 Task: Open a blank sheet, save the file as rainbow.pdf Insert a picture of 'Rainbow' with name  ' Rainbow.png ' Apply border to the image, change style to straight line, color Red and width '4 pt'
Action: Mouse moved to (286, 198)
Screenshot: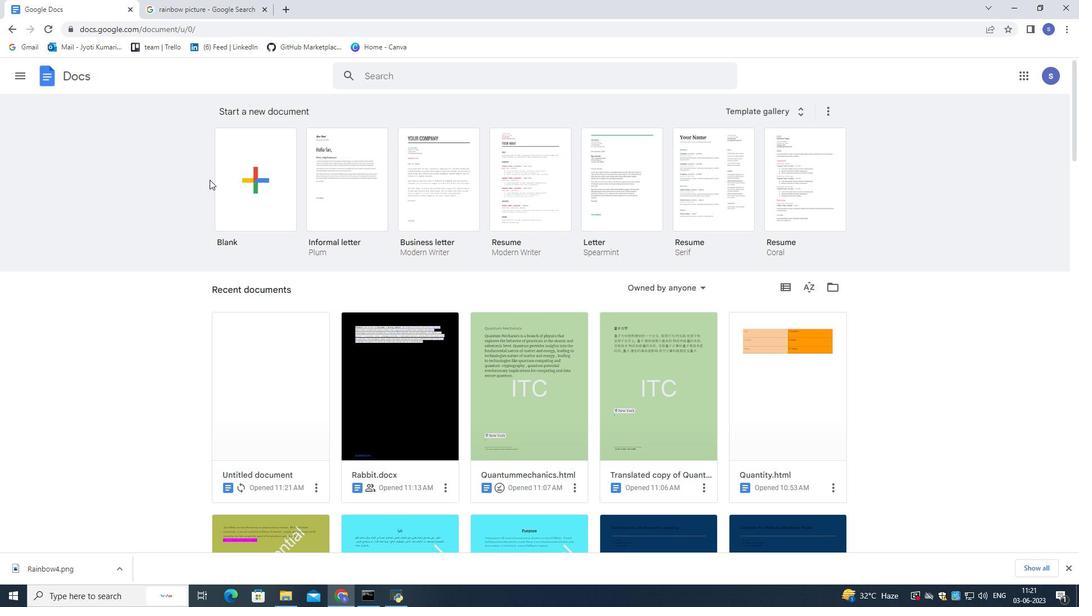 
Action: Mouse pressed left at (286, 198)
Screenshot: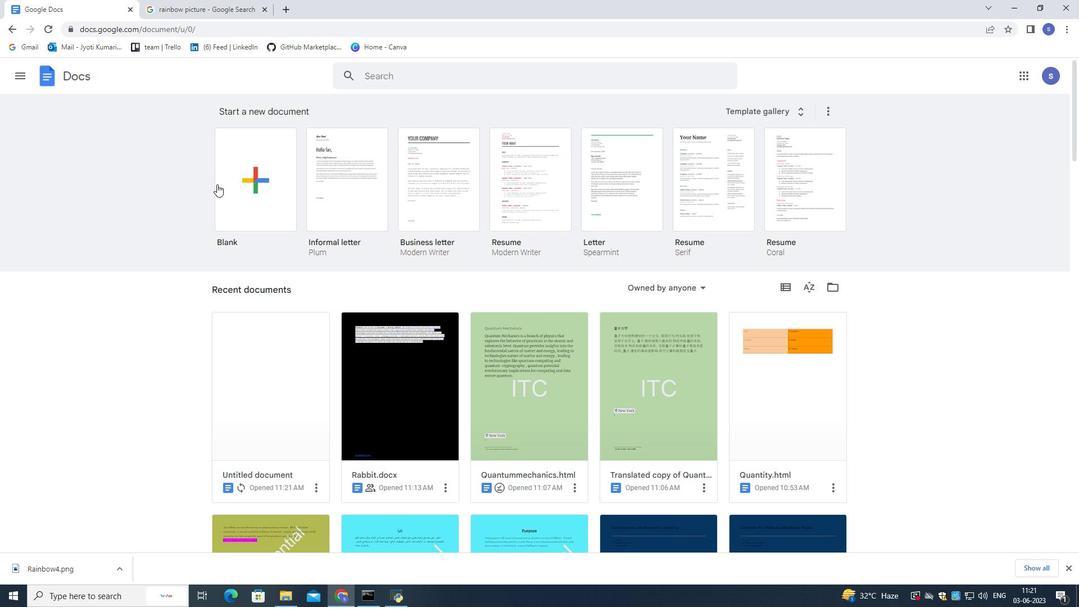 
Action: Mouse moved to (481, 111)
Screenshot: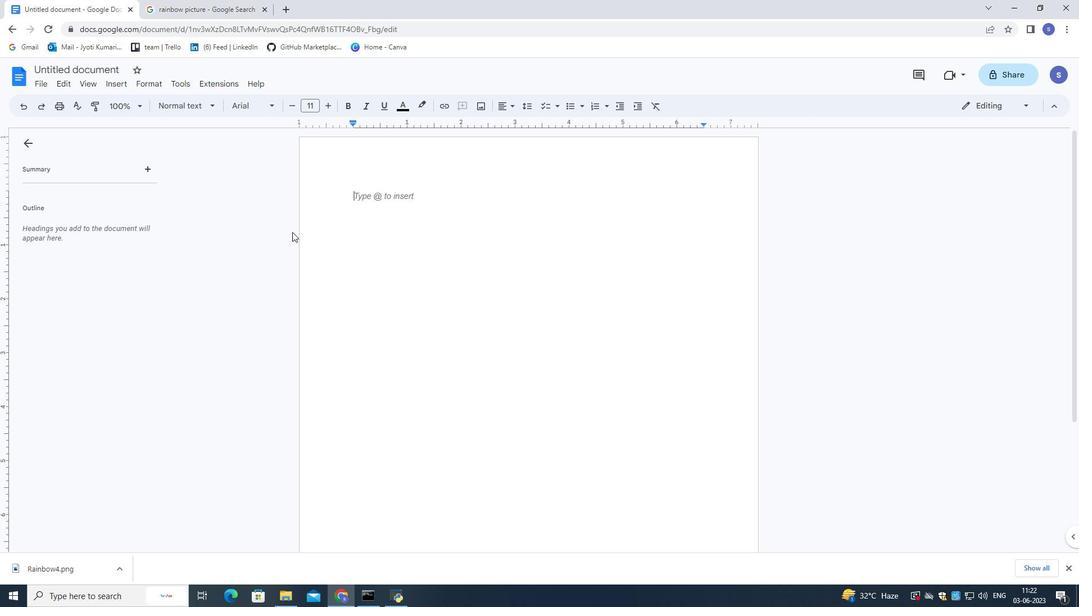 
Action: Mouse pressed left at (481, 111)
Screenshot: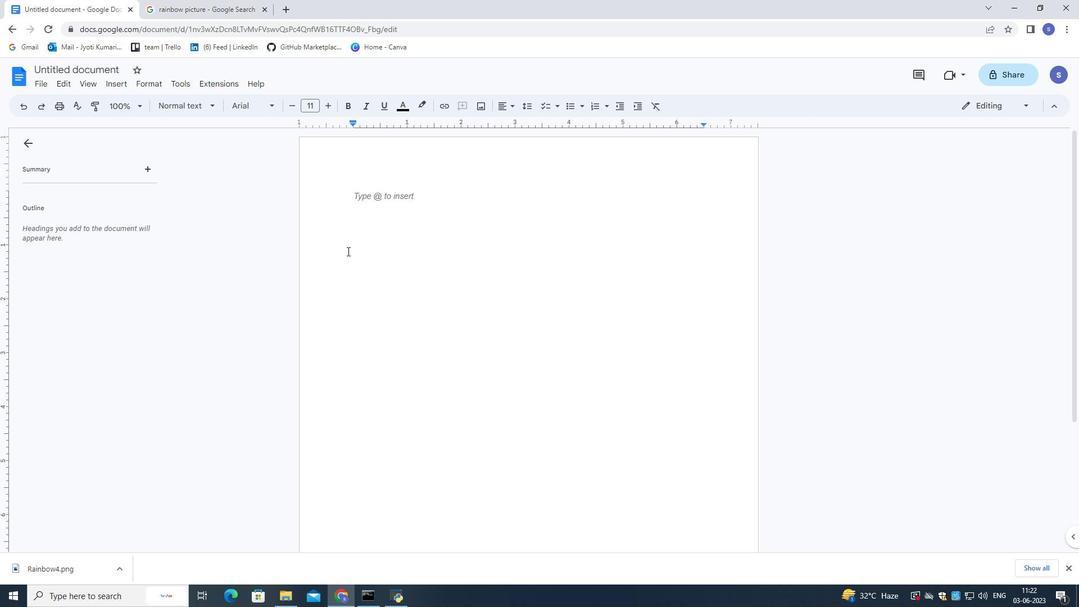 
Action: Mouse moved to (489, 128)
Screenshot: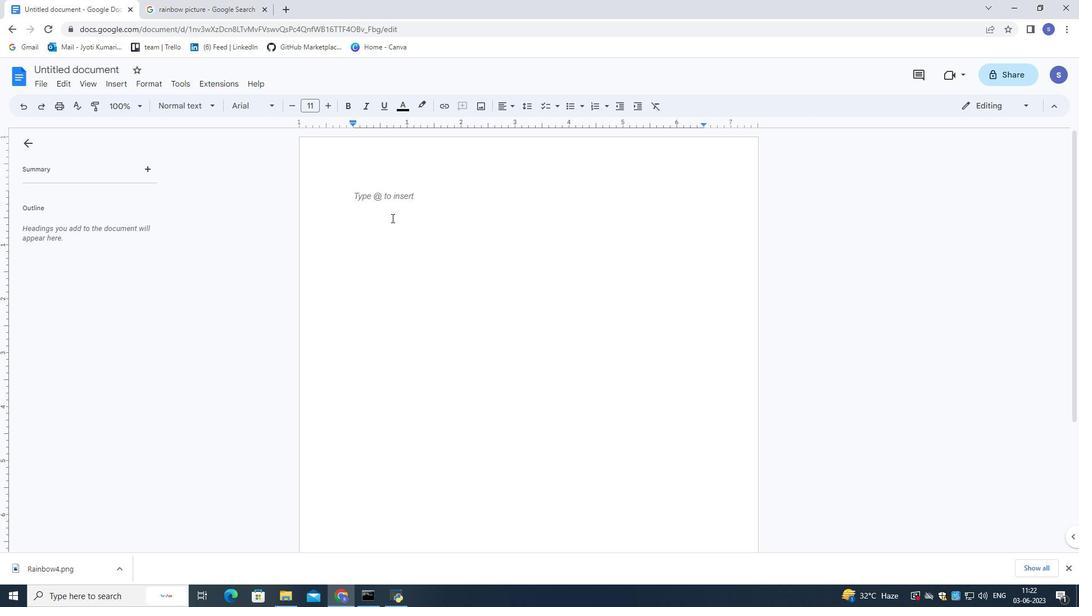 
Action: Mouse pressed left at (489, 128)
Screenshot: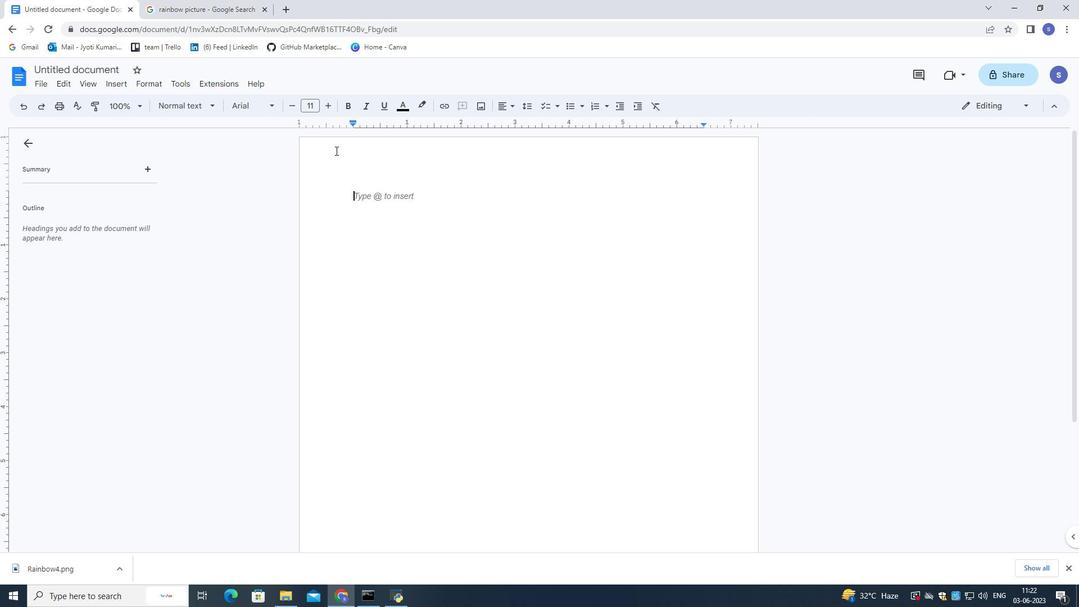 
Action: Mouse moved to (278, 96)
Screenshot: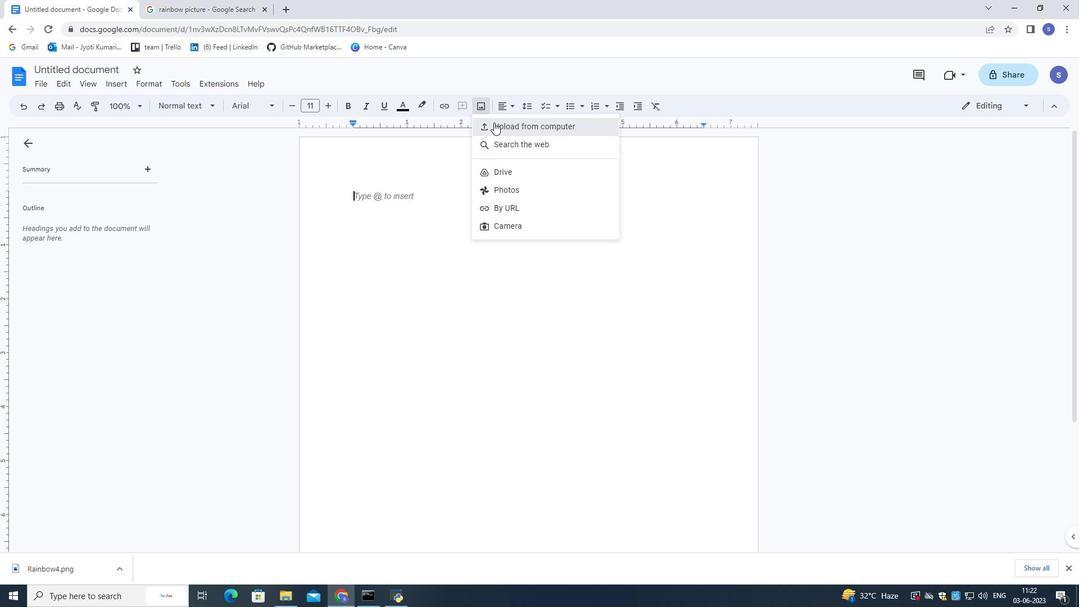 
Action: Mouse pressed left at (278, 96)
Screenshot: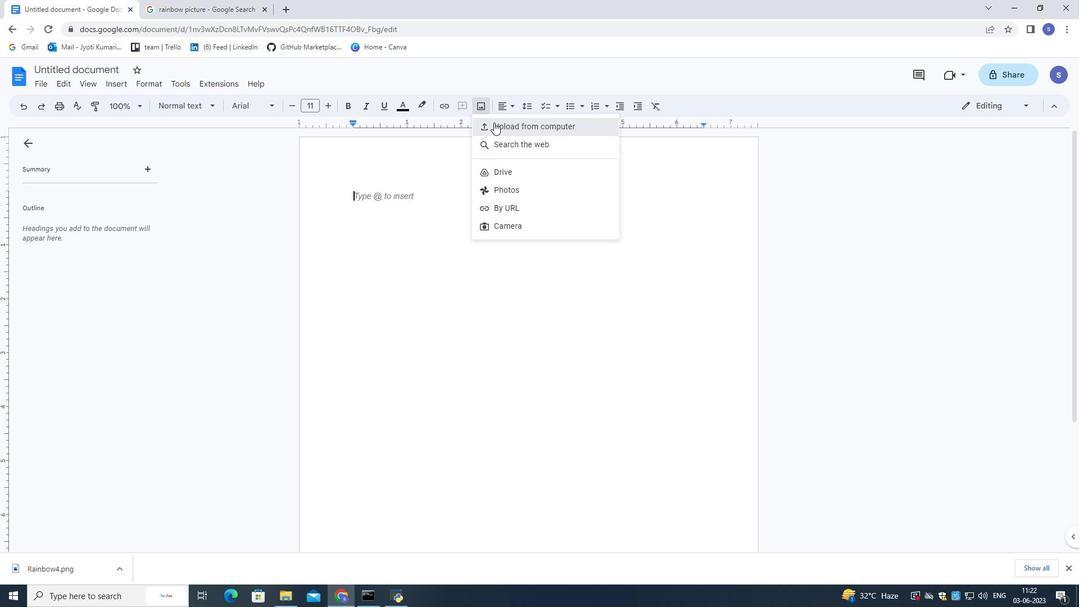 
Action: Mouse moved to (446, 284)
Screenshot: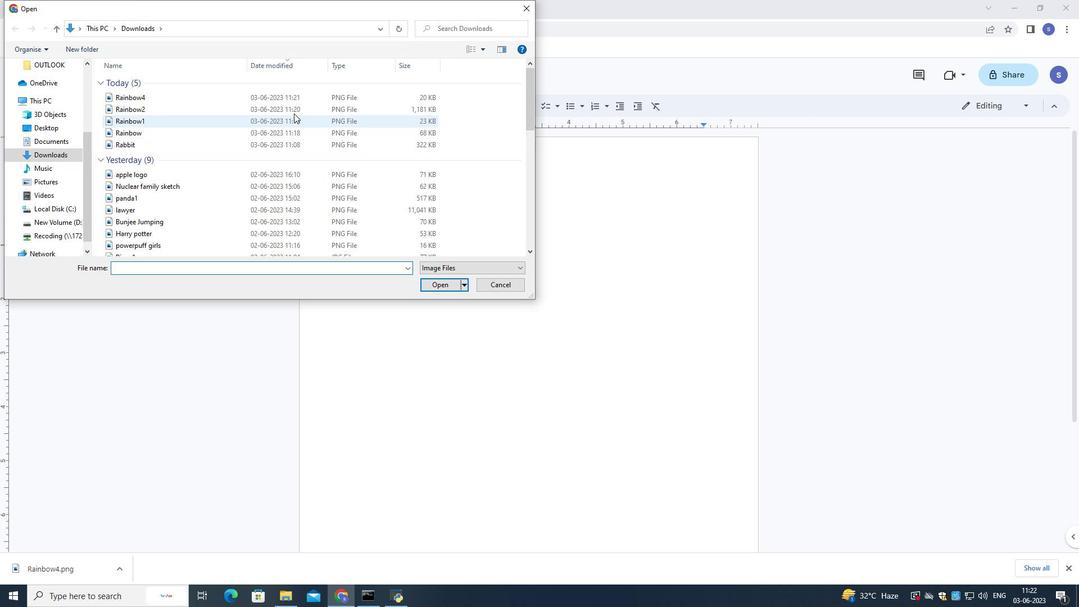
Action: Mouse pressed left at (446, 284)
Screenshot: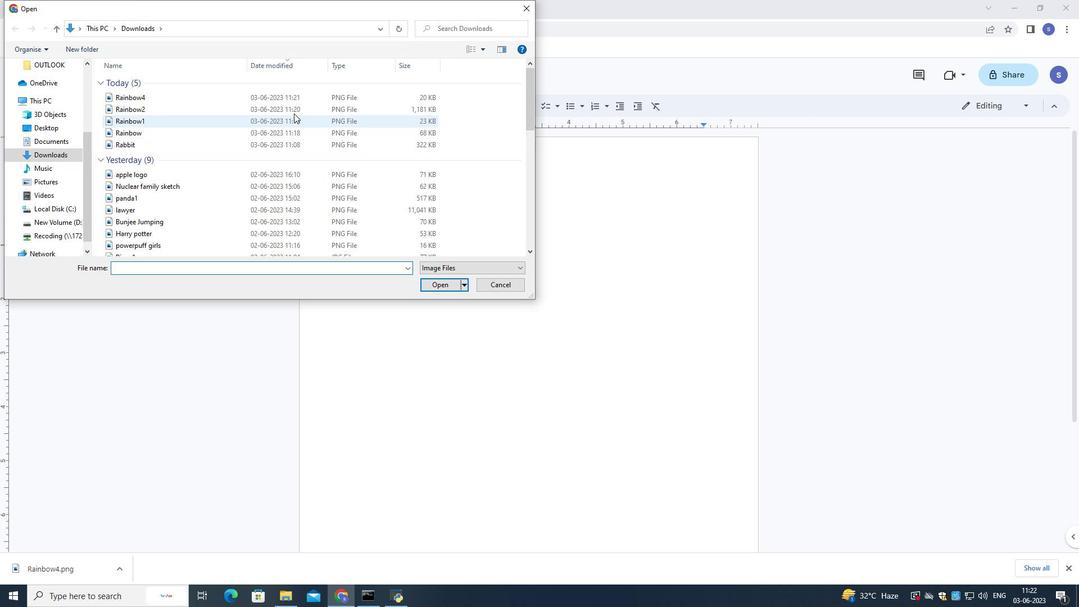 
Action: Mouse moved to (612, 88)
Screenshot: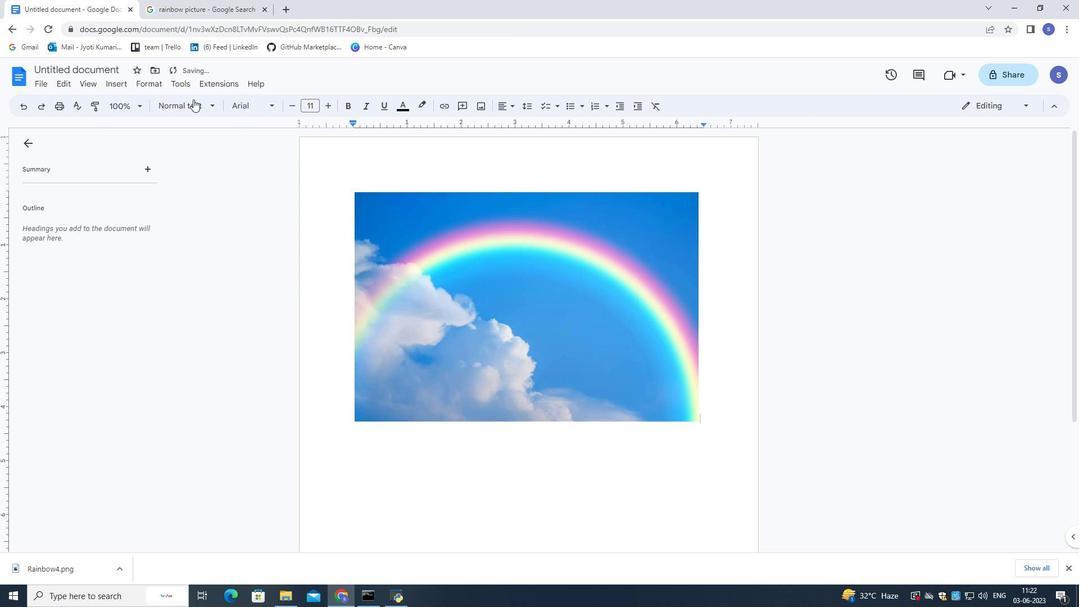 
Action: Mouse pressed left at (612, 88)
Screenshot: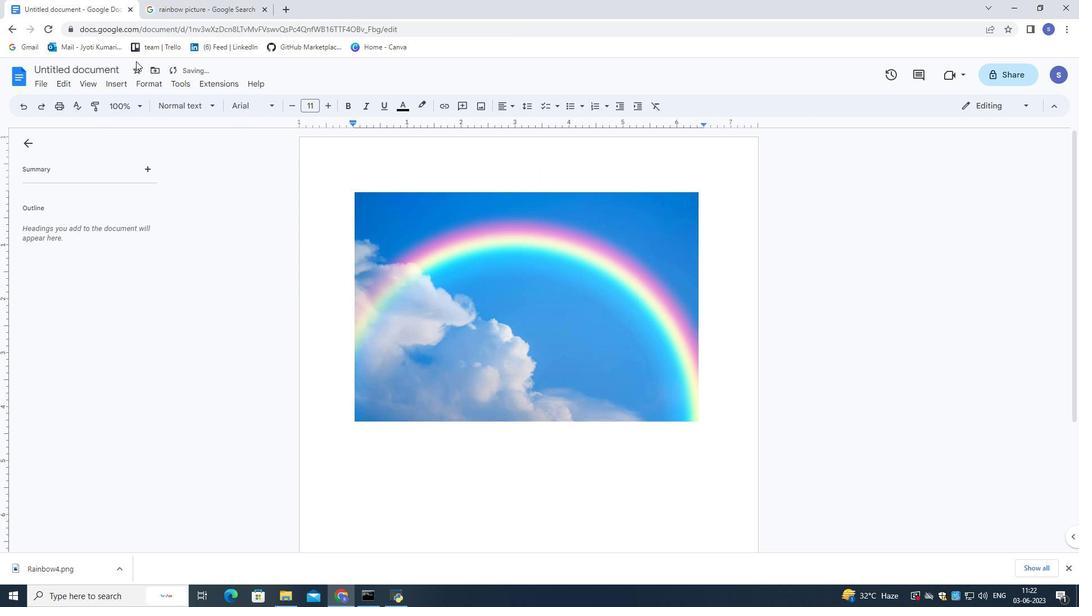 
Action: Mouse moved to (481, 108)
Screenshot: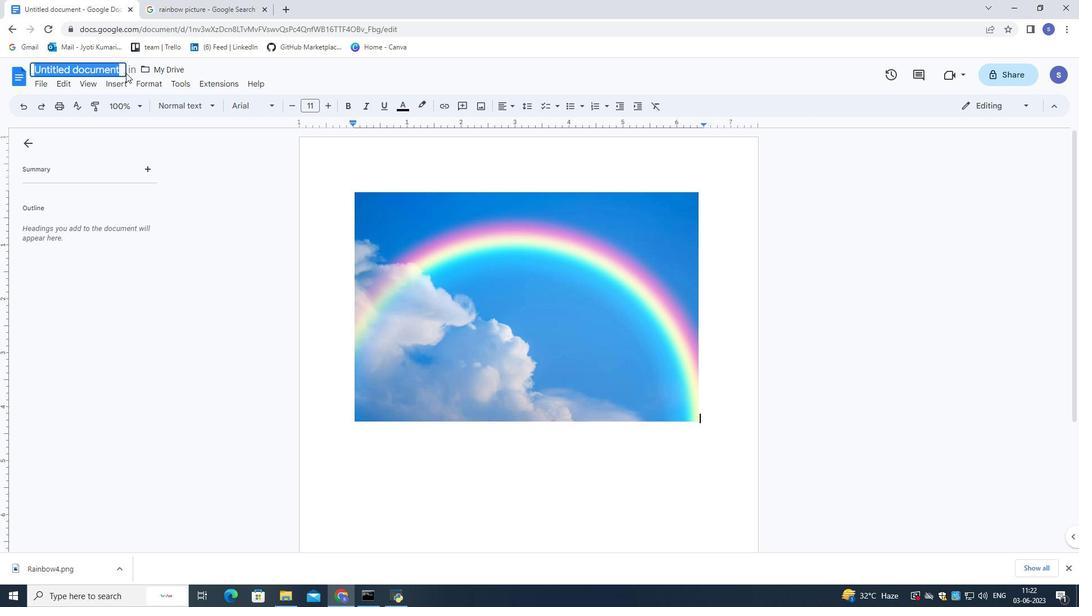 
Action: Mouse pressed left at (481, 108)
Screenshot: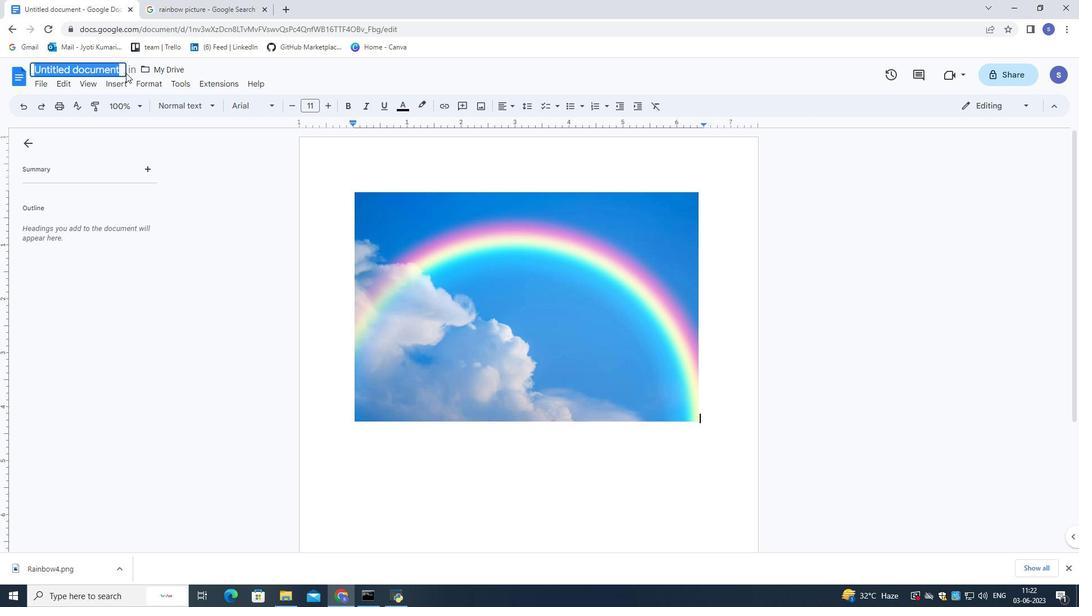 
Action: Mouse moved to (480, 125)
Screenshot: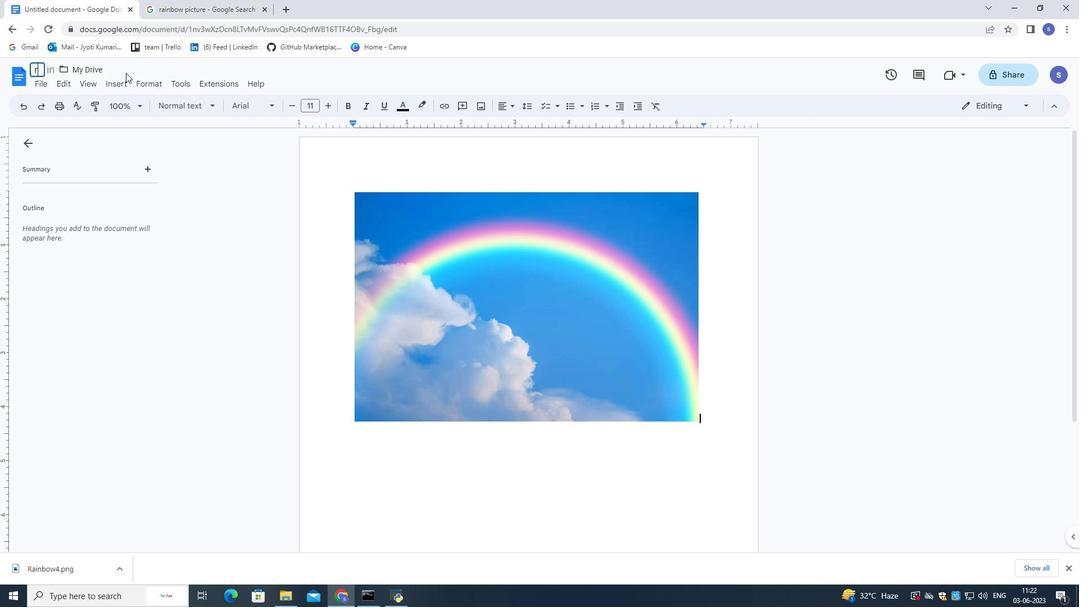 
Action: Mouse pressed left at (480, 125)
Screenshot: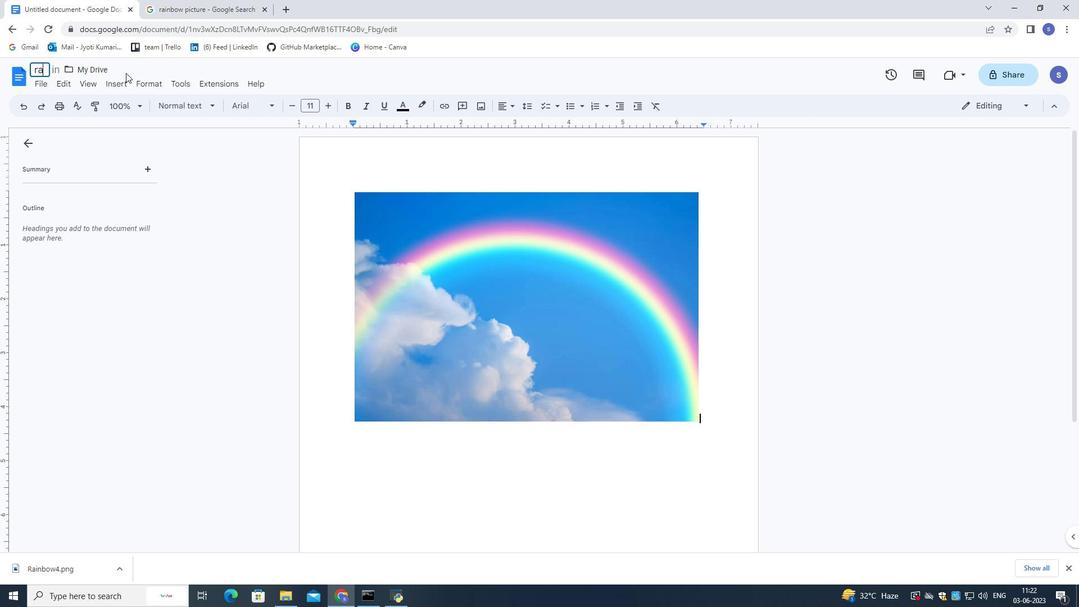 
Action: Mouse moved to (214, 97)
Screenshot: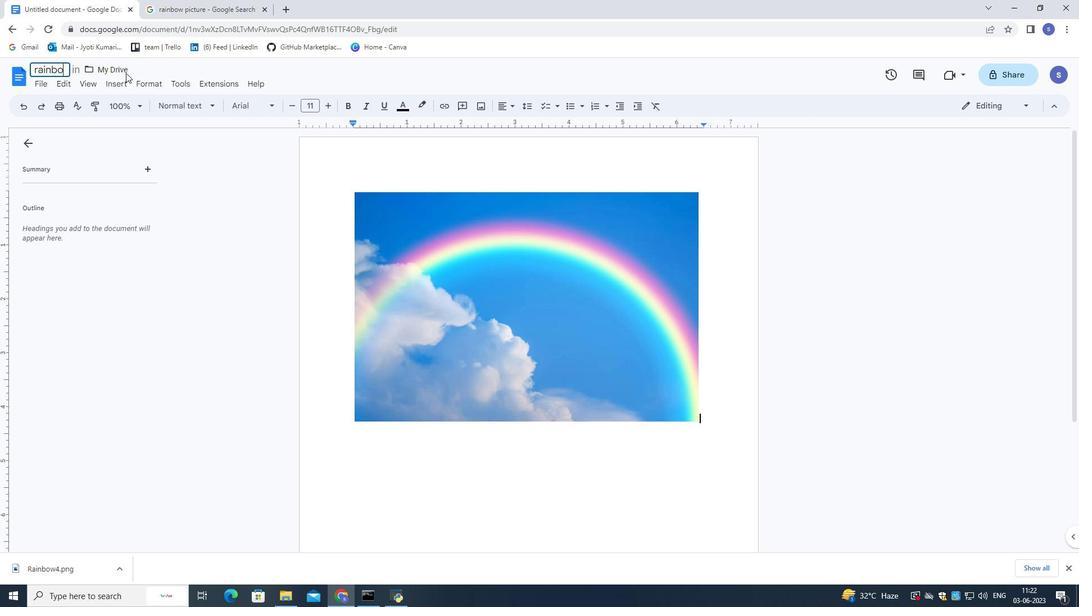 
Action: Mouse pressed left at (214, 97)
Screenshot: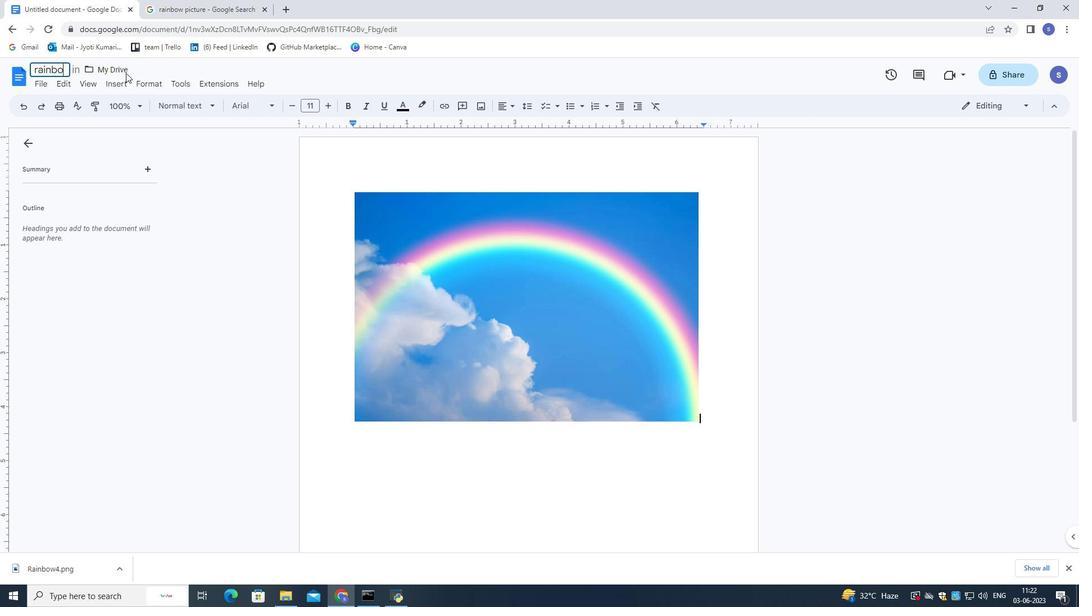 
Action: Mouse moved to (449, 279)
Screenshot: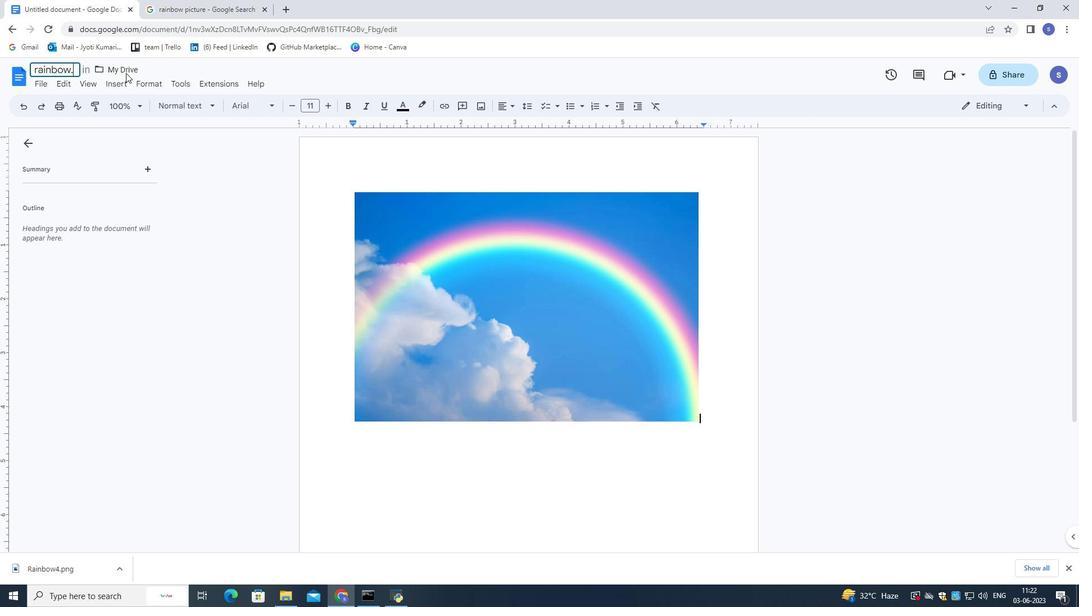 
Action: Mouse pressed left at (449, 279)
Screenshot: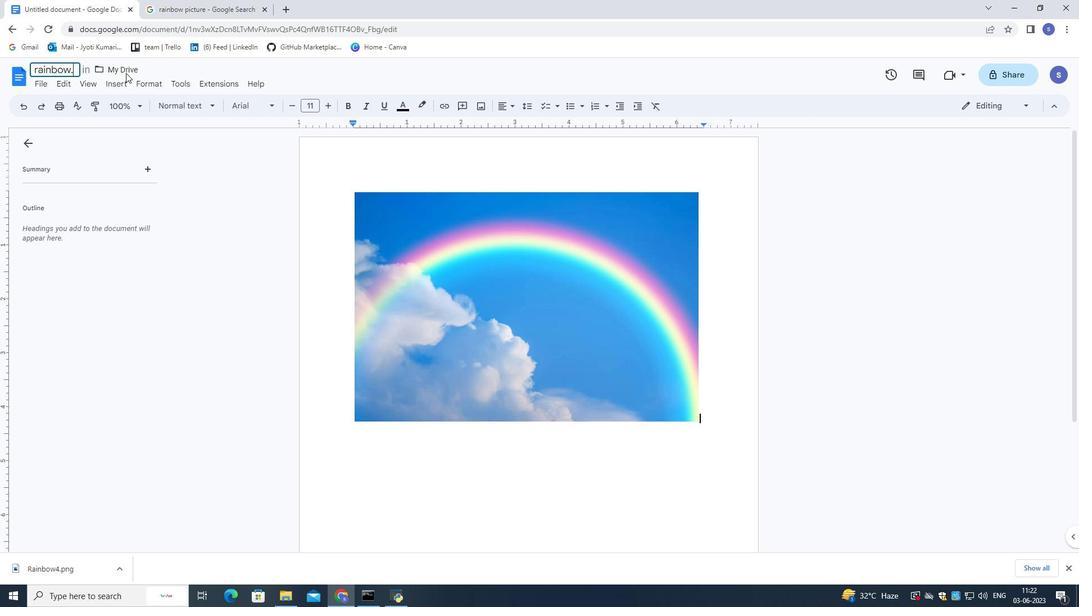 
Action: Mouse moved to (597, 93)
Screenshot: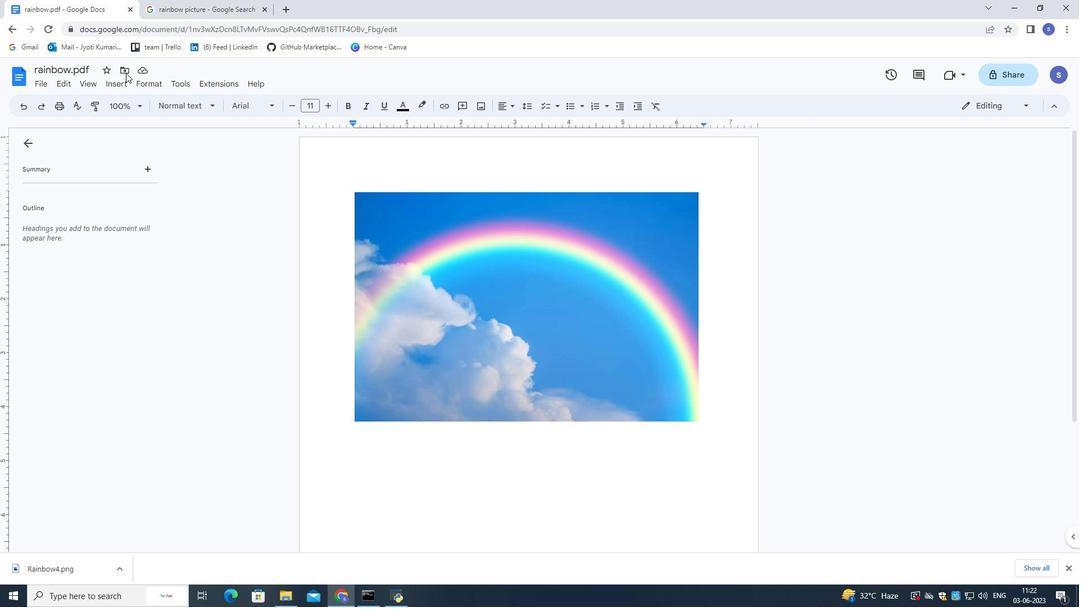 
Action: Mouse pressed left at (597, 93)
Screenshot: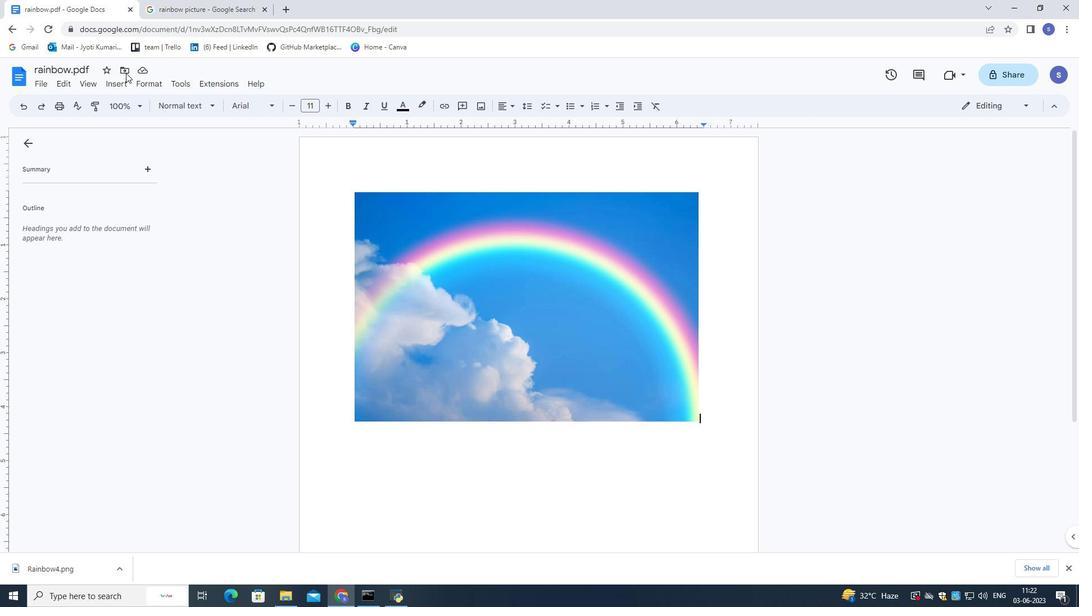 
Action: Mouse moved to (151, 10)
Screenshot: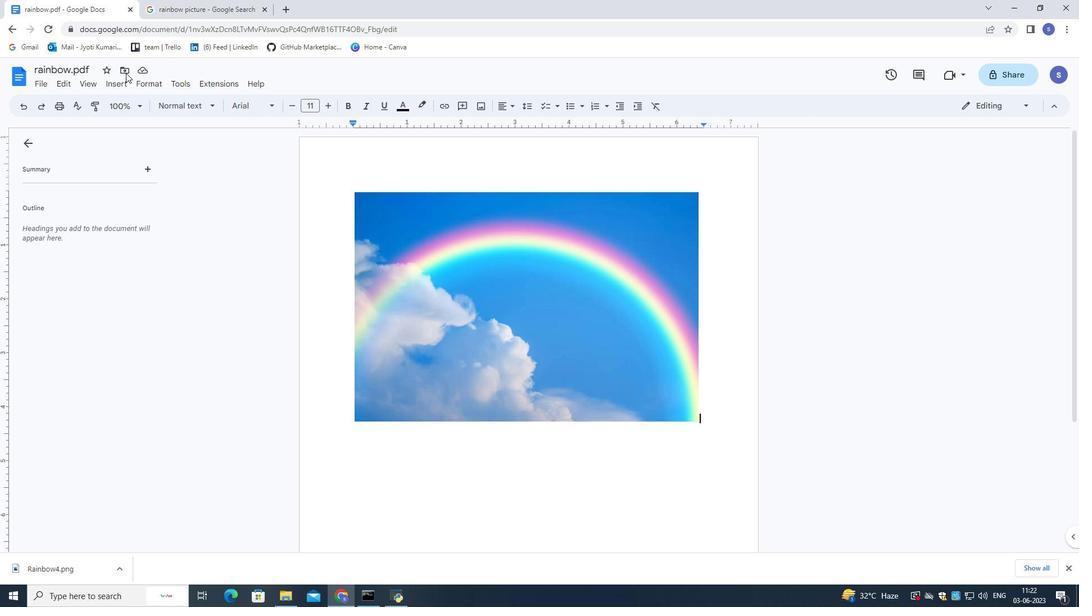 
Action: Mouse pressed left at (151, 10)
Screenshot: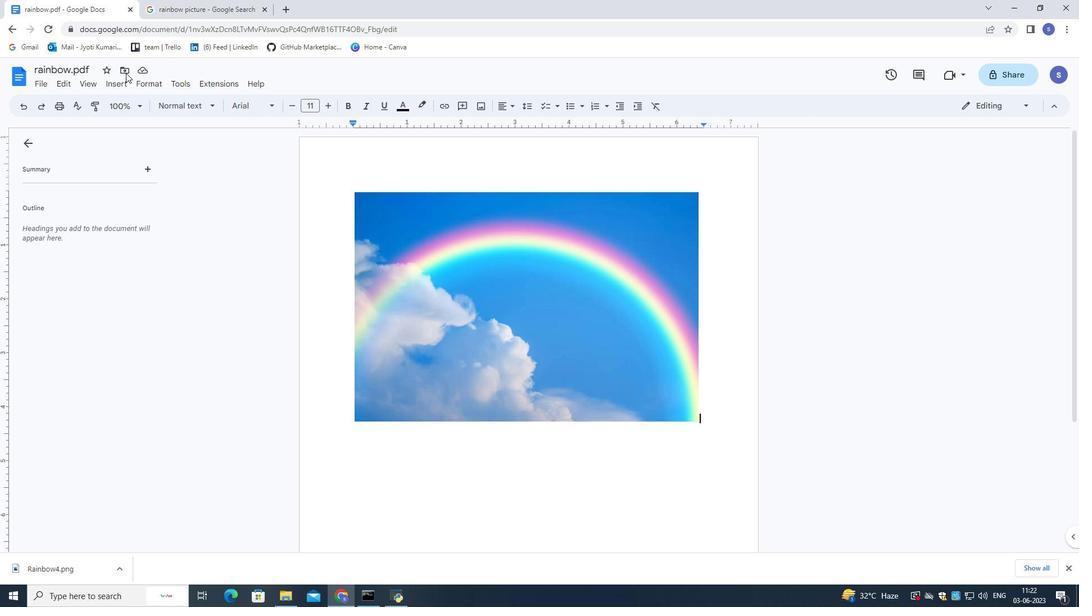 
Action: Mouse moved to (180, 42)
Screenshot: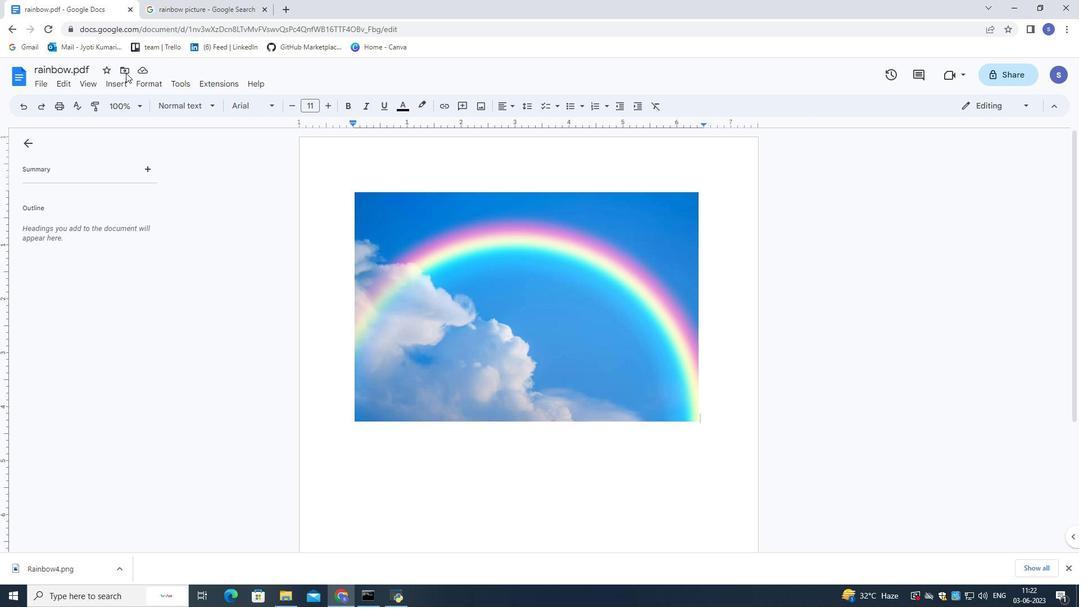 
Action: Key pressed rain<Key.down><Key.enter>
Screenshot: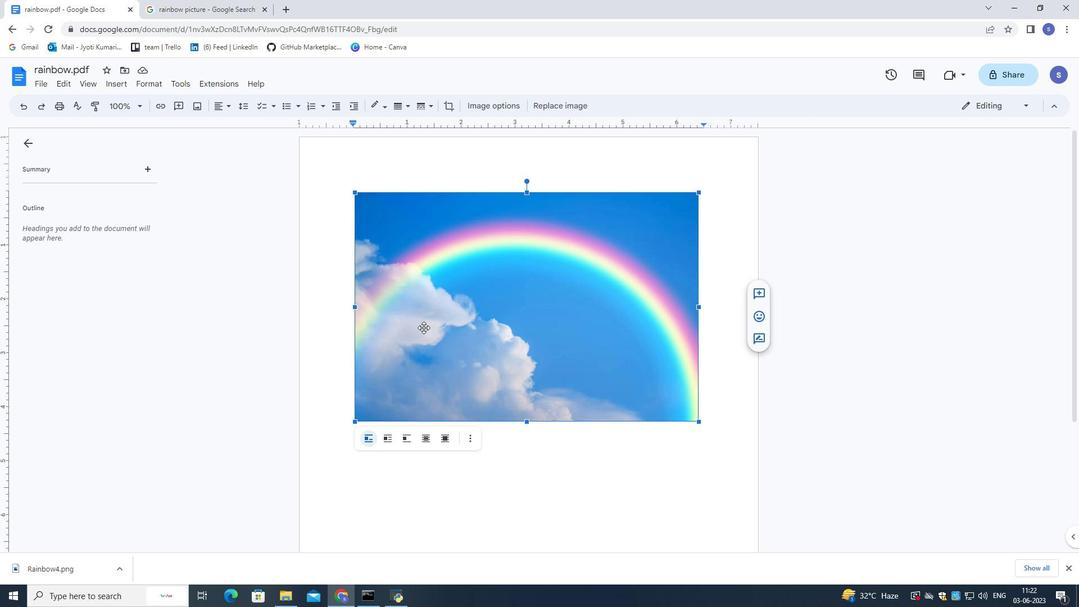 
Action: Mouse moved to (283, 434)
Screenshot: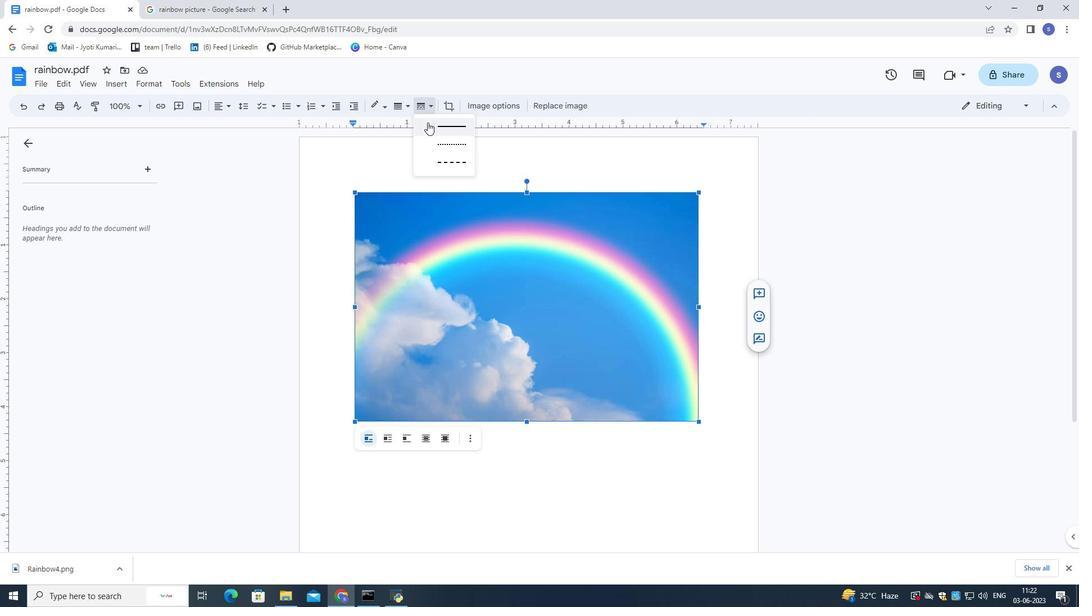 
Action: Mouse pressed left at (283, 434)
Screenshot: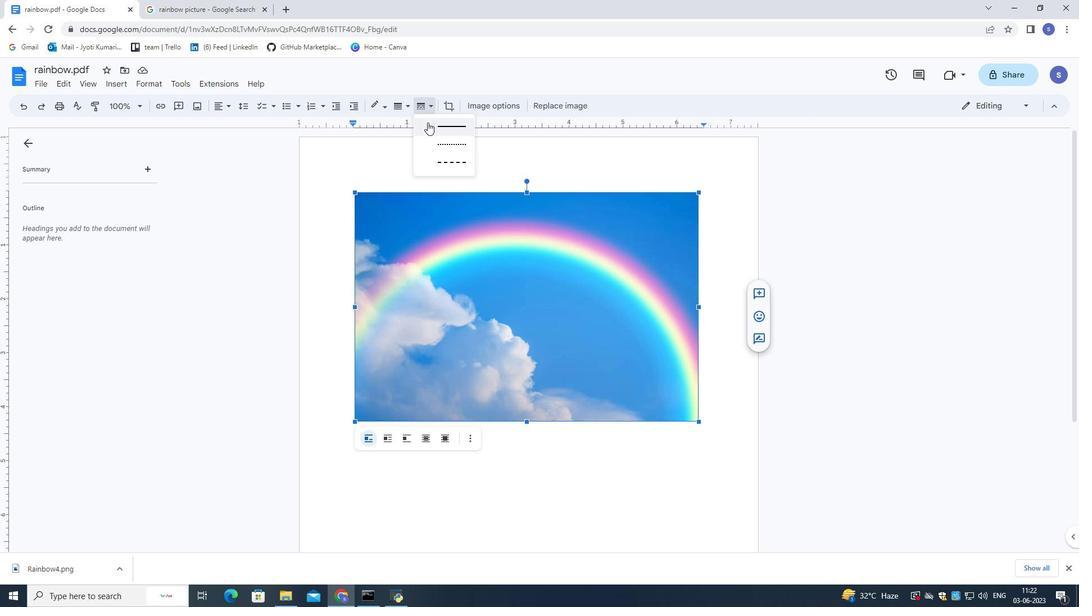 
Action: Mouse moved to (283, 435)
Screenshot: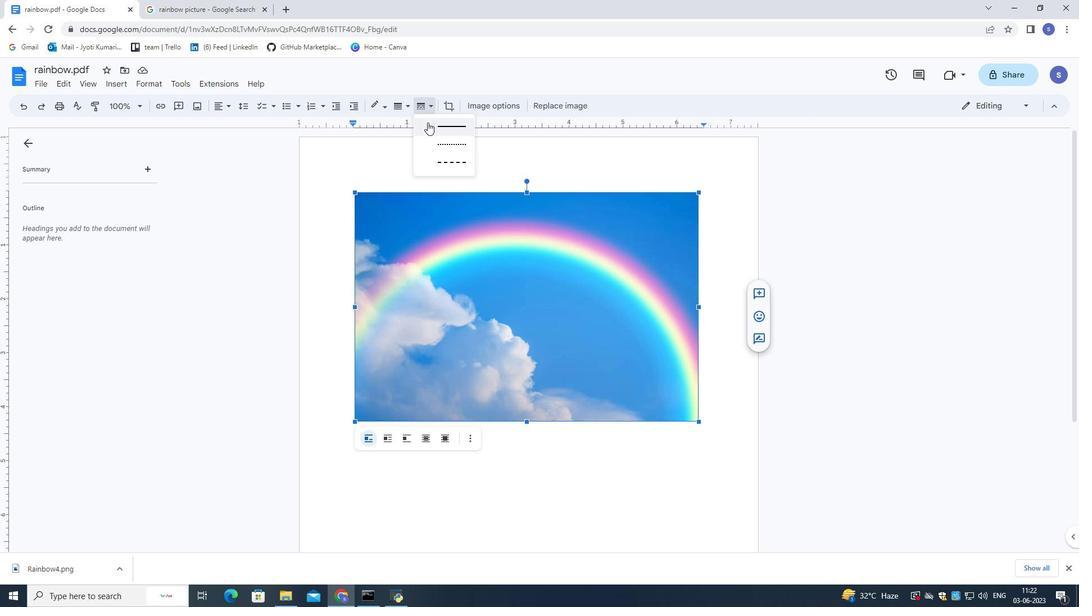 
Action: Mouse pressed left at (283, 435)
Screenshot: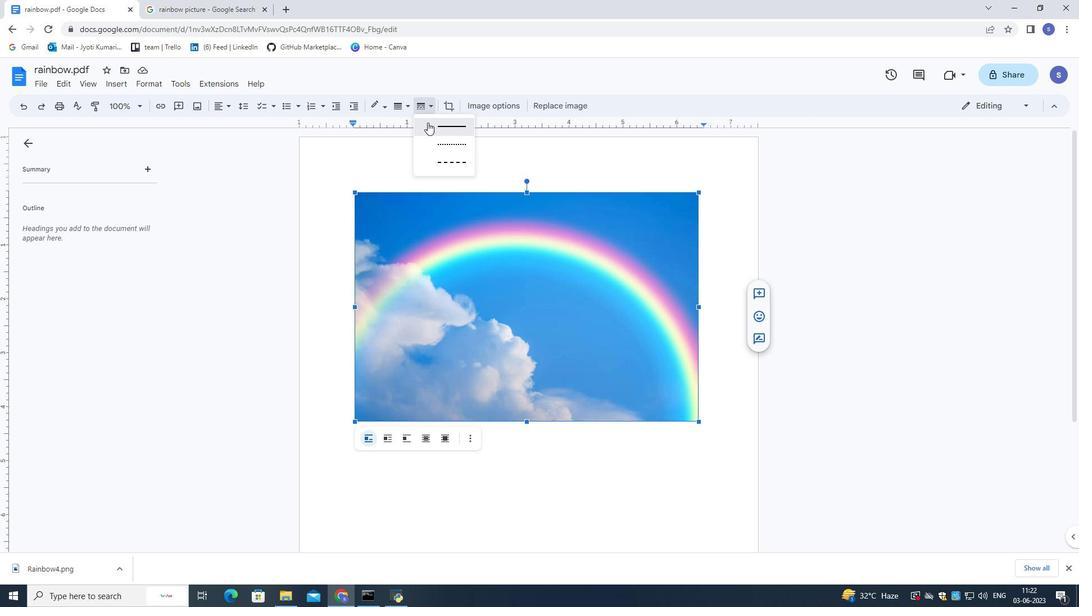 
Action: Mouse moved to (822, 228)
Screenshot: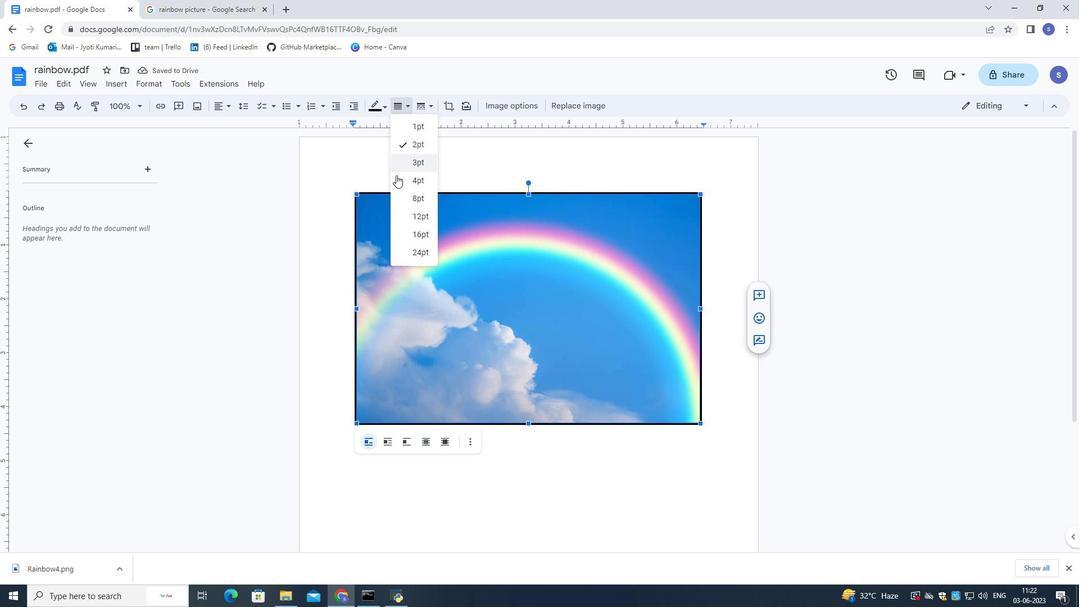 
Action: Mouse pressed left at (822, 228)
Screenshot: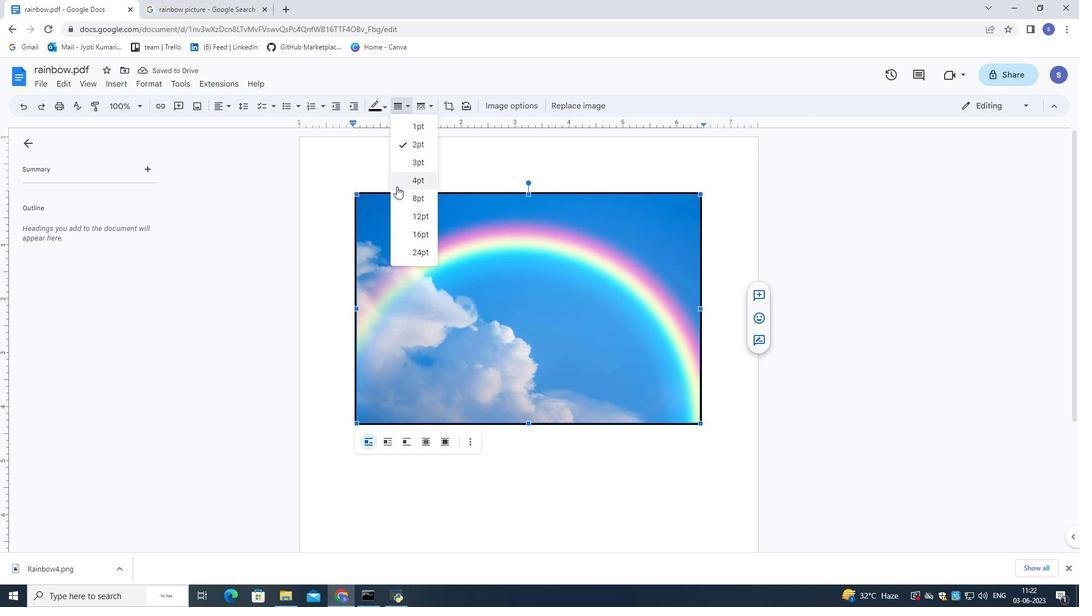 
Action: Mouse moved to (811, 213)
Screenshot: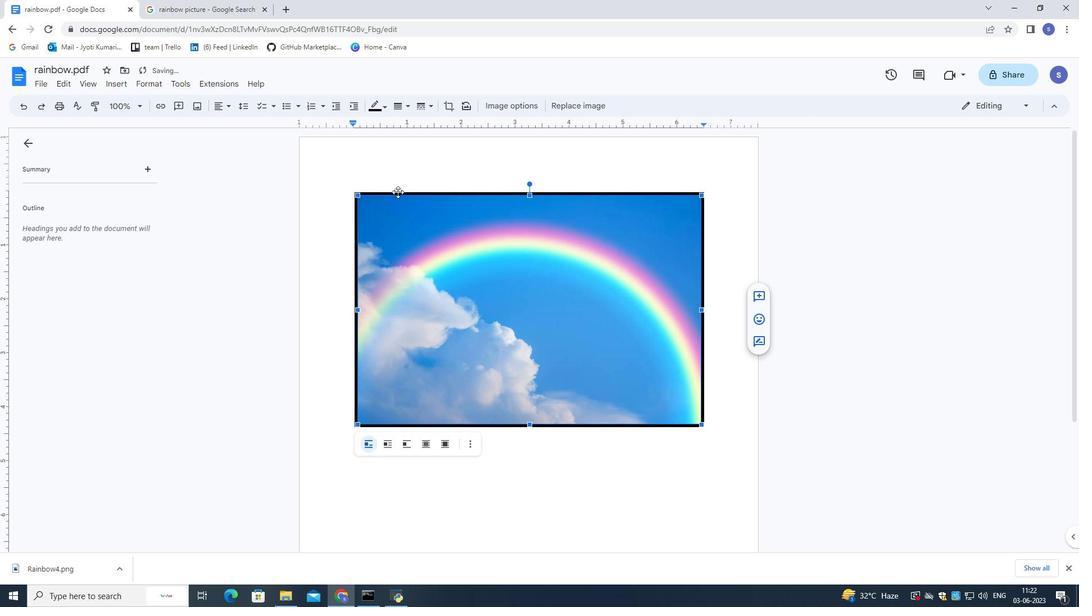 
Action: Mouse pressed right at (811, 213)
Screenshot: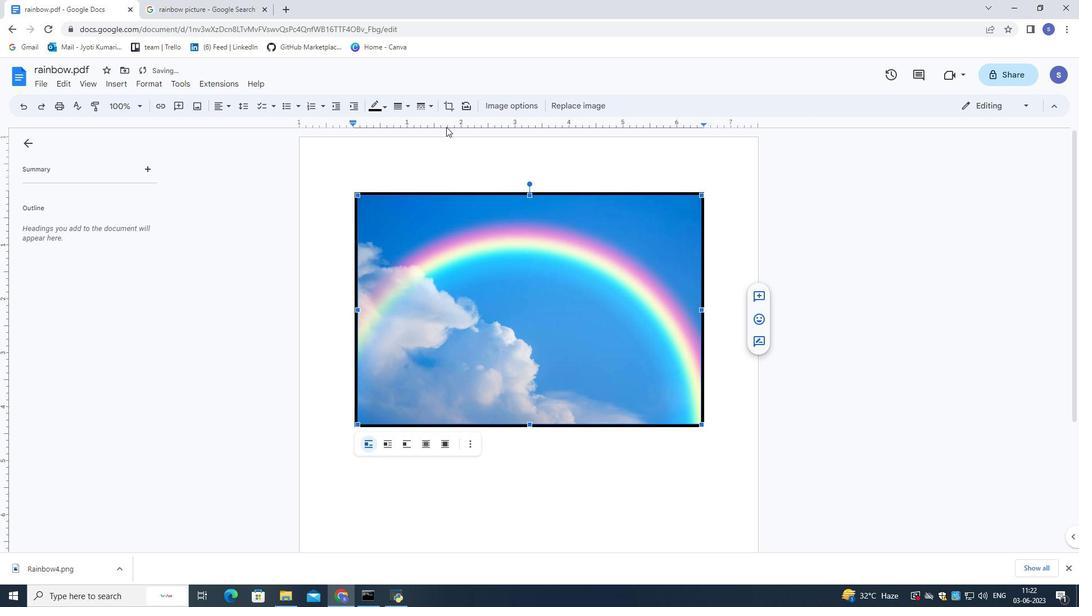 
Action: Mouse moved to (849, 333)
Screenshot: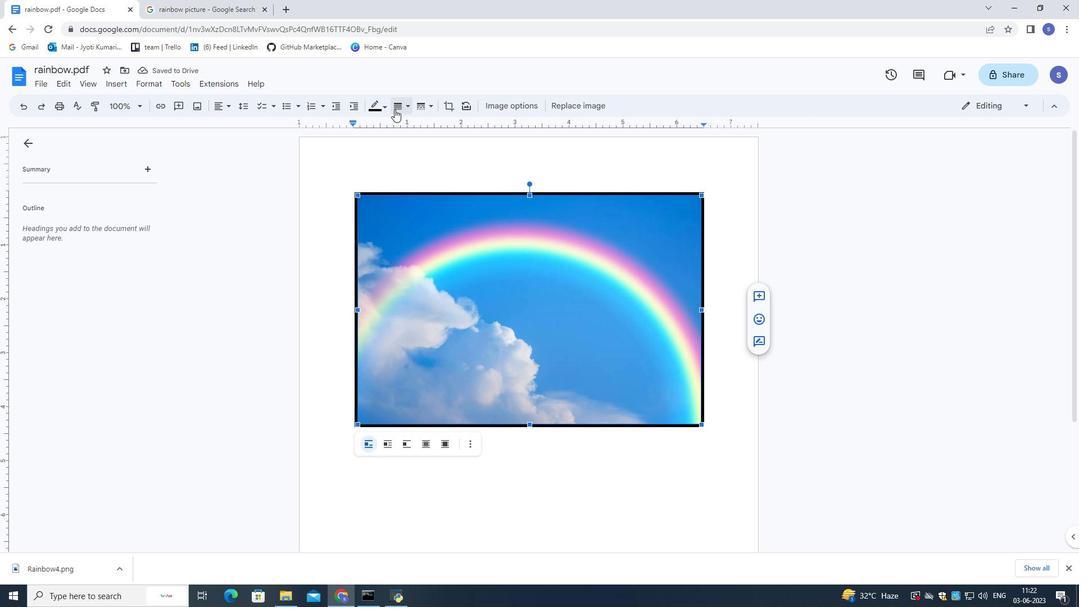
Action: Mouse pressed left at (849, 333)
Screenshot: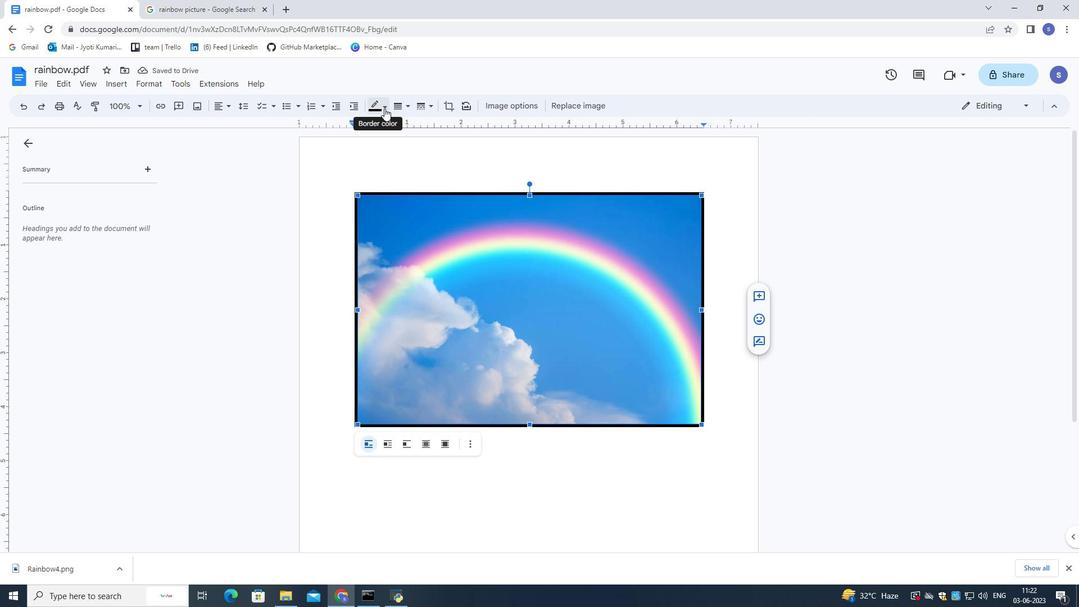 
Action: Mouse moved to (570, 279)
Screenshot: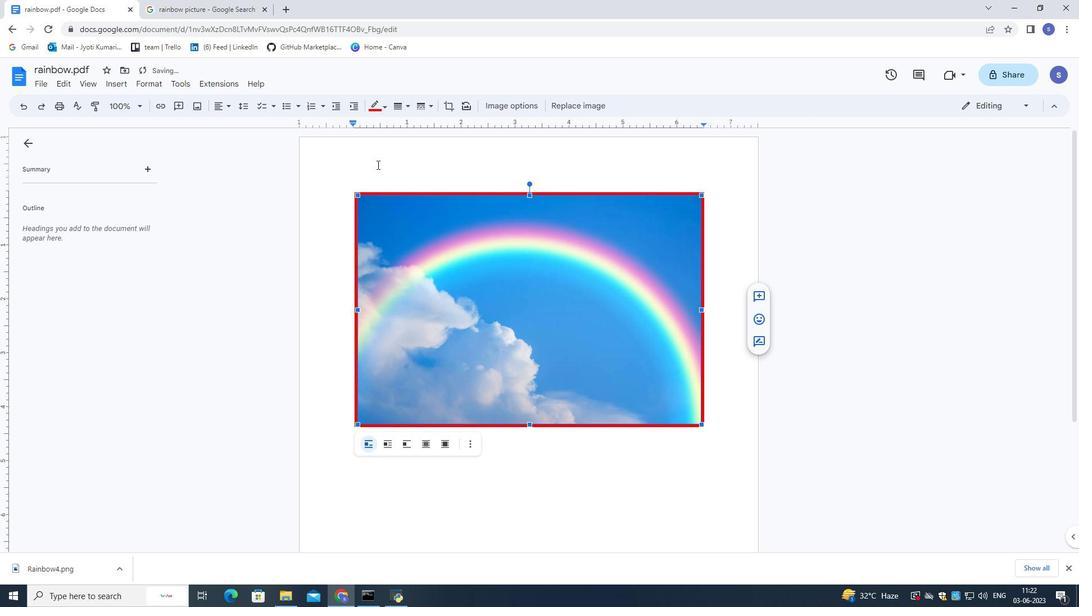 
Action: Key pressed <Key.shift>Rainbow.<Key.backspace>1.png<Key.enter>
Screenshot: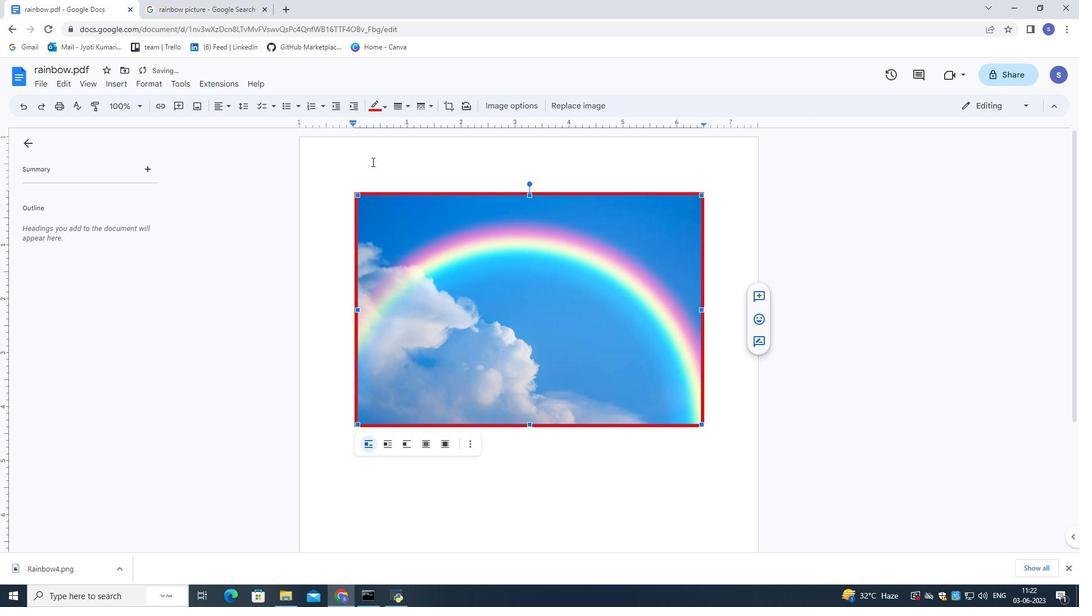 
Action: Mouse moved to (265, 9)
Screenshot: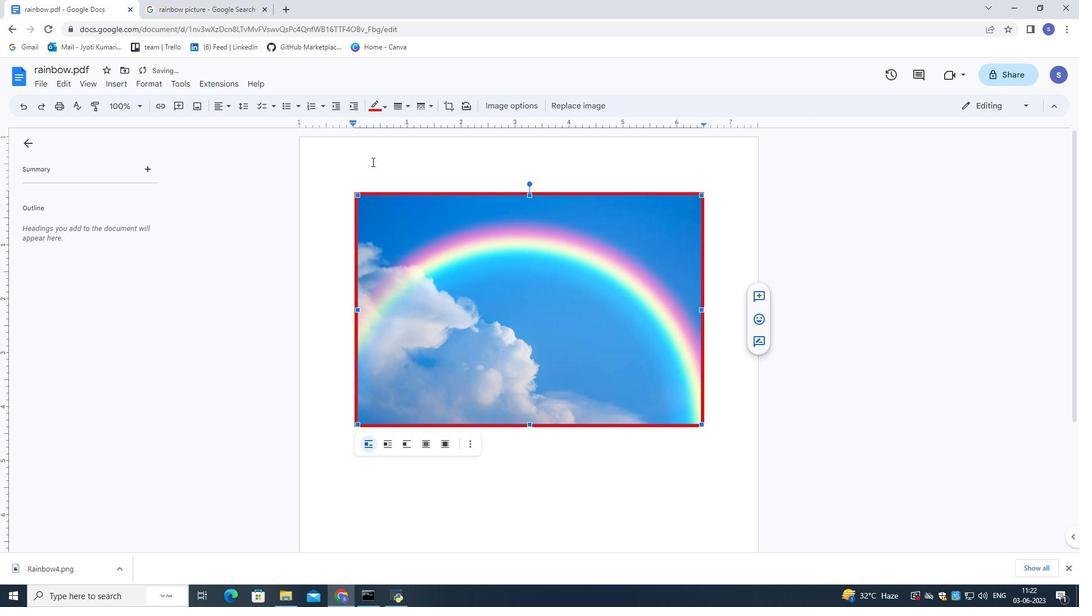 
Action: Mouse pressed left at (265, 9)
Screenshot: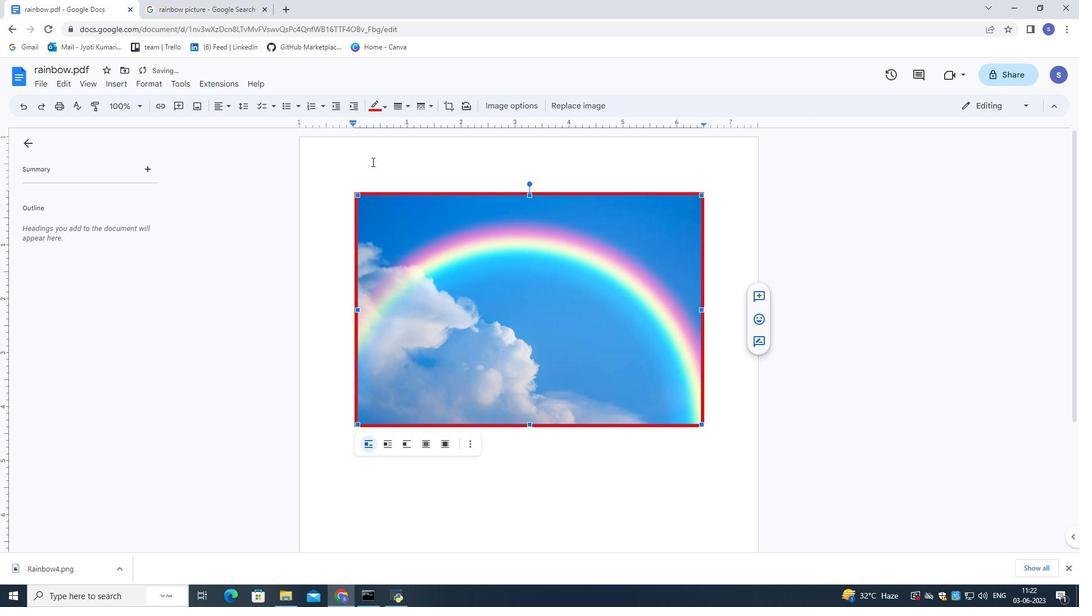 
Action: Mouse moved to (481, 107)
Screenshot: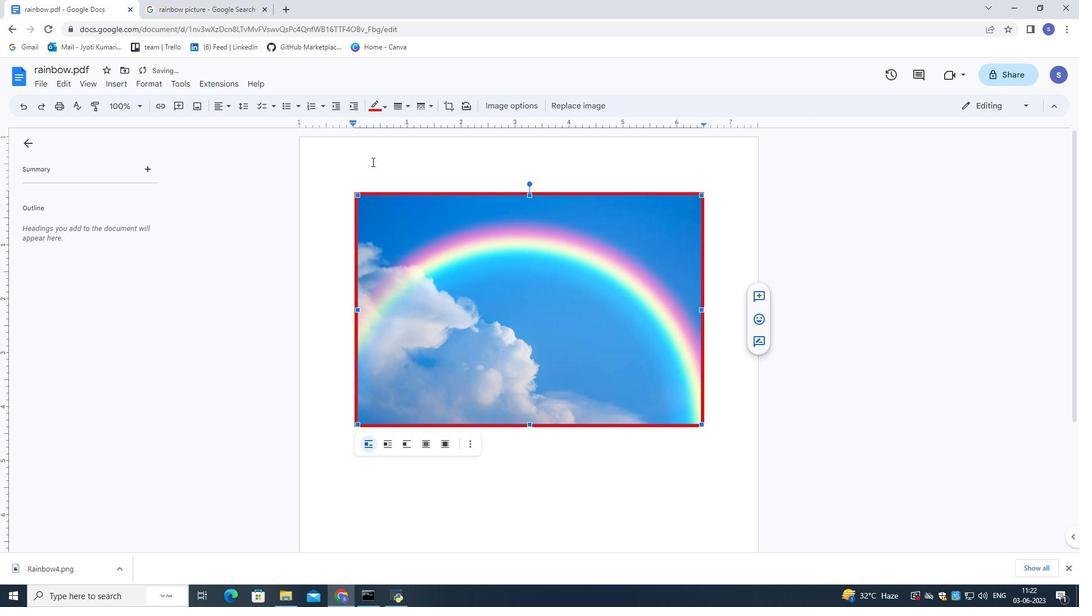 
Action: Mouse pressed left at (481, 107)
Screenshot: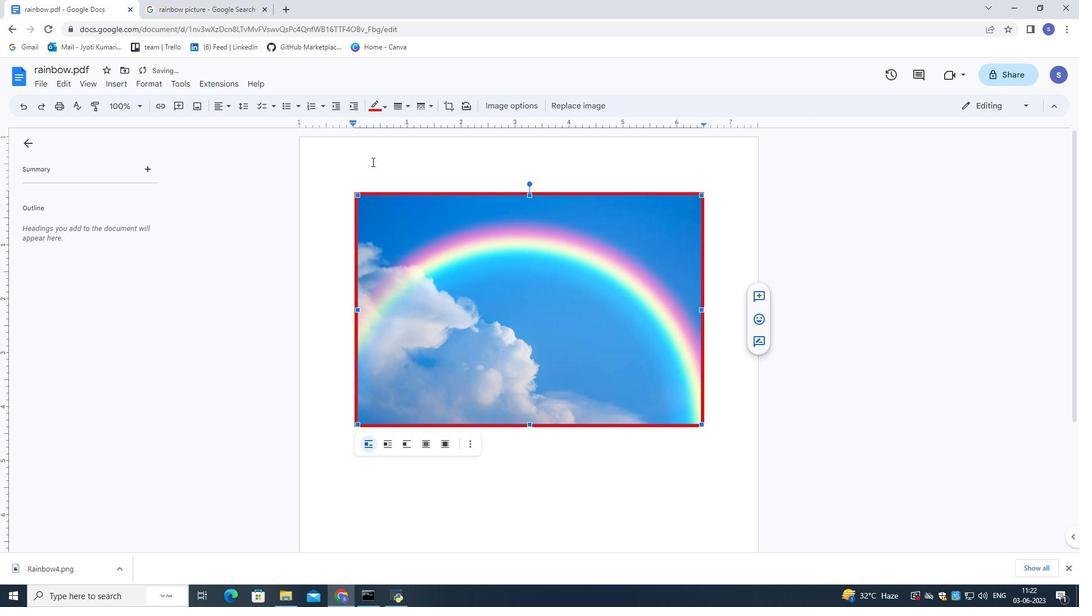 
Action: Mouse moved to (482, 123)
Screenshot: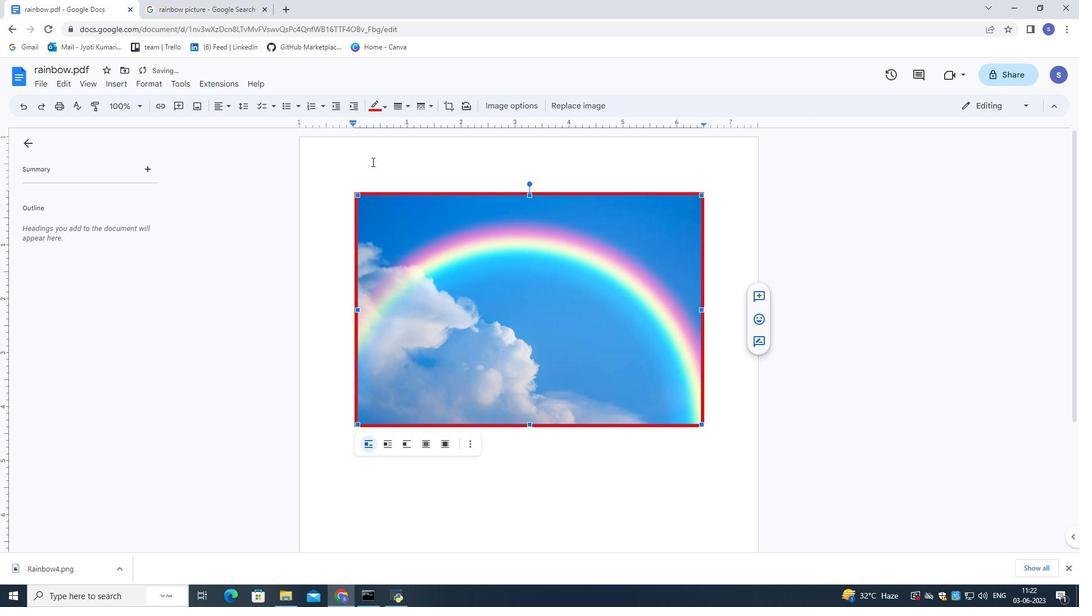 
Action: Mouse pressed left at (482, 123)
Screenshot: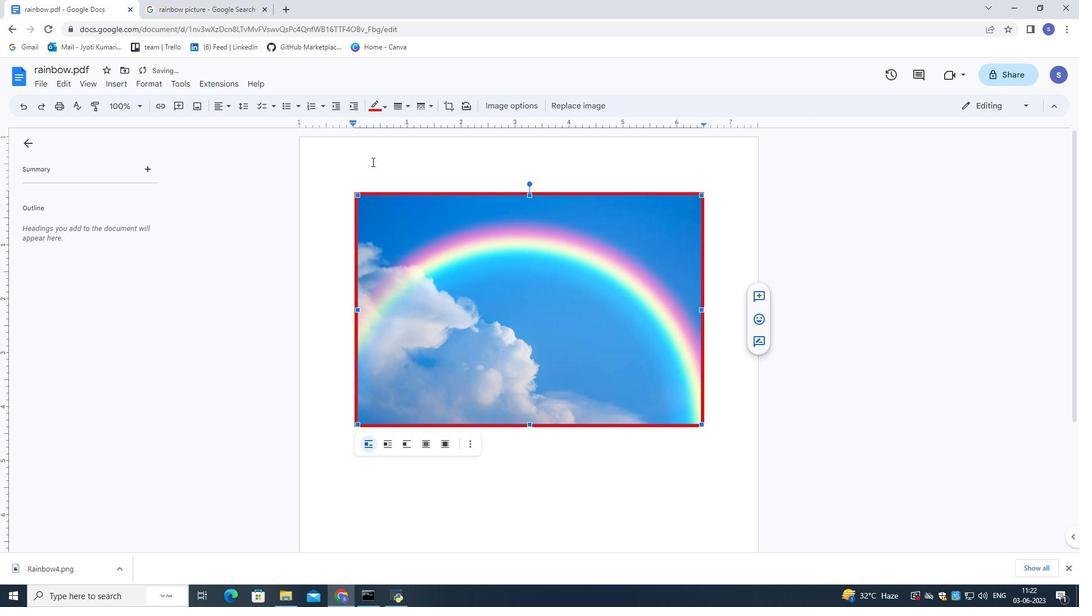 
Action: Mouse moved to (238, 100)
Screenshot: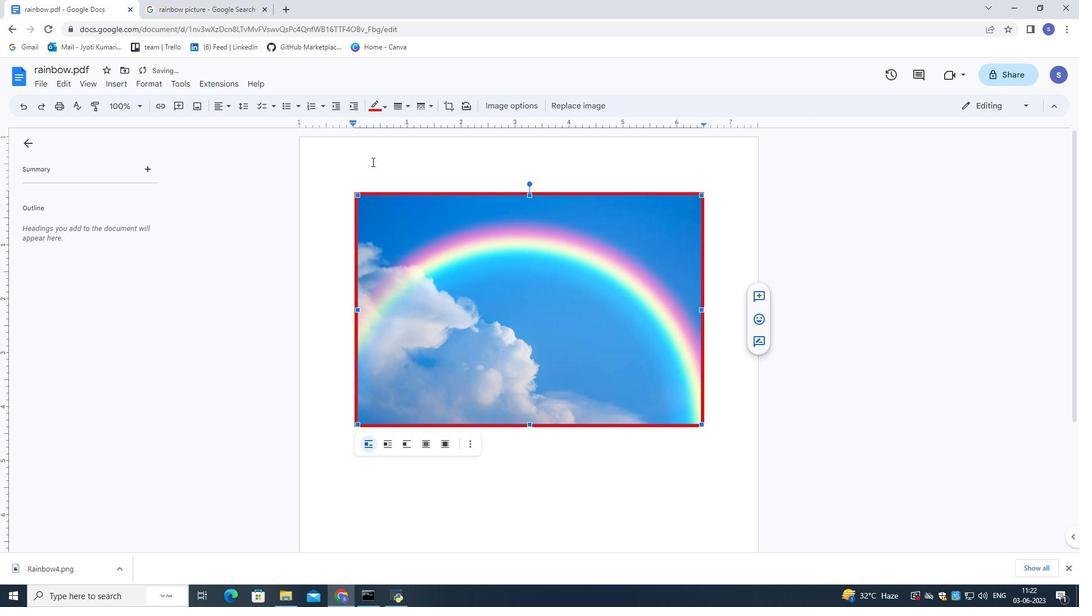 
Action: Mouse pressed left at (238, 100)
Screenshot: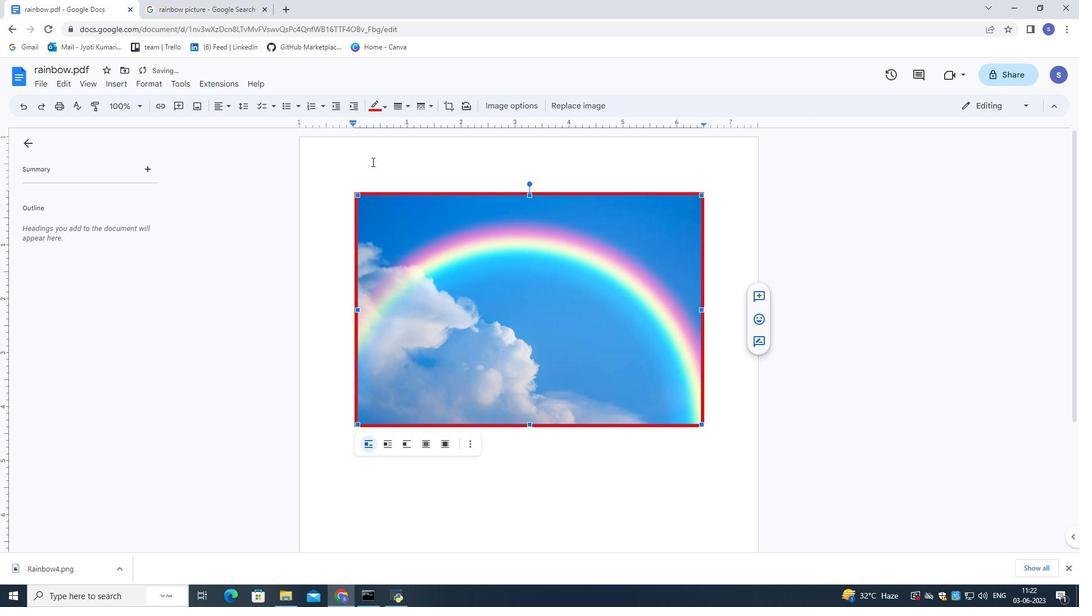 
Action: Mouse moved to (433, 283)
Screenshot: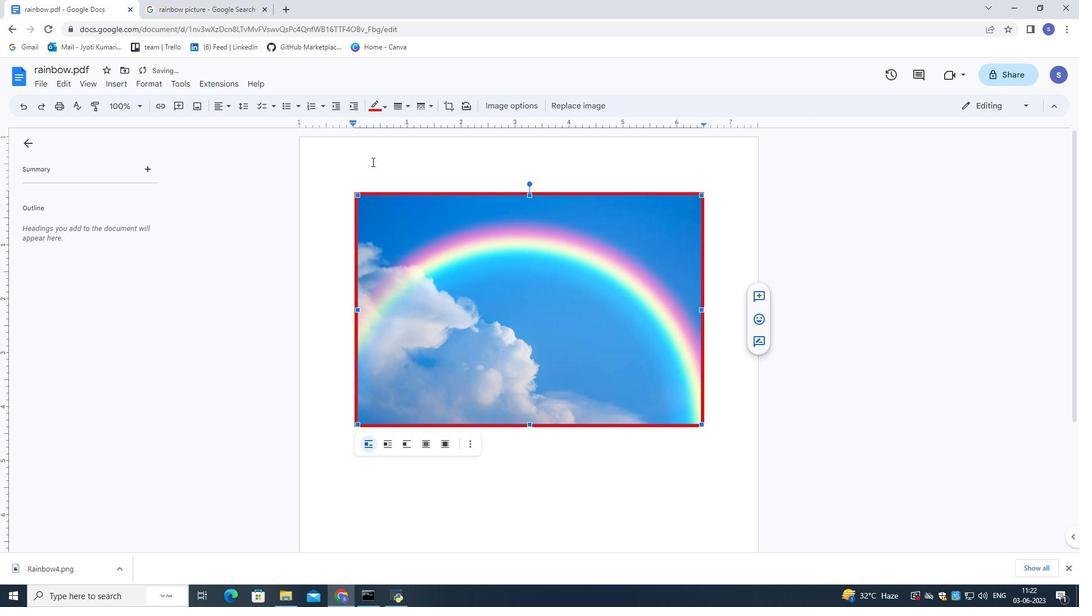 
Action: Mouse pressed left at (433, 283)
Screenshot: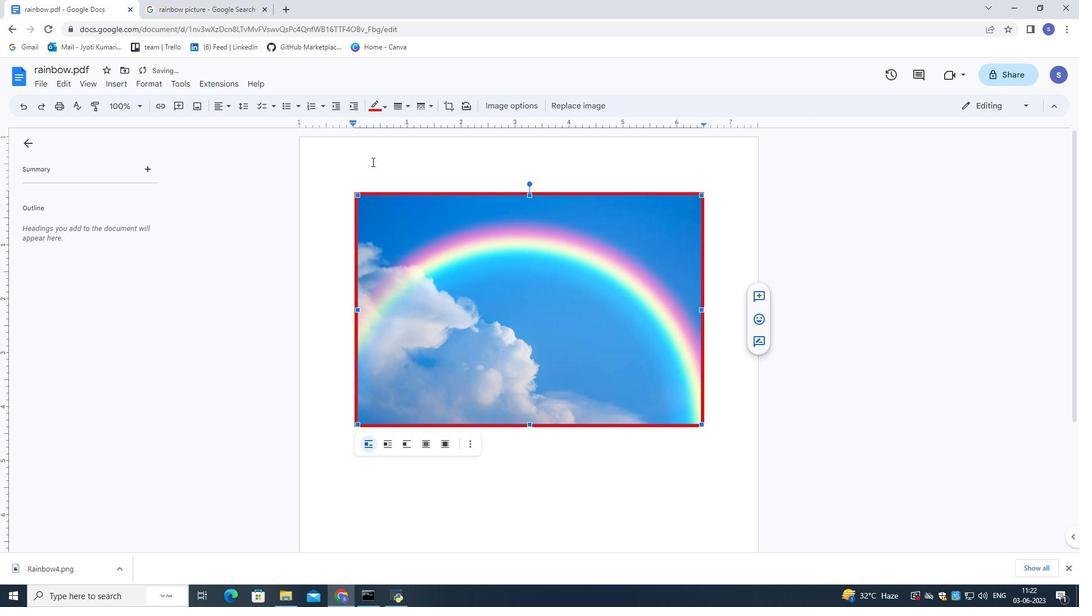 
Action: Mouse moved to (147, 10)
Screenshot: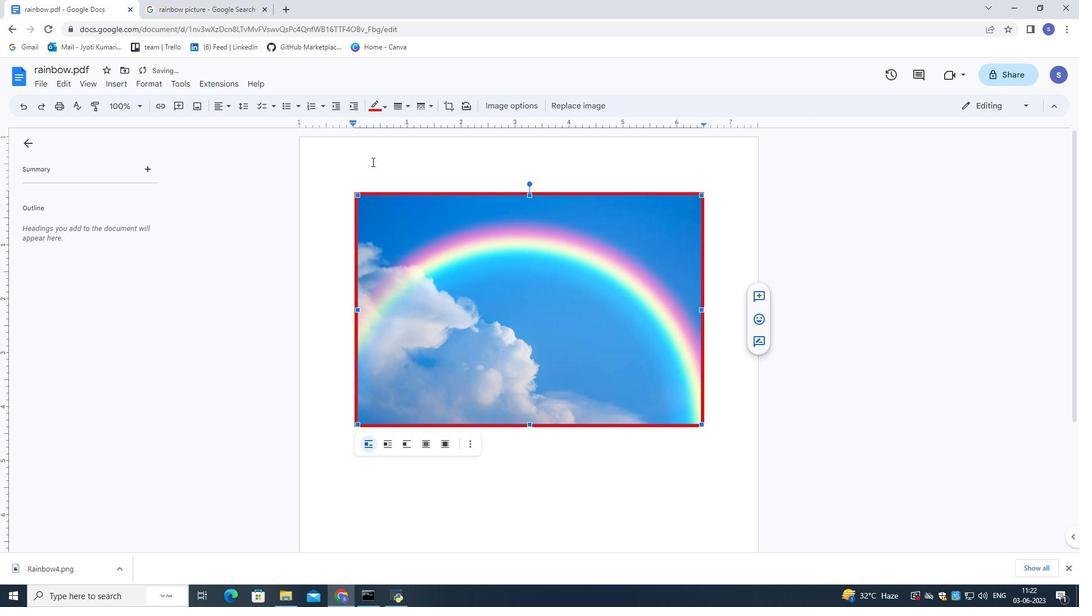 
Action: Mouse pressed left at (147, 10)
Screenshot: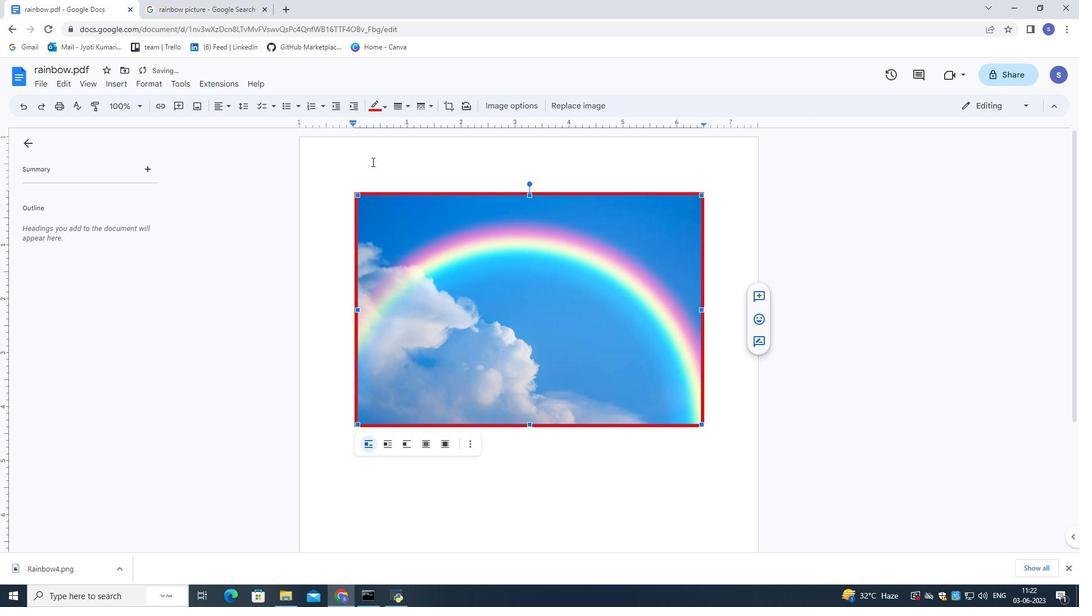 
Action: Mouse moved to (156, 17)
Screenshot: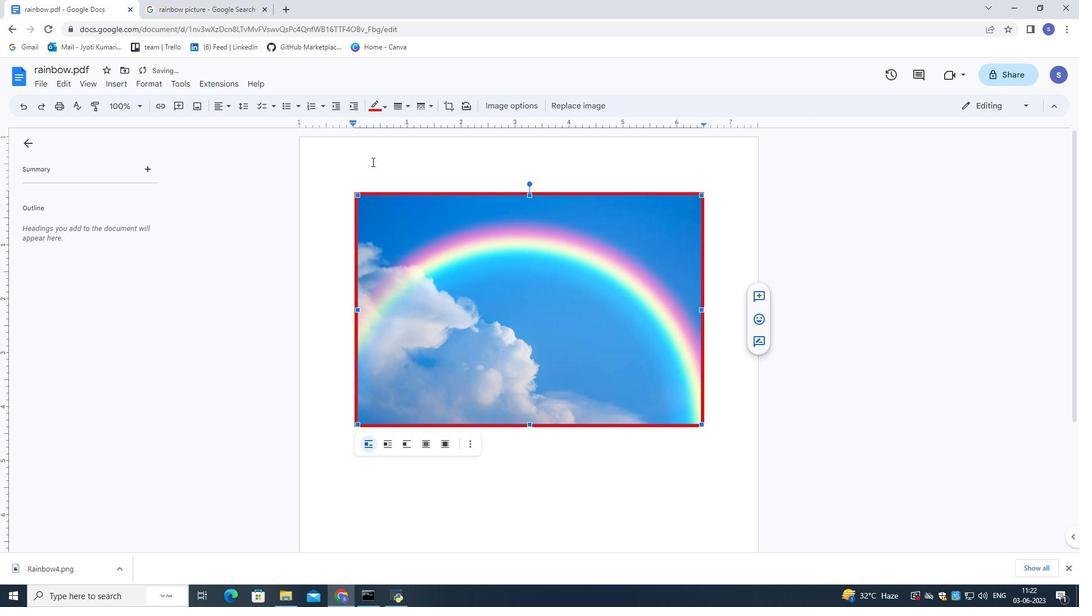 
Action: Key pressed tr<Key.backspace><Key.backspace><Key.backspace>rainbow<Key.enter>
Screenshot: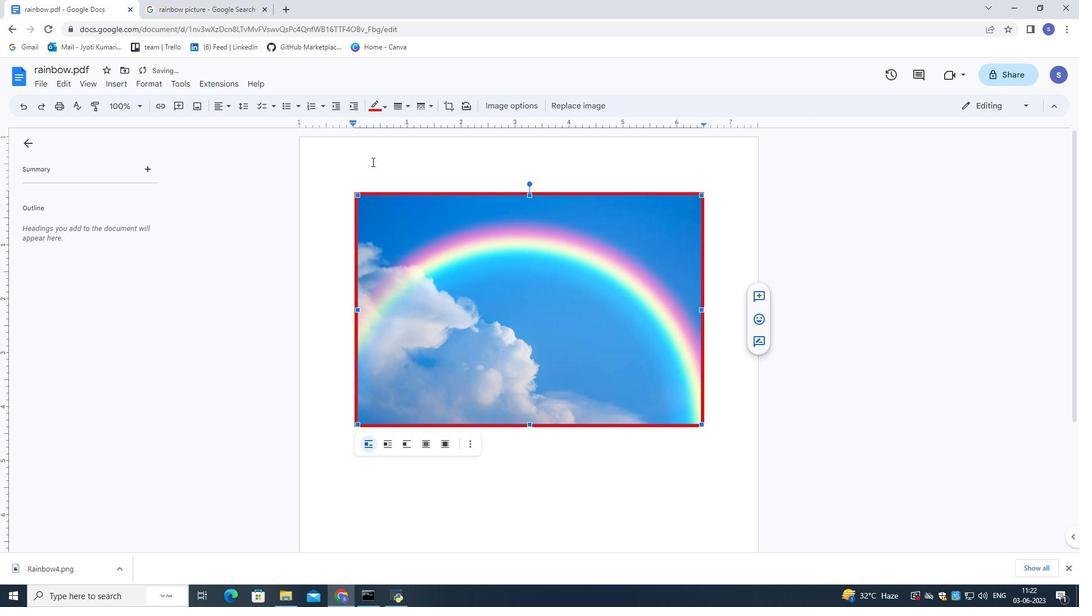 
Action: Mouse moved to (287, 438)
Screenshot: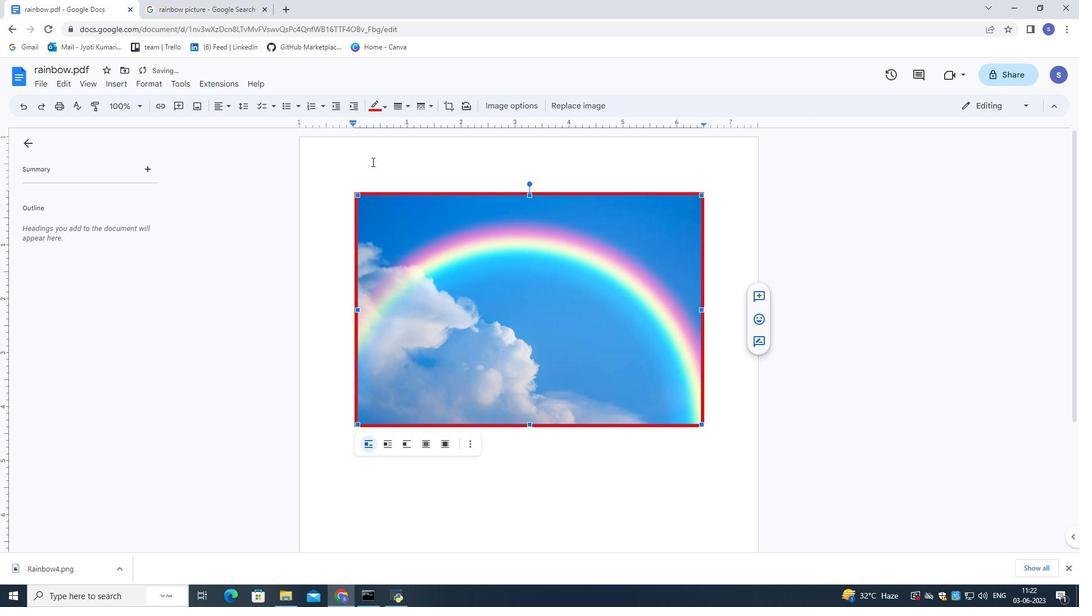 
Action: Mouse pressed left at (287, 438)
Screenshot: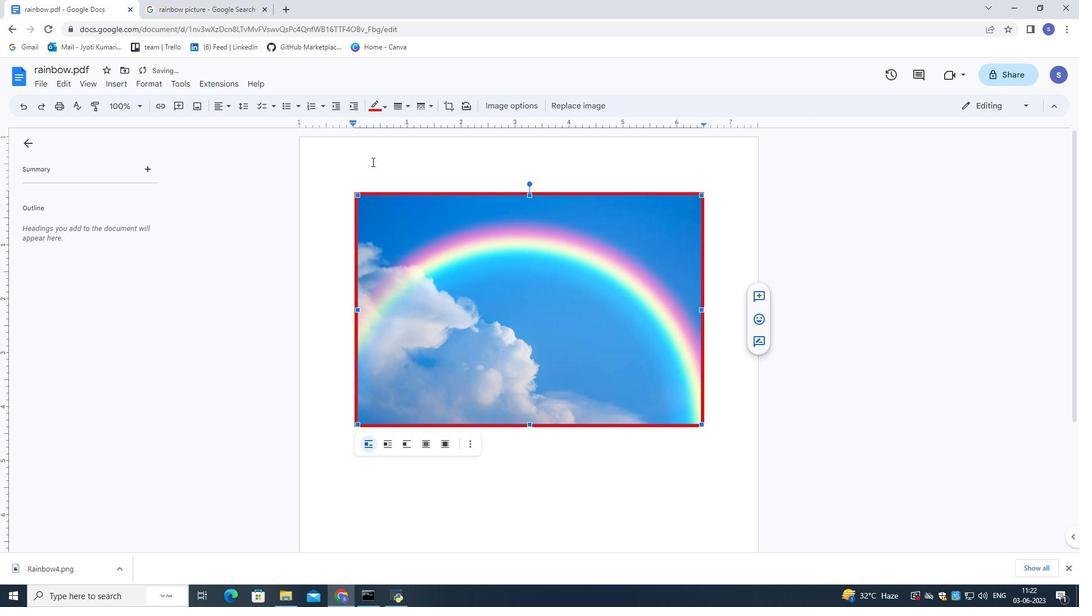 
Action: Mouse moved to (428, 362)
Screenshot: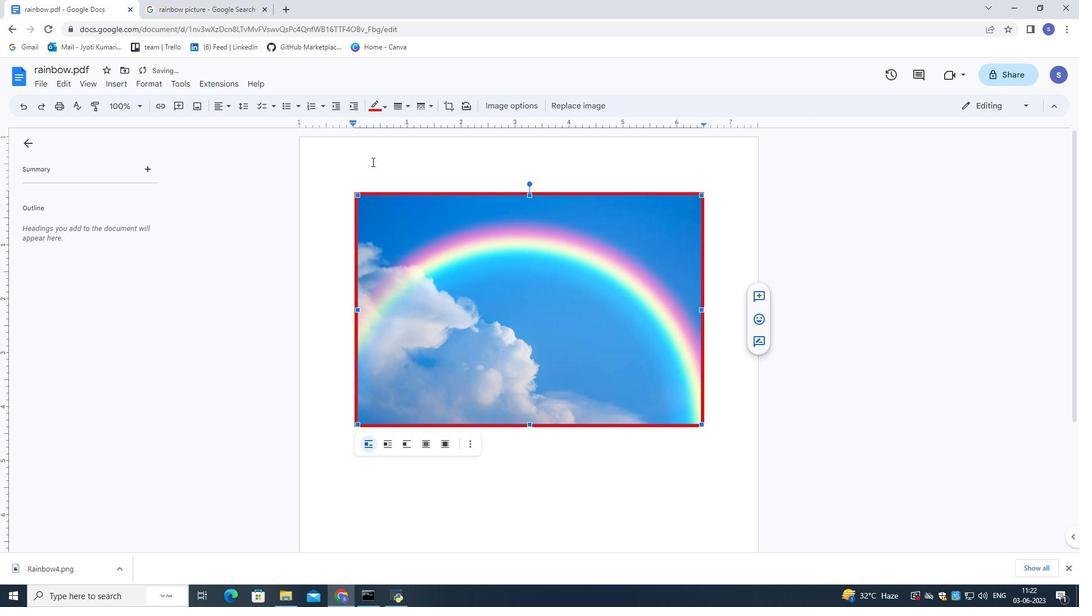 
Action: Mouse scrolled (428, 361) with delta (0, 0)
Screenshot: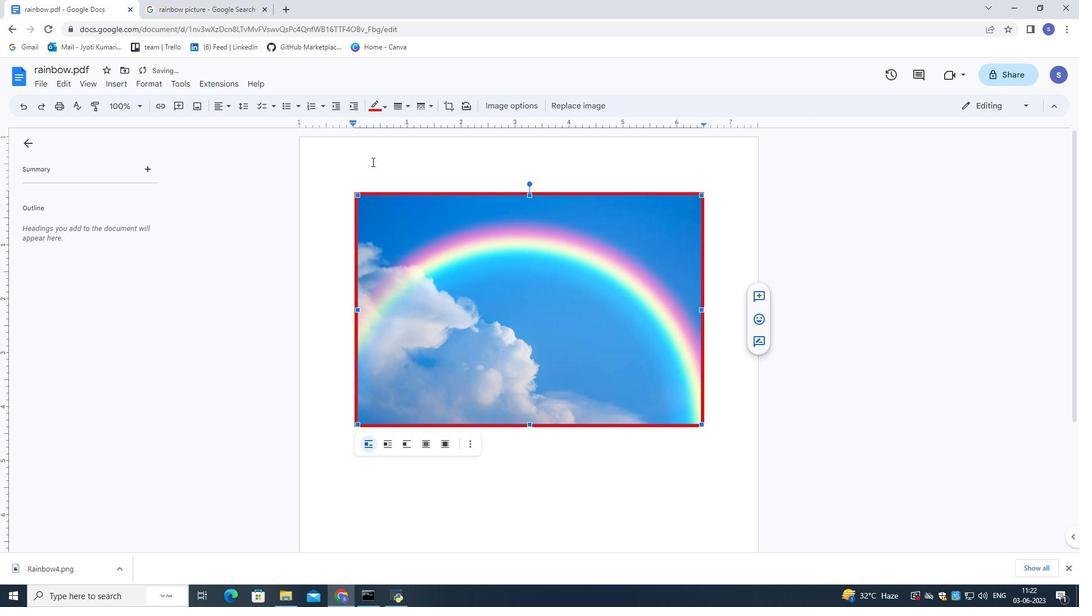 
Action: Mouse scrolled (428, 361) with delta (0, 0)
Screenshot: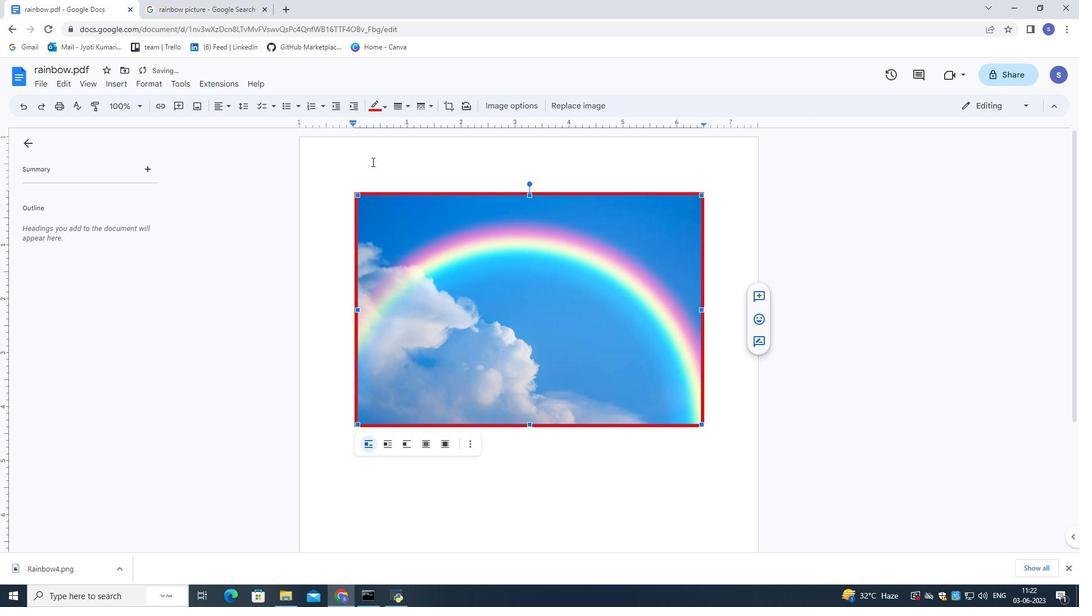 
Action: Mouse scrolled (428, 361) with delta (0, 0)
Screenshot: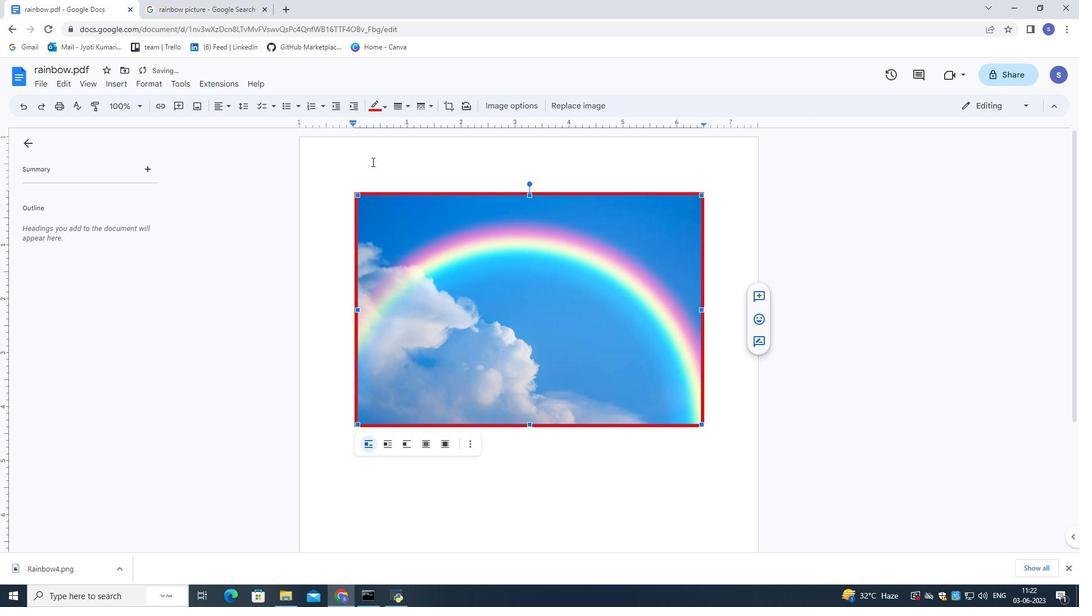 
Action: Mouse scrolled (428, 361) with delta (0, 0)
Screenshot: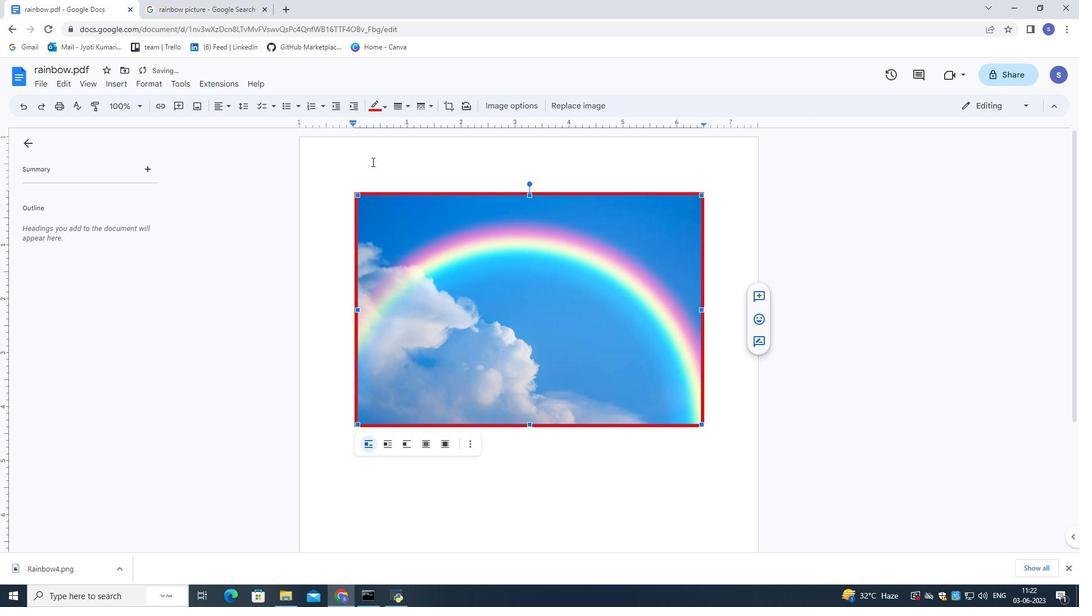 
Action: Mouse scrolled (428, 361) with delta (0, 0)
Screenshot: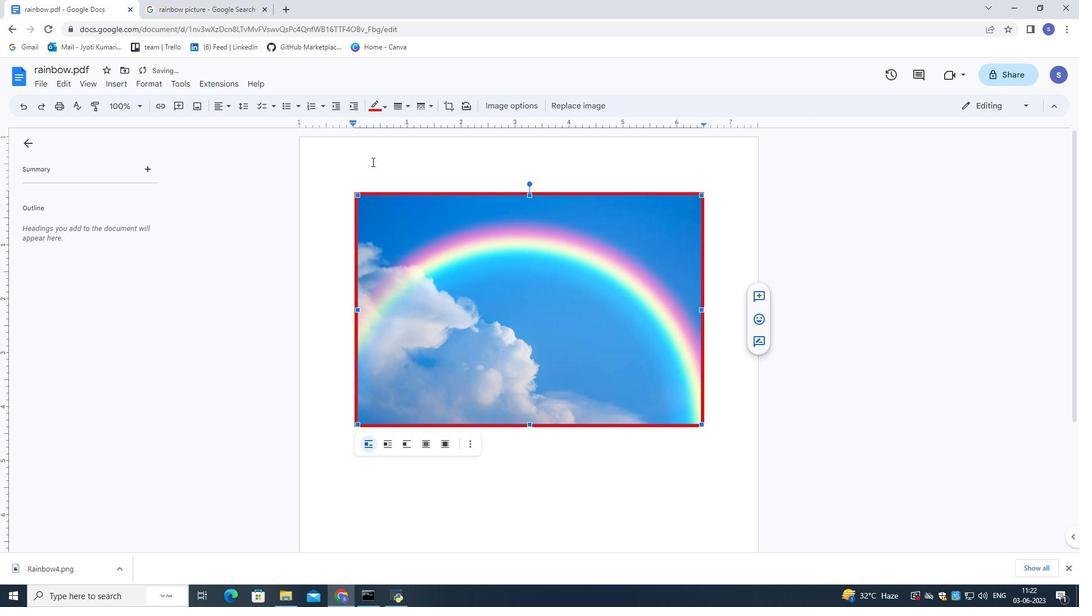 
Action: Mouse moved to (263, 350)
Screenshot: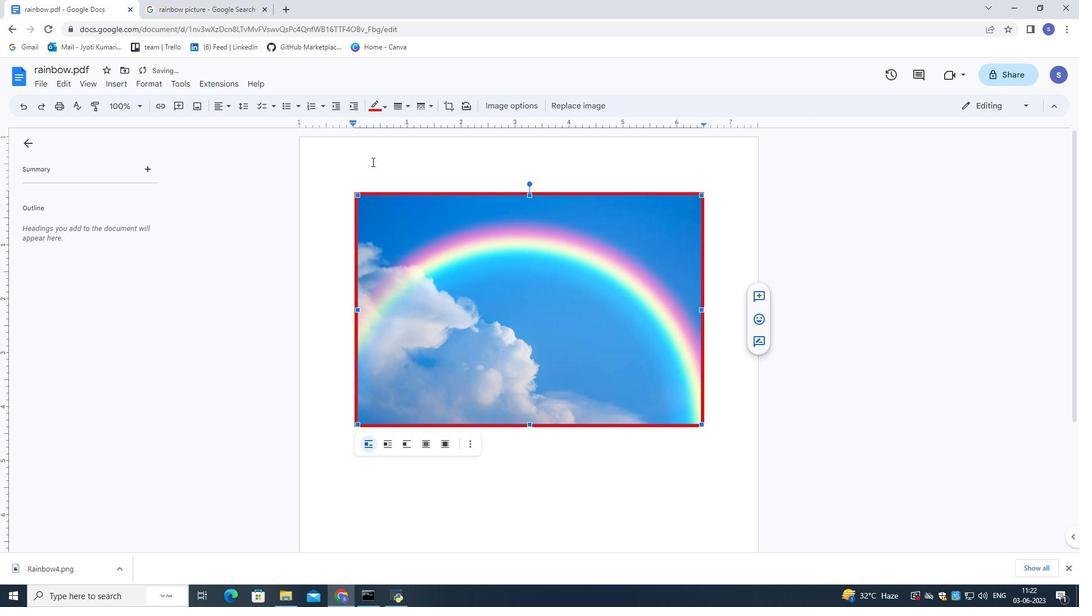 
Action: Mouse pressed left at (263, 350)
Screenshot: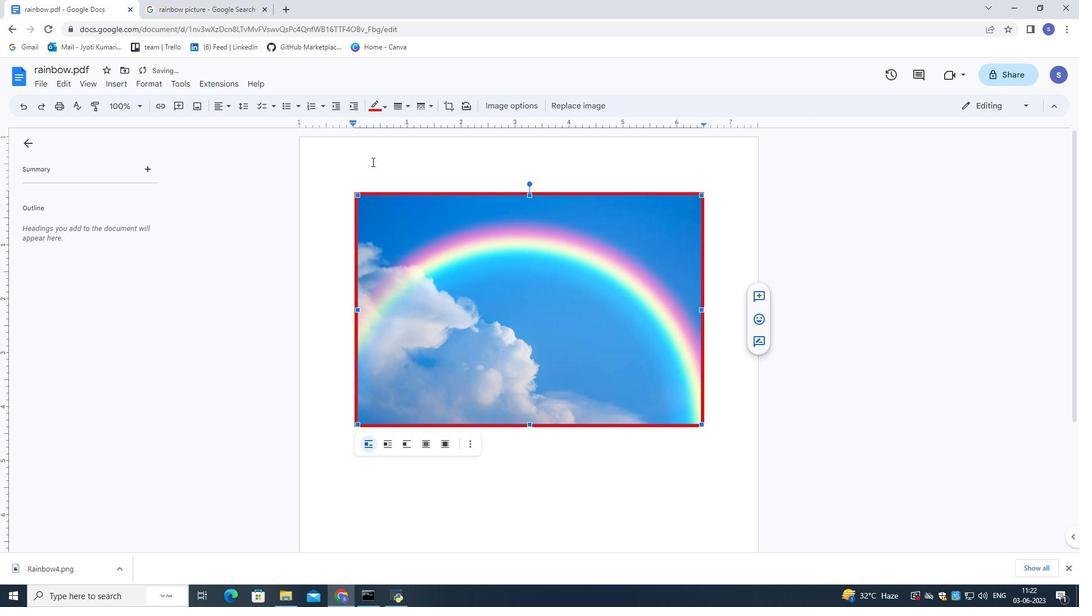 
Action: Mouse moved to (791, 248)
Screenshot: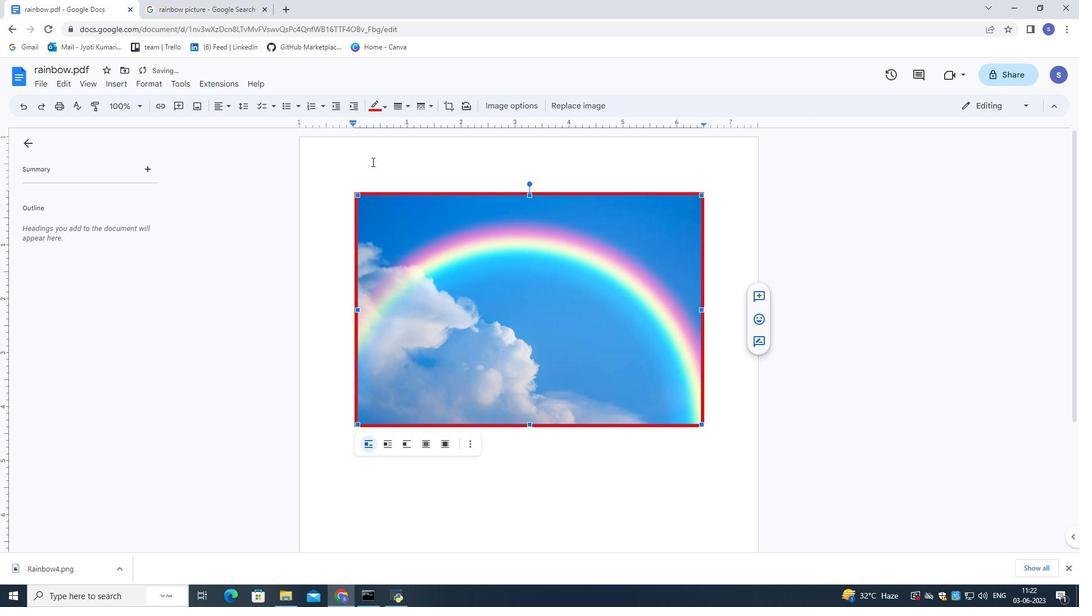 
Action: Mouse pressed right at (791, 248)
Screenshot: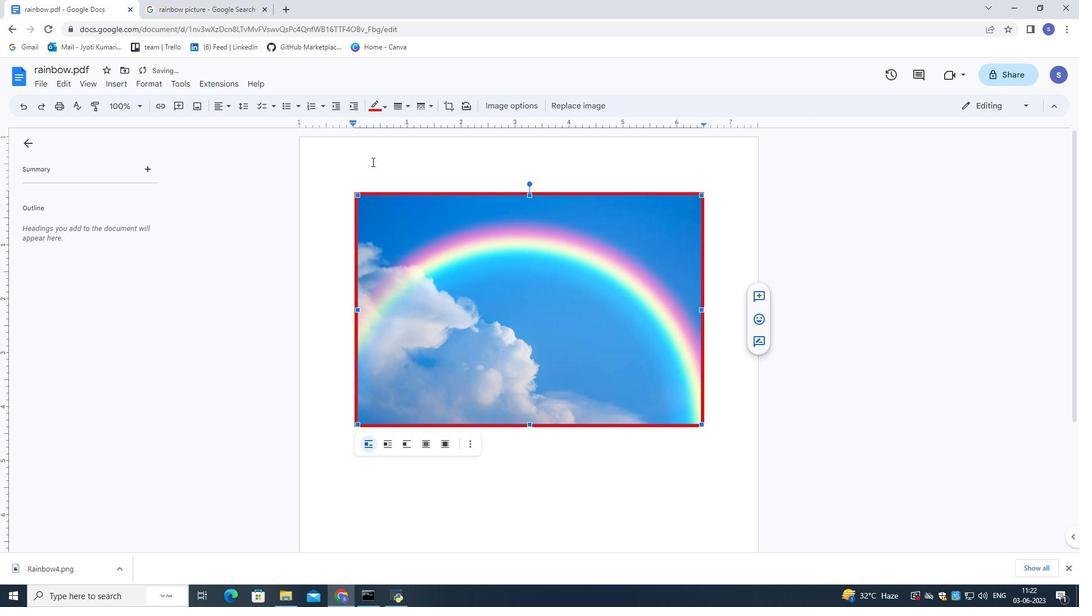 
Action: Mouse moved to (828, 366)
Screenshot: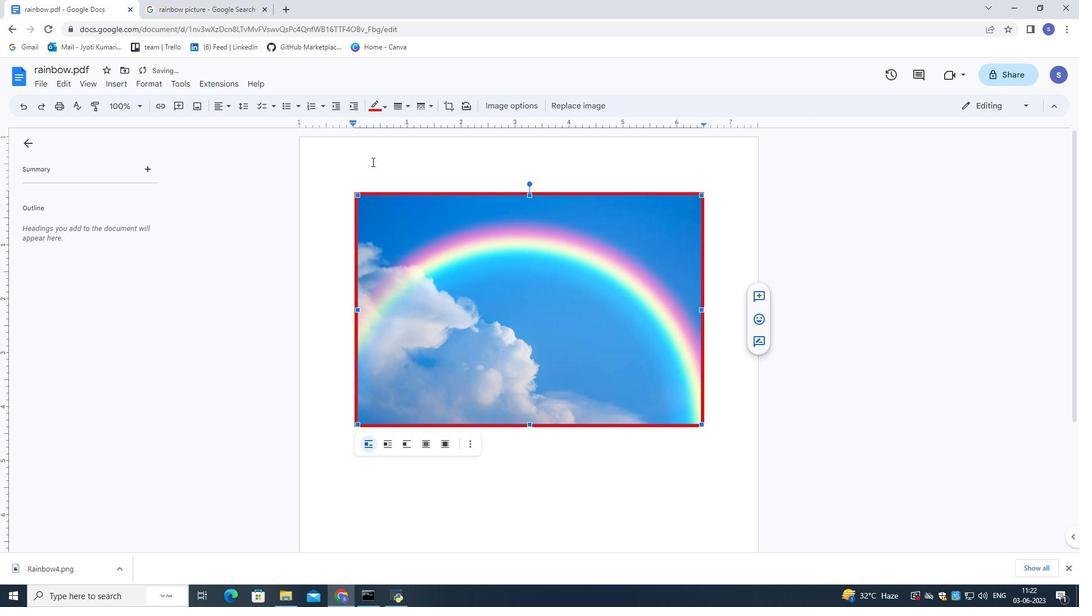 
Action: Mouse pressed left at (828, 366)
Screenshot: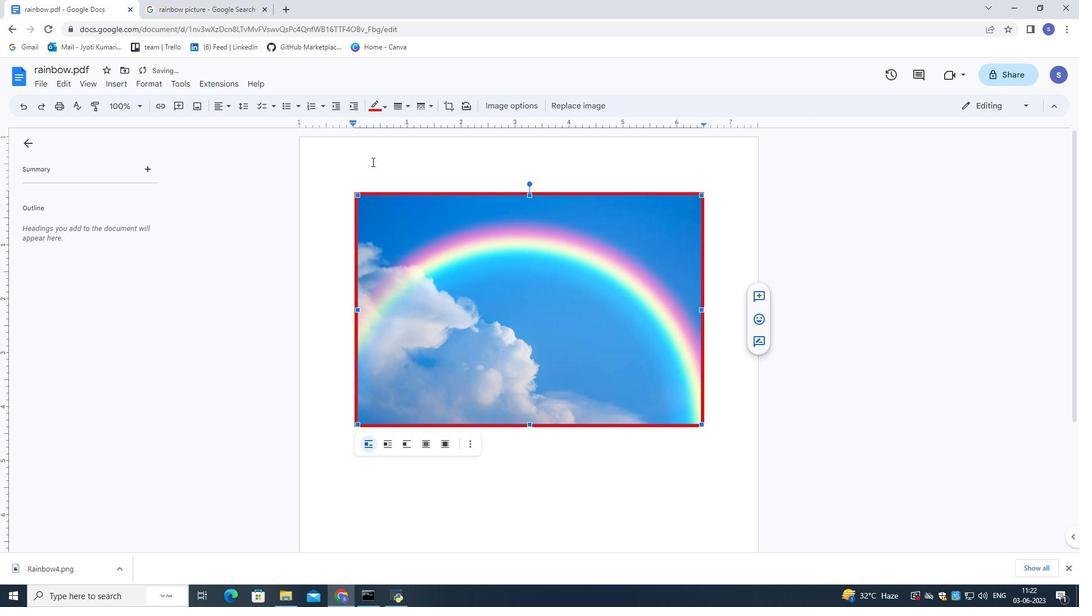 
Action: Mouse moved to (287, 229)
Screenshot: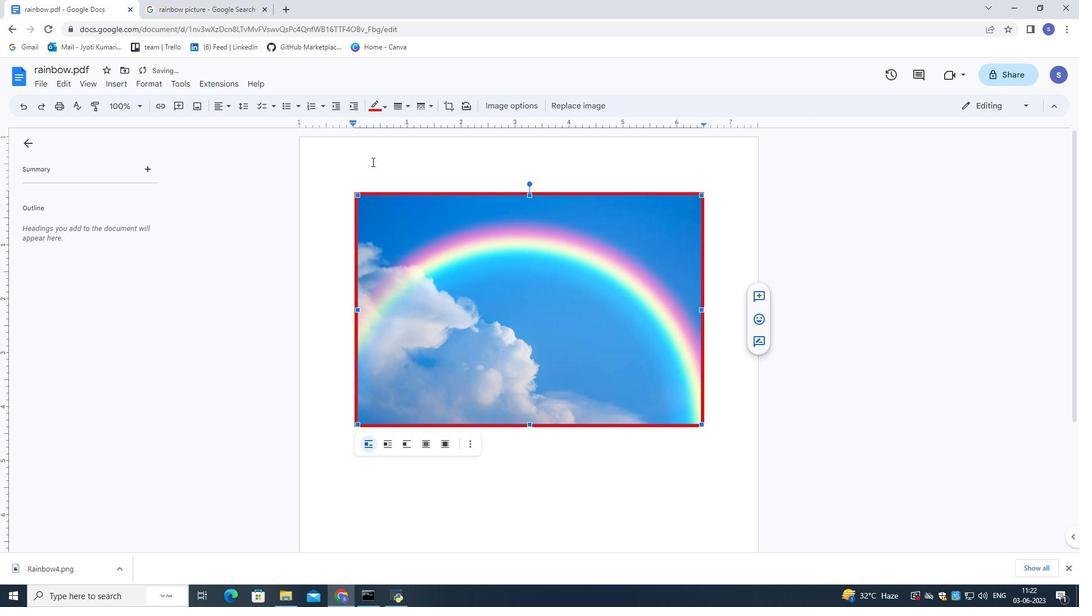 
Action: Key pressed <Key.shift>Rainbow2.png<Key.enter>
Screenshot: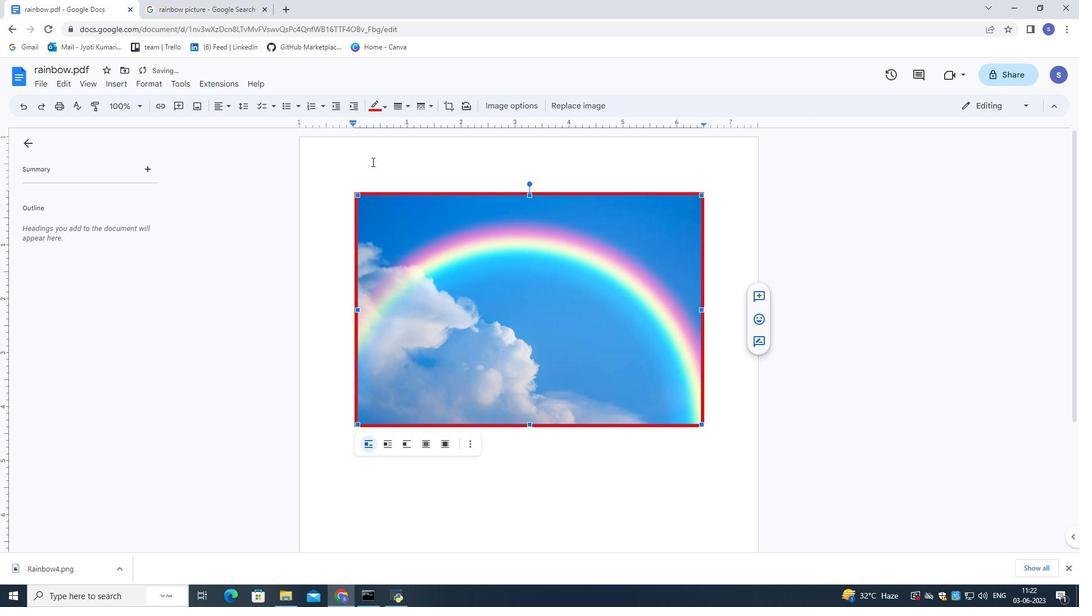 
Action: Mouse moved to (1070, 567)
Screenshot: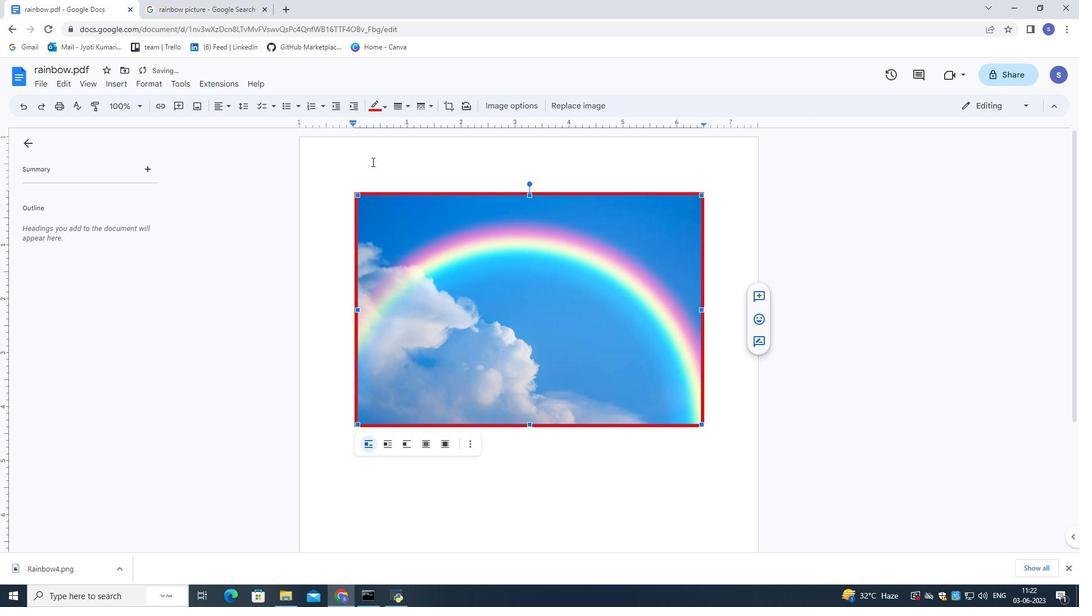 
Action: Mouse pressed left at (1070, 567)
Screenshot: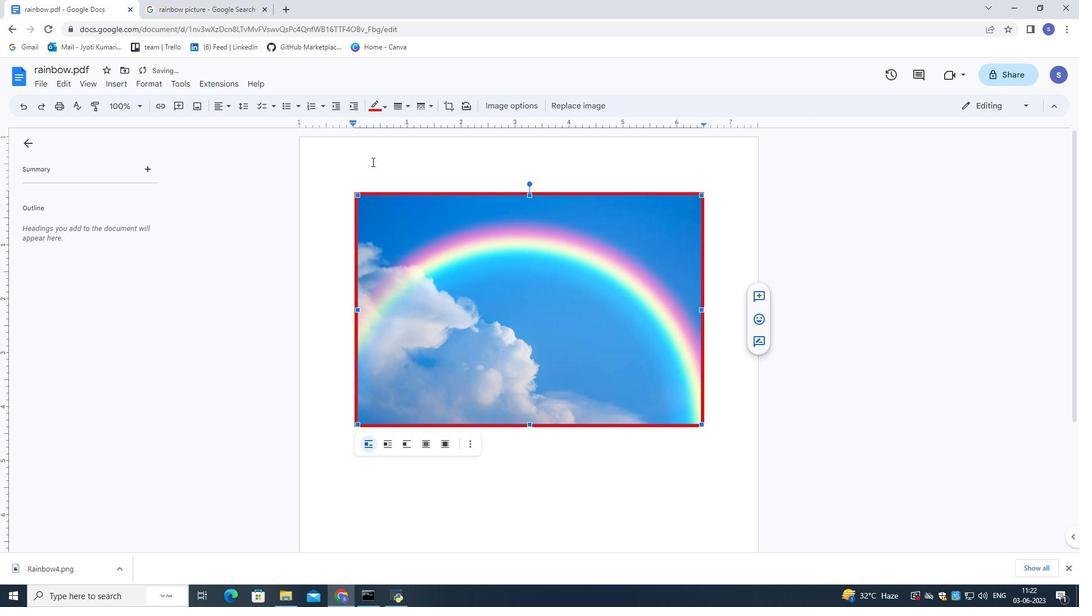 
Action: Mouse moved to (55, 6)
Screenshot: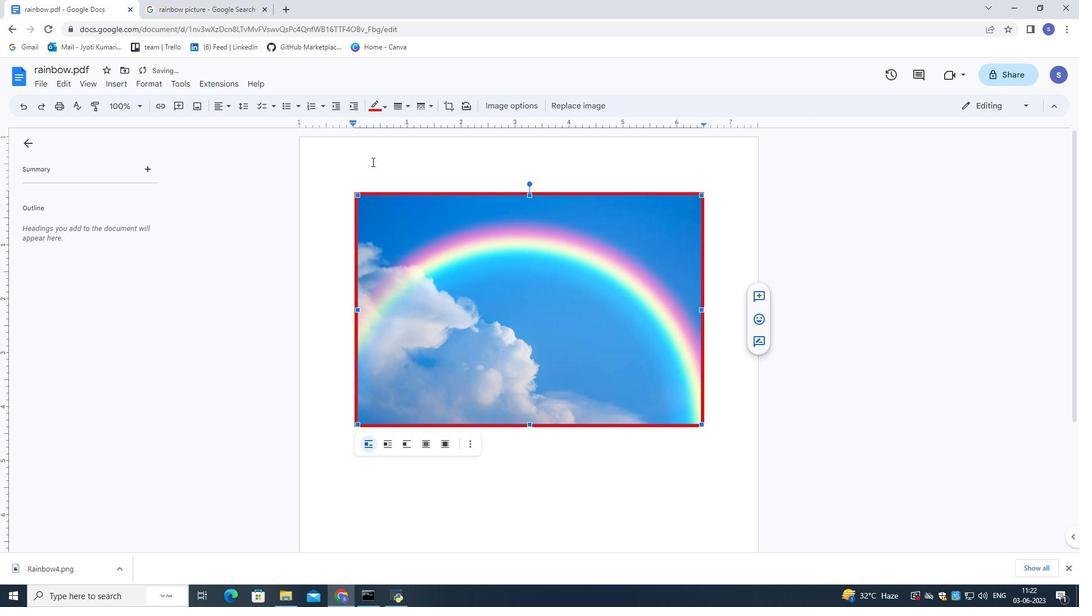 
Action: Mouse pressed left at (55, 6)
Screenshot: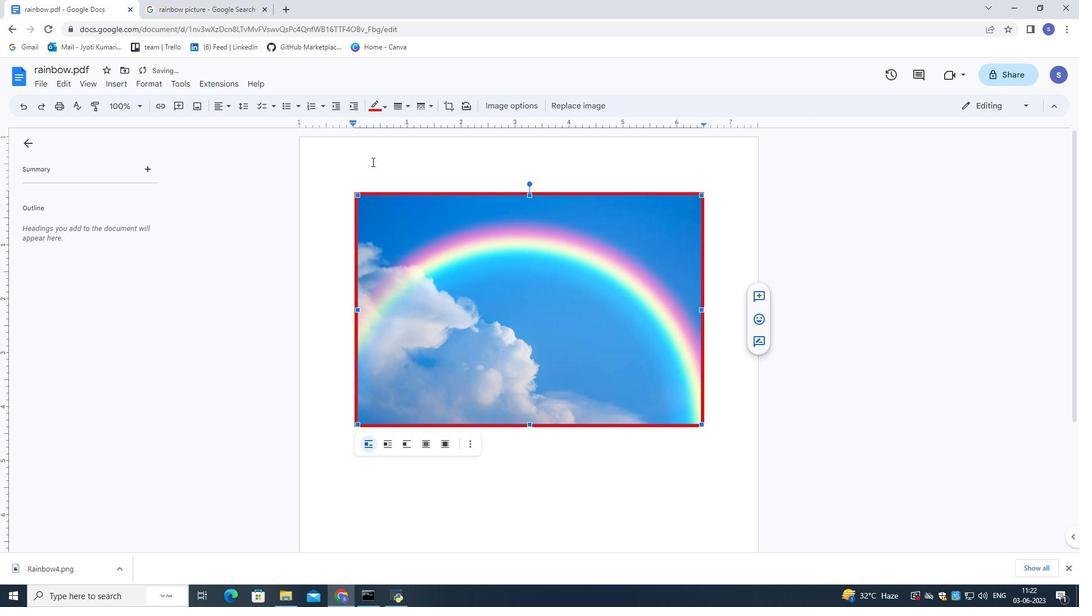 
Action: Mouse moved to (620, 90)
Screenshot: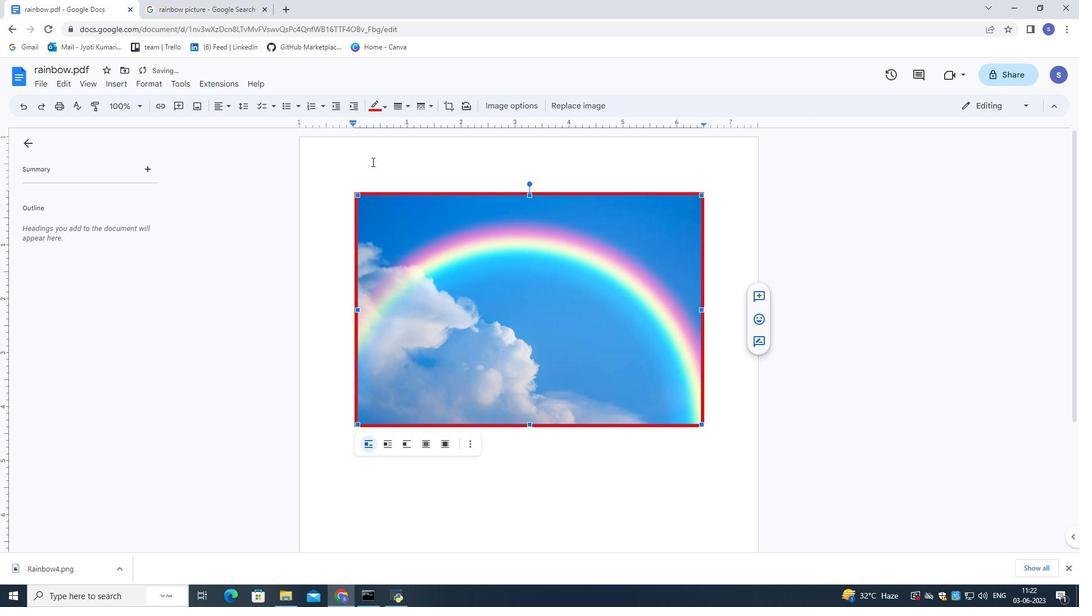 
Action: Mouse pressed left at (620, 90)
Screenshot: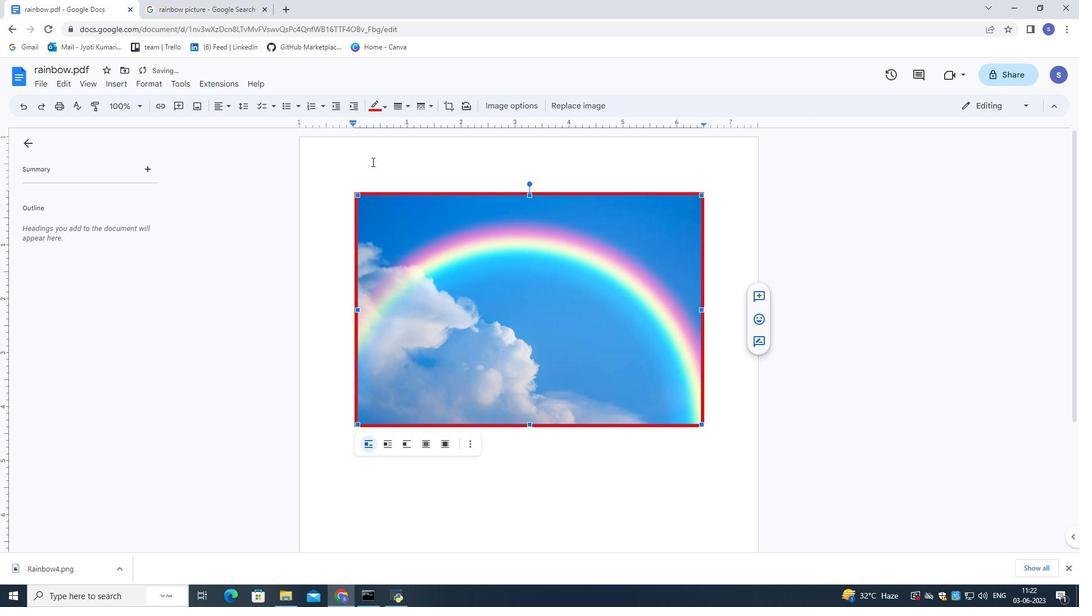 
Action: Mouse moved to (483, 110)
Screenshot: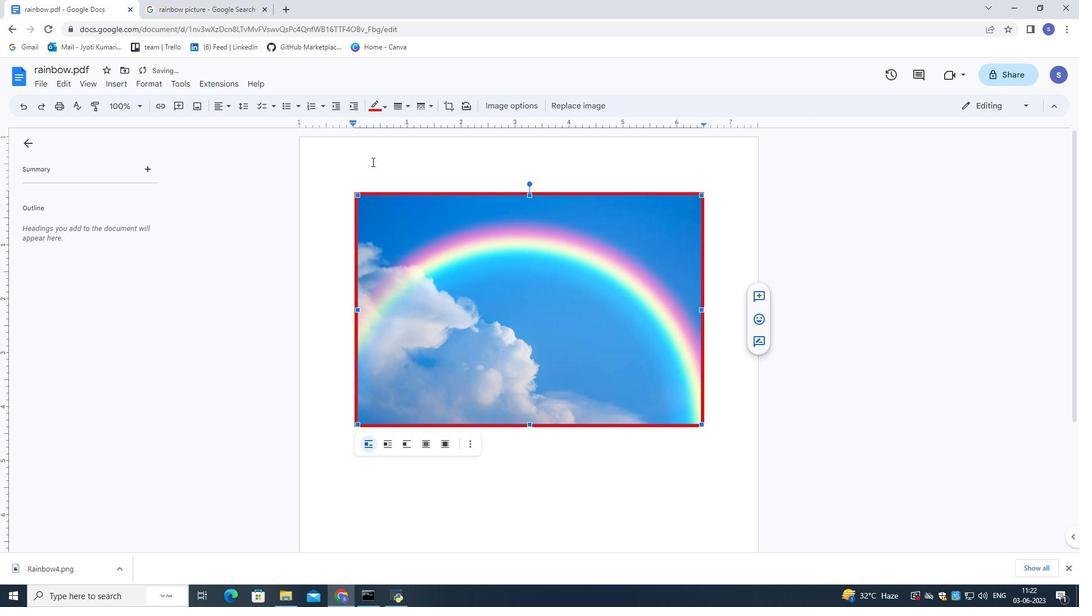 
Action: Mouse pressed left at (483, 110)
Screenshot: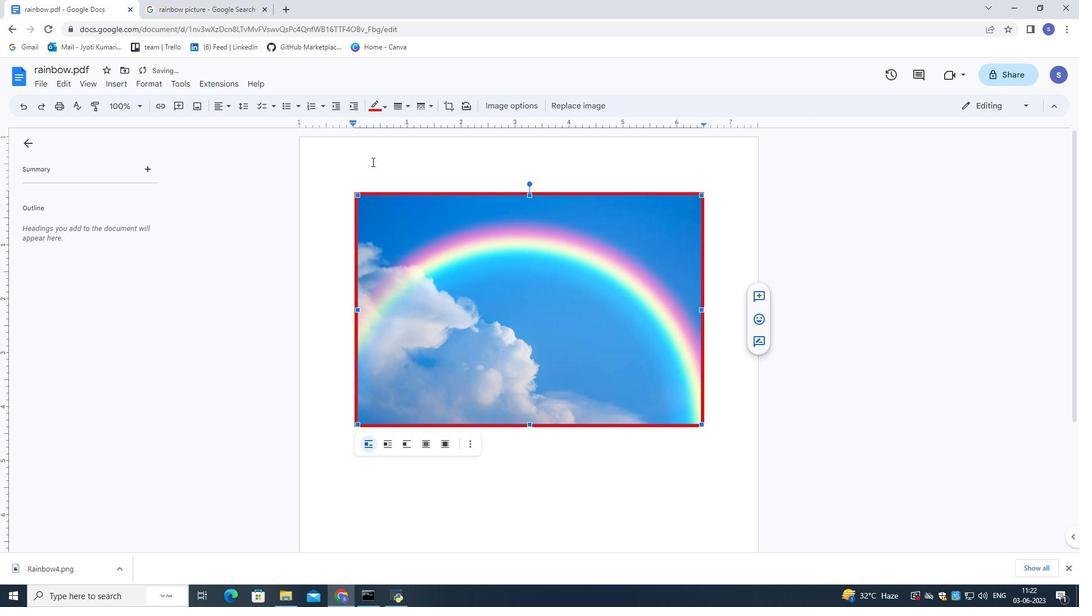 
Action: Mouse moved to (490, 127)
Screenshot: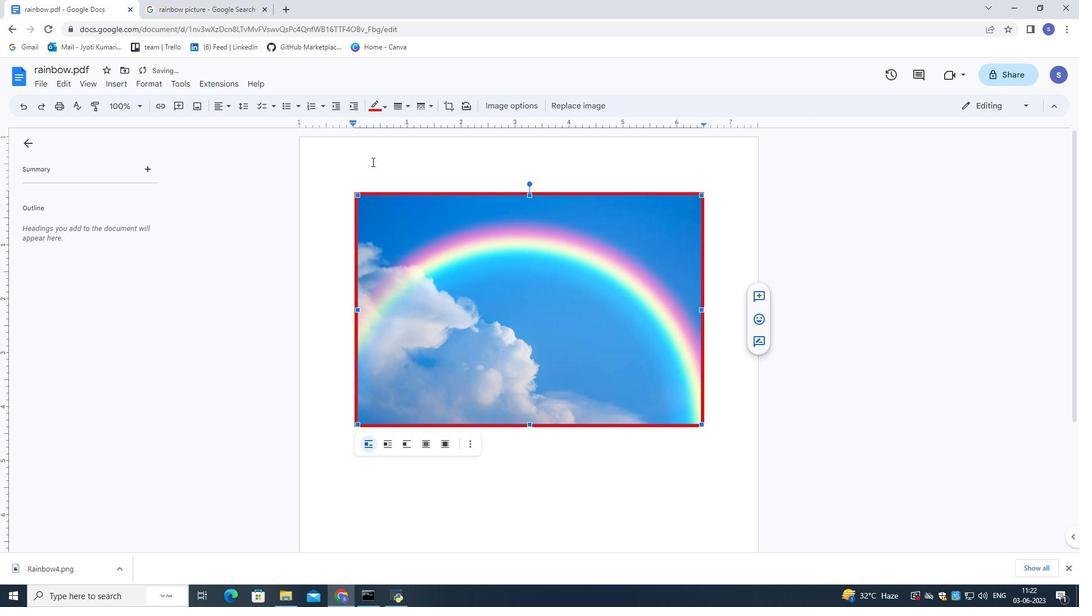 
Action: Mouse pressed left at (490, 127)
Screenshot: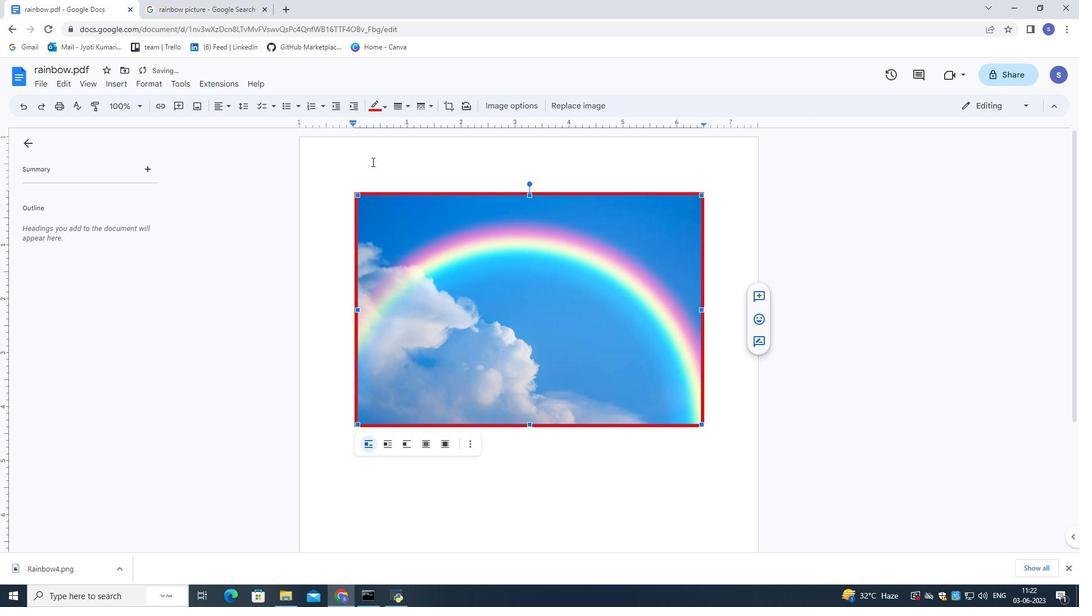 
Action: Mouse moved to (220, 93)
Screenshot: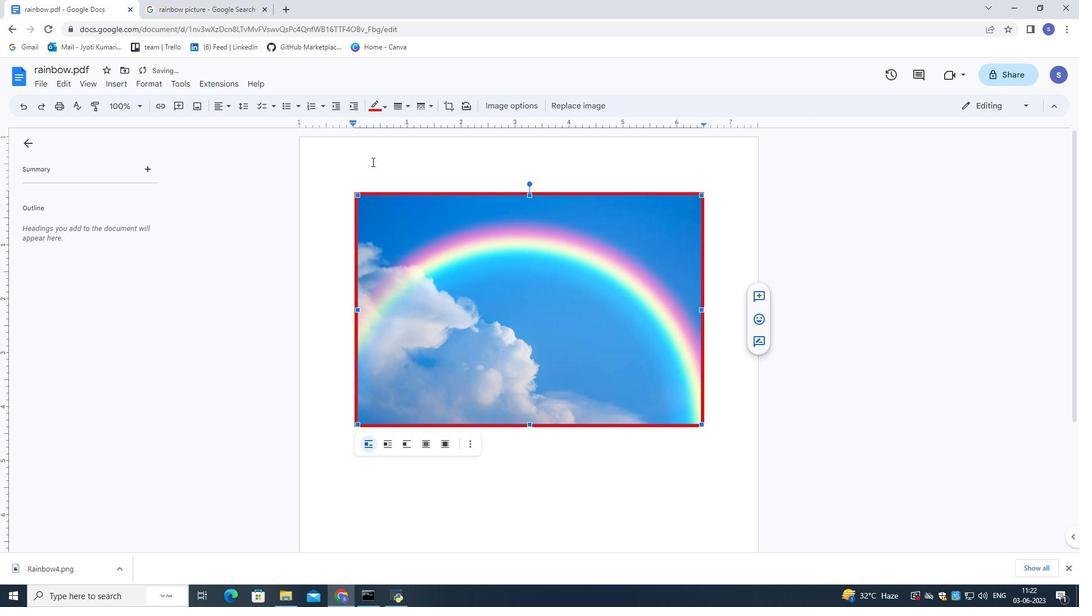 
Action: Mouse pressed left at (220, 93)
Screenshot: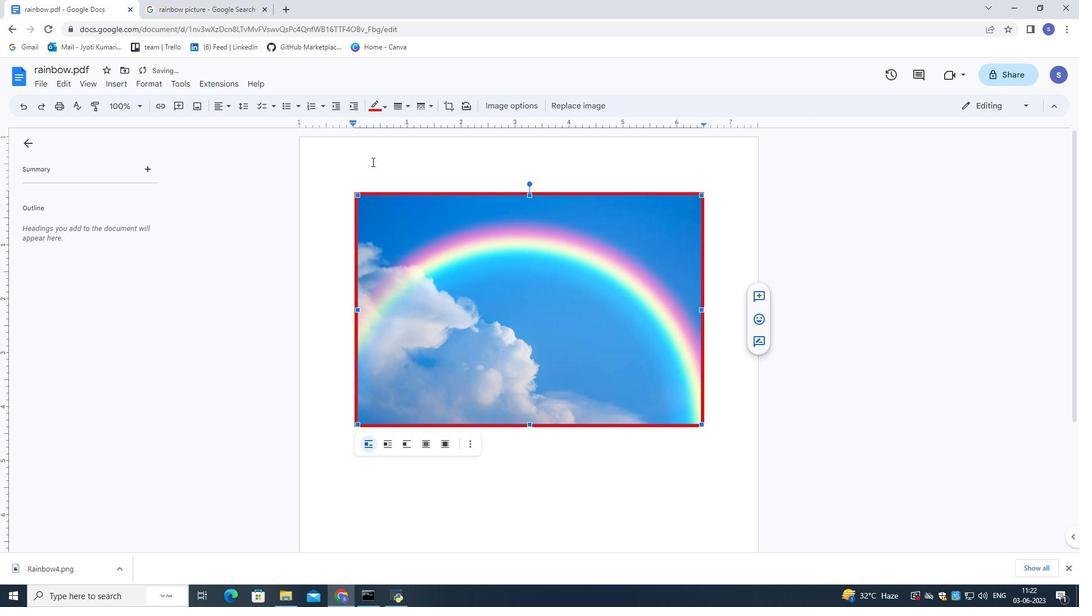 
Action: Mouse moved to (432, 281)
Screenshot: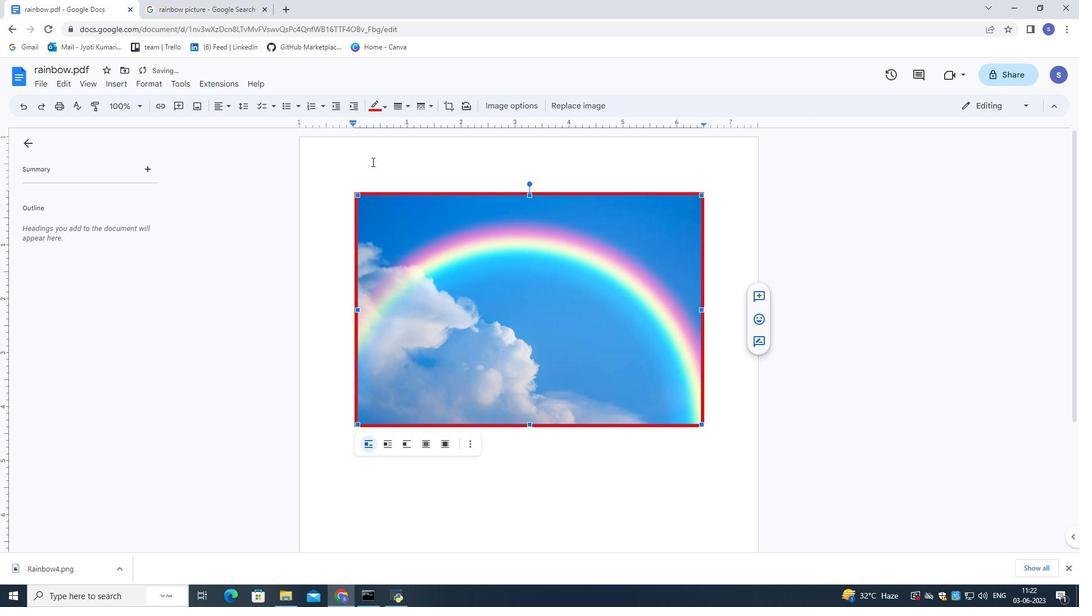 
Action: Mouse pressed left at (432, 281)
Screenshot: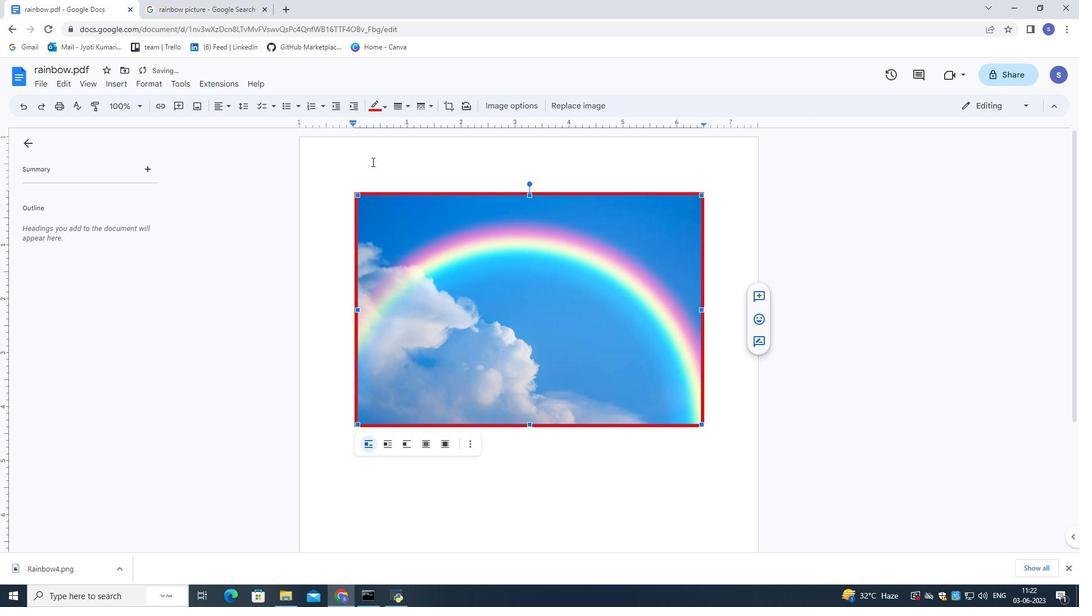 
Action: Mouse moved to (225, 188)
Screenshot: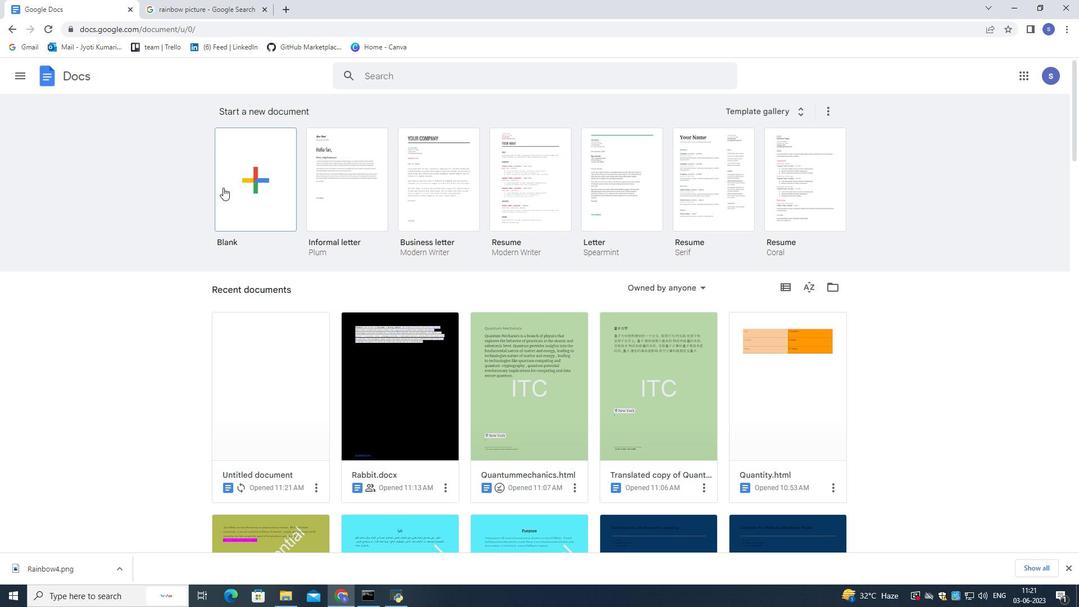 
Action: Mouse pressed left at (225, 188)
Screenshot: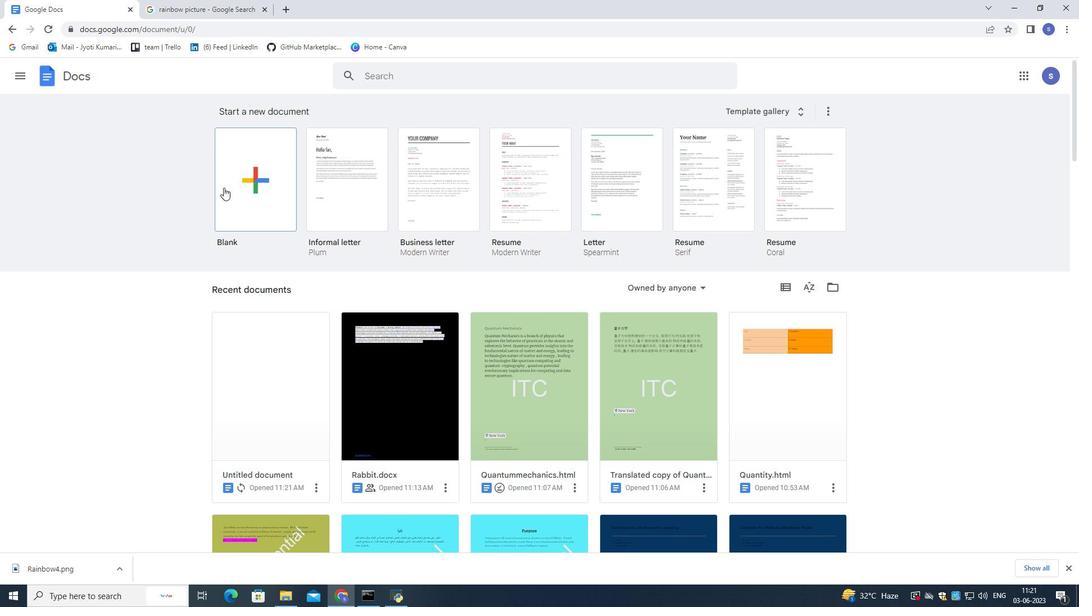 
Action: Mouse moved to (486, 103)
Screenshot: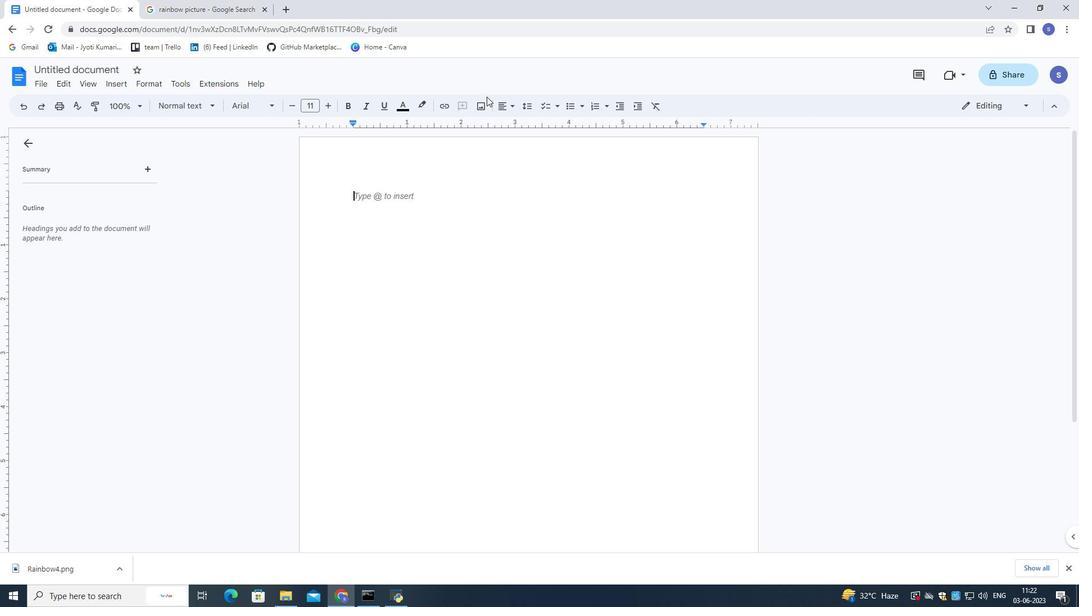 
Action: Mouse pressed left at (486, 103)
Screenshot: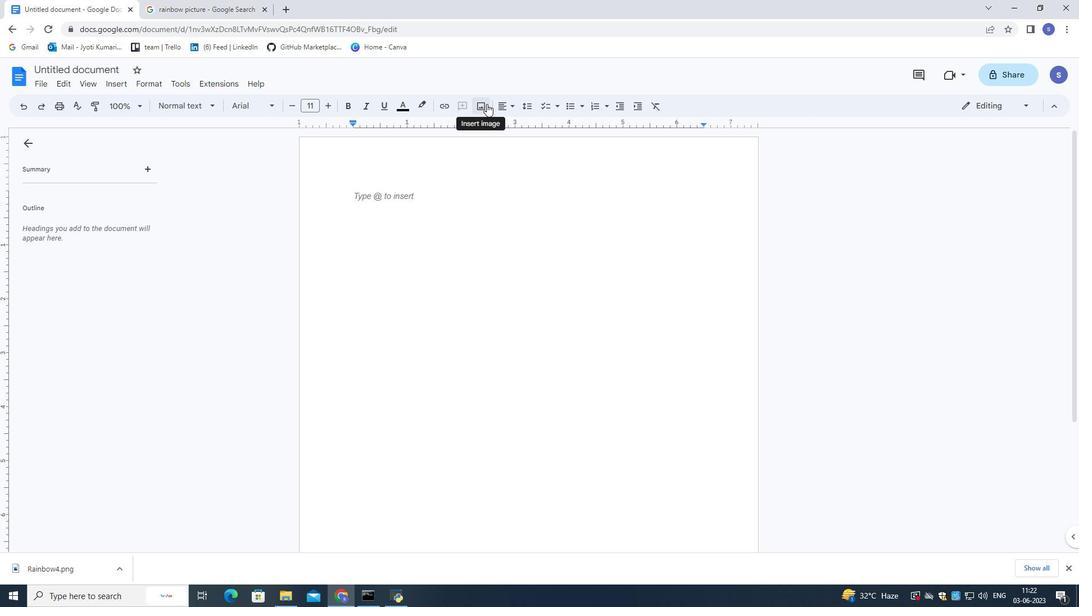 
Action: Mouse moved to (494, 122)
Screenshot: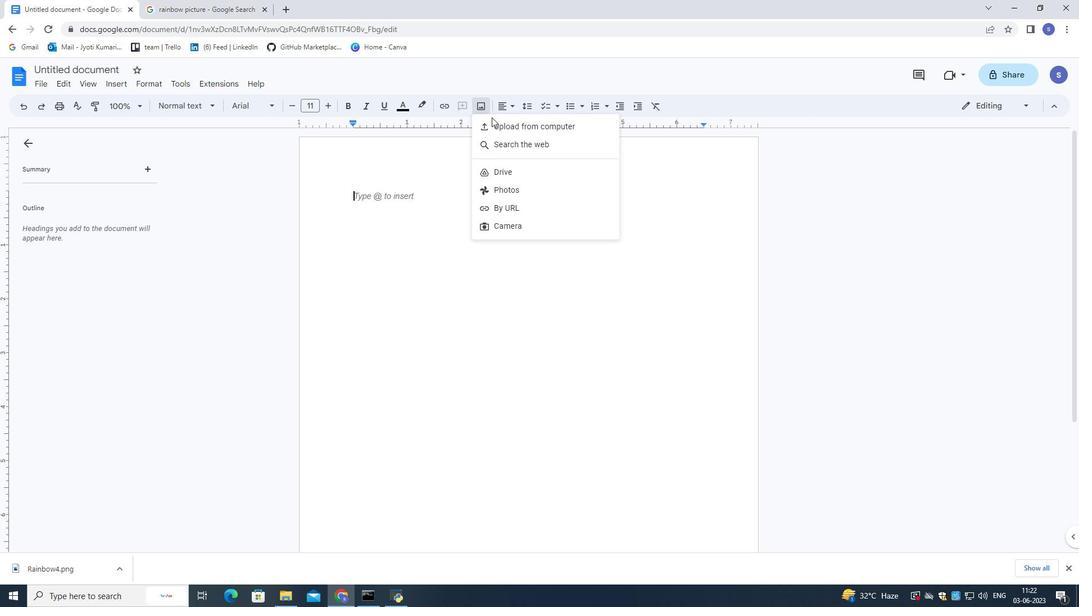 
Action: Mouse pressed left at (494, 122)
Screenshot: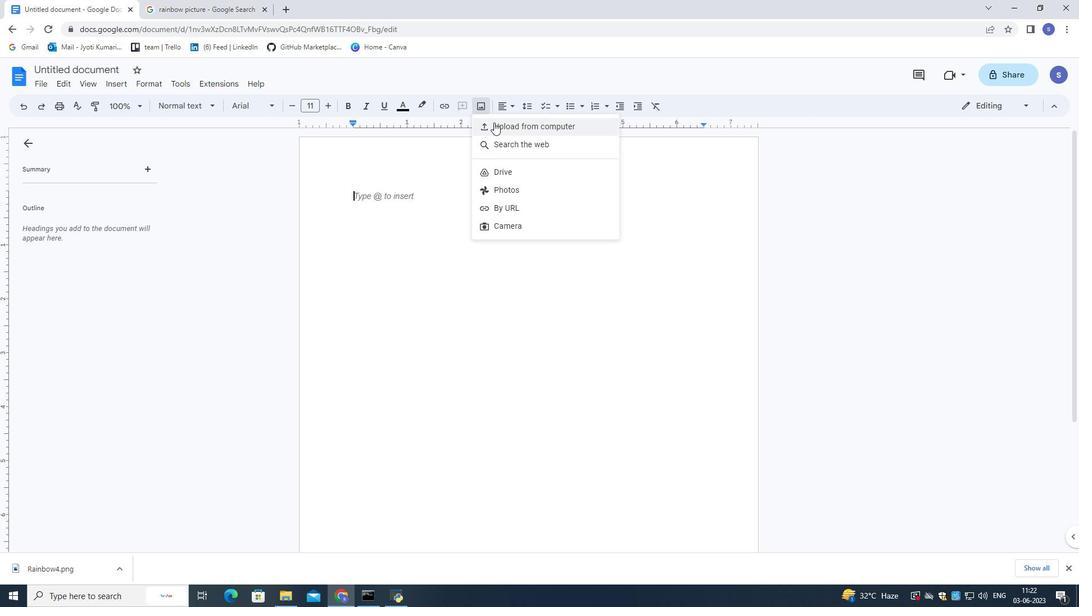 
Action: Mouse moved to (291, 97)
Screenshot: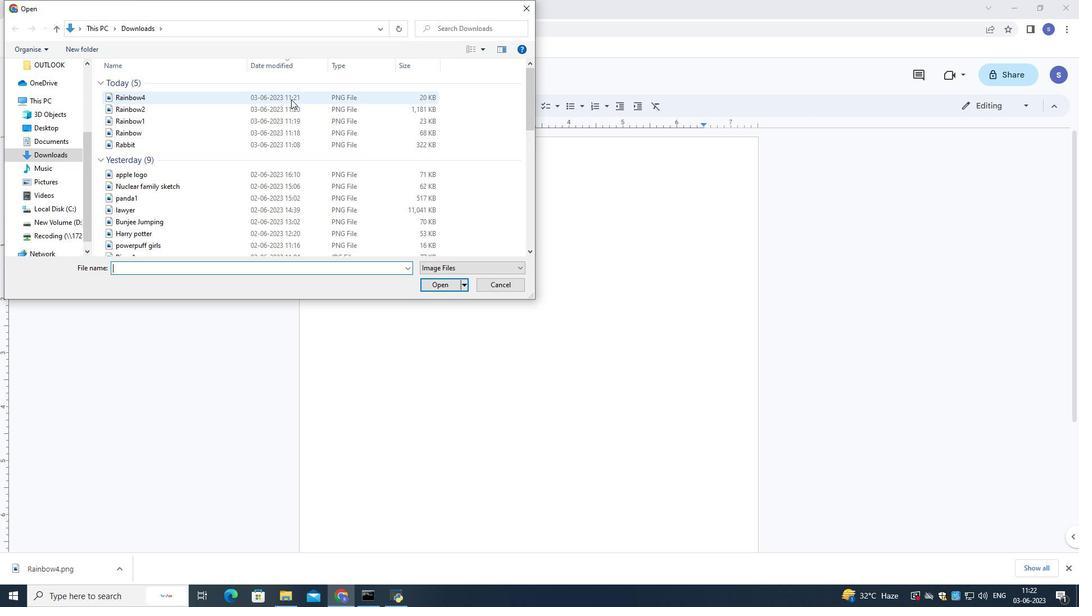 
Action: Mouse pressed left at (291, 97)
Screenshot: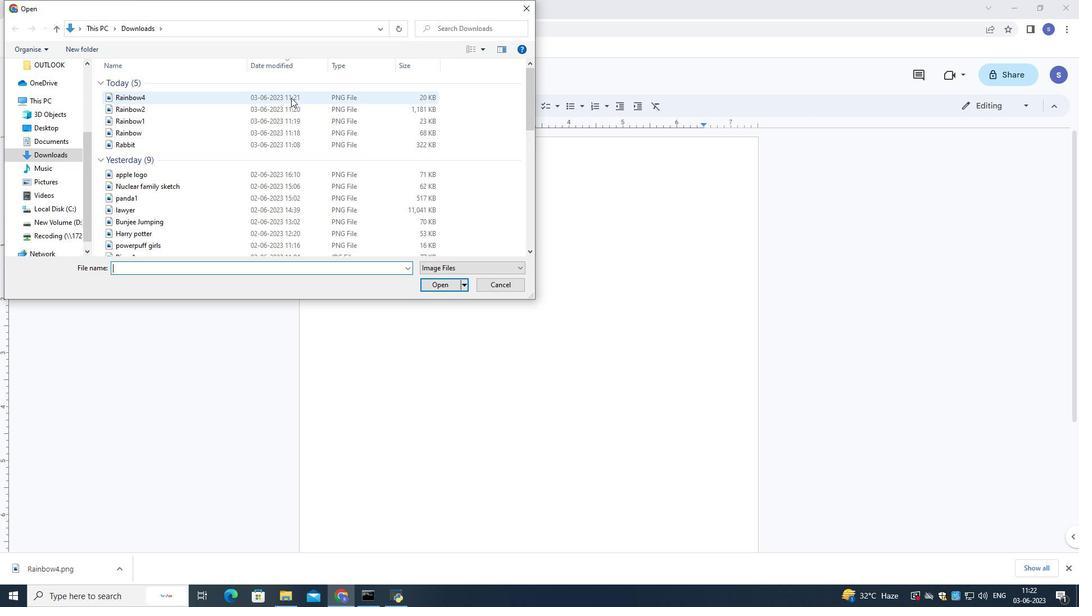 
Action: Mouse moved to (427, 287)
Screenshot: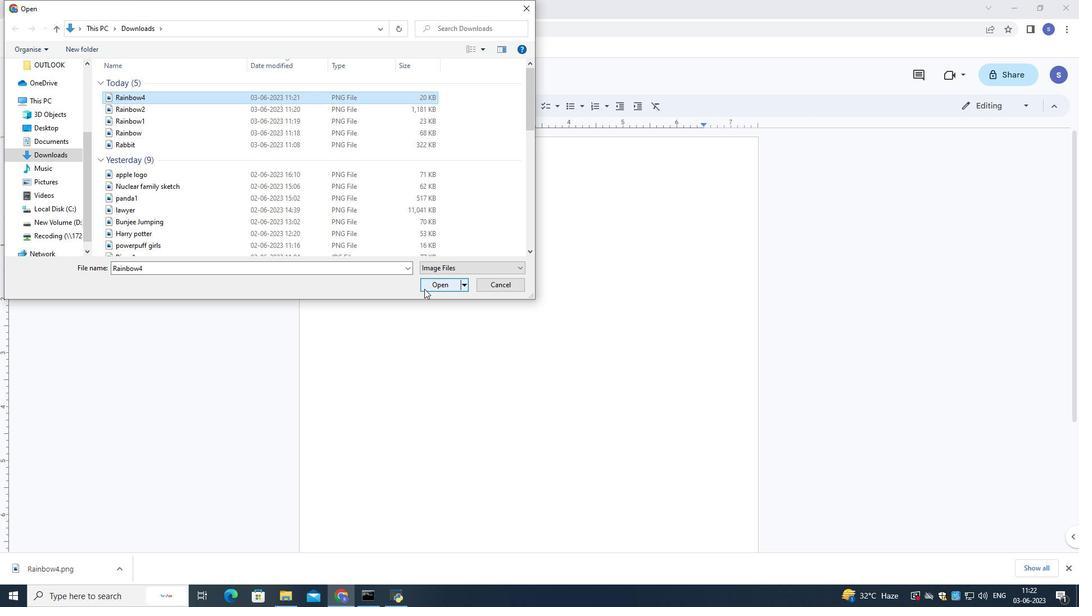 
Action: Mouse pressed left at (427, 287)
Screenshot: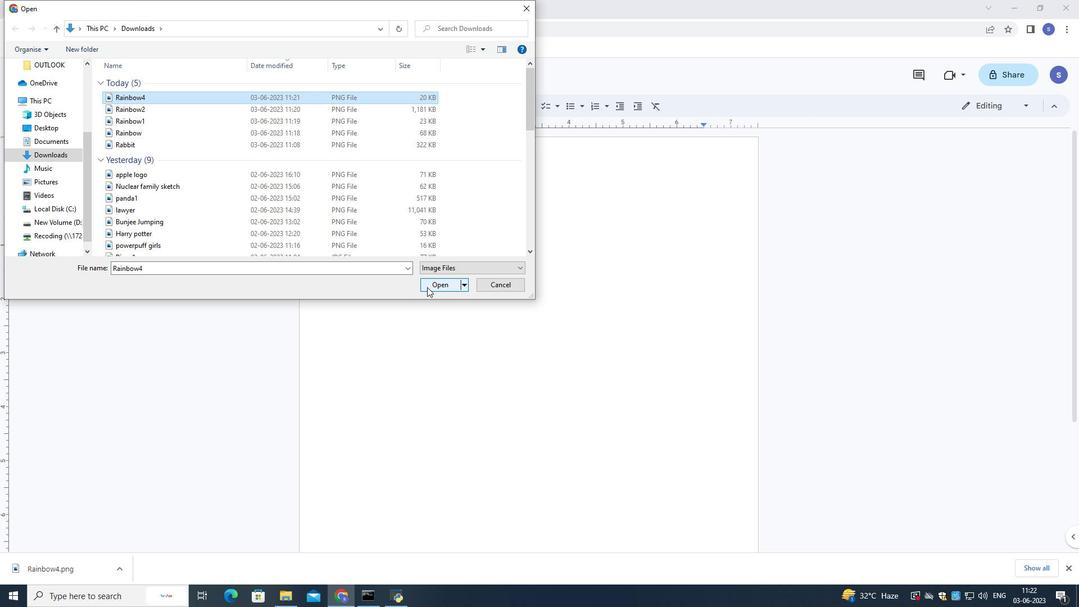 
Action: Mouse moved to (118, 68)
Screenshot: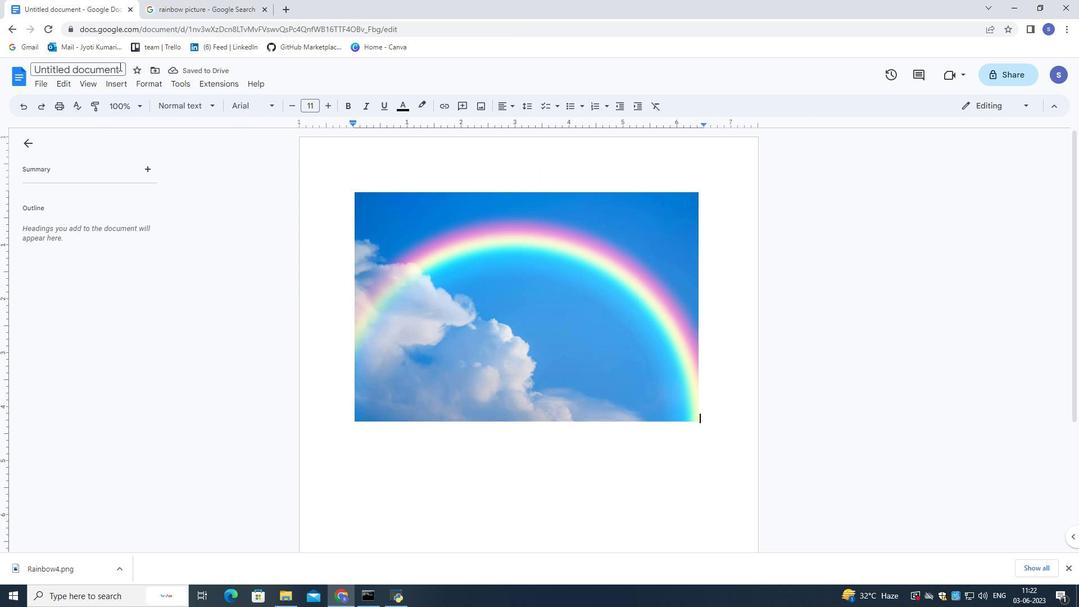 
Action: Mouse pressed left at (118, 68)
Screenshot: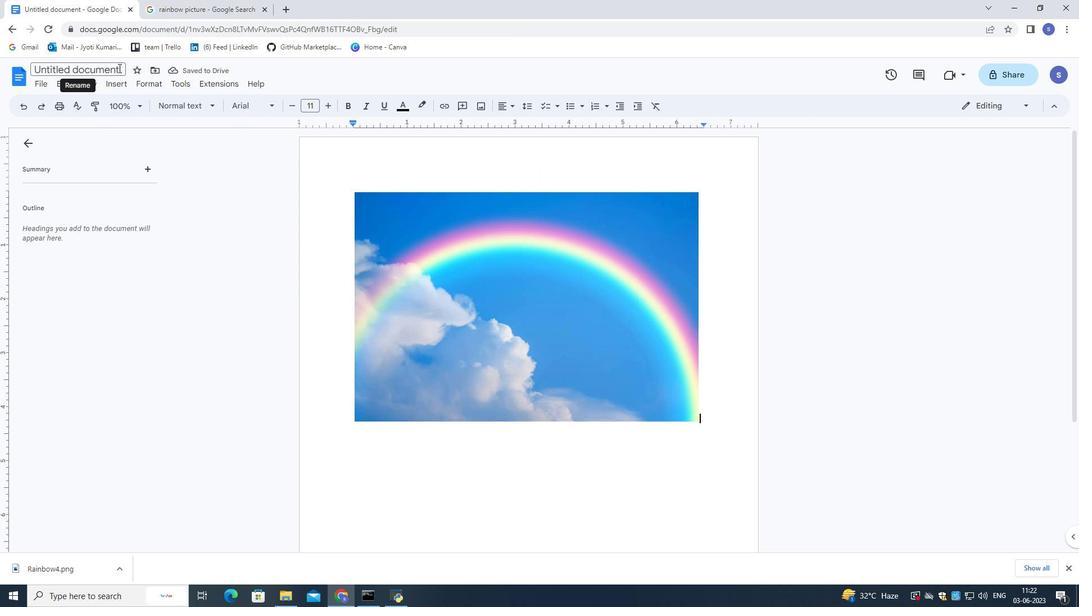 
Action: Mouse moved to (125, 73)
Screenshot: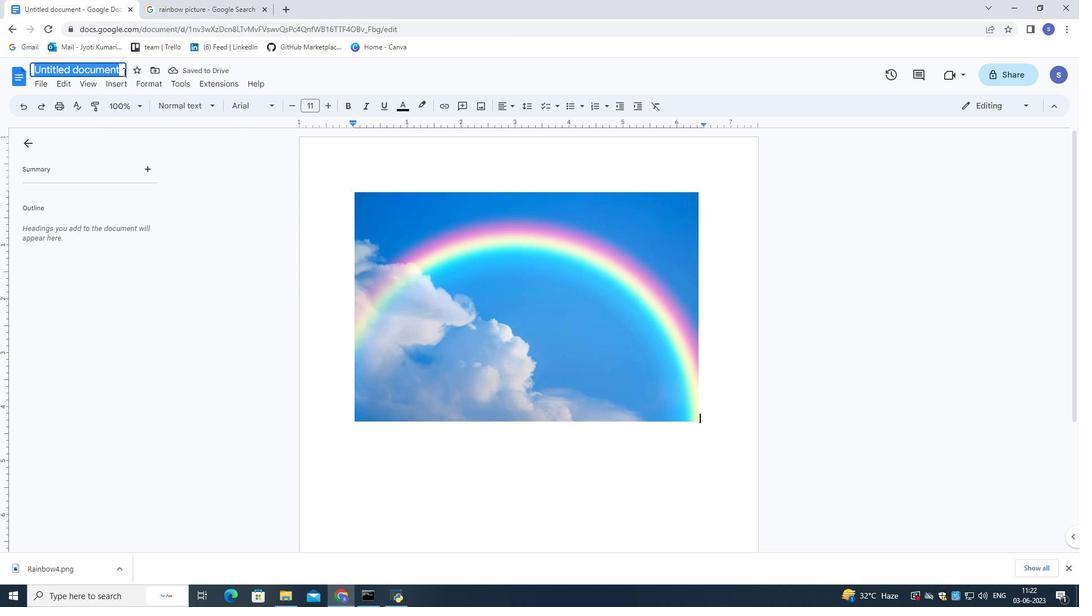 
Action: Key pressed rainbow.pdf<Key.enter>
Screenshot: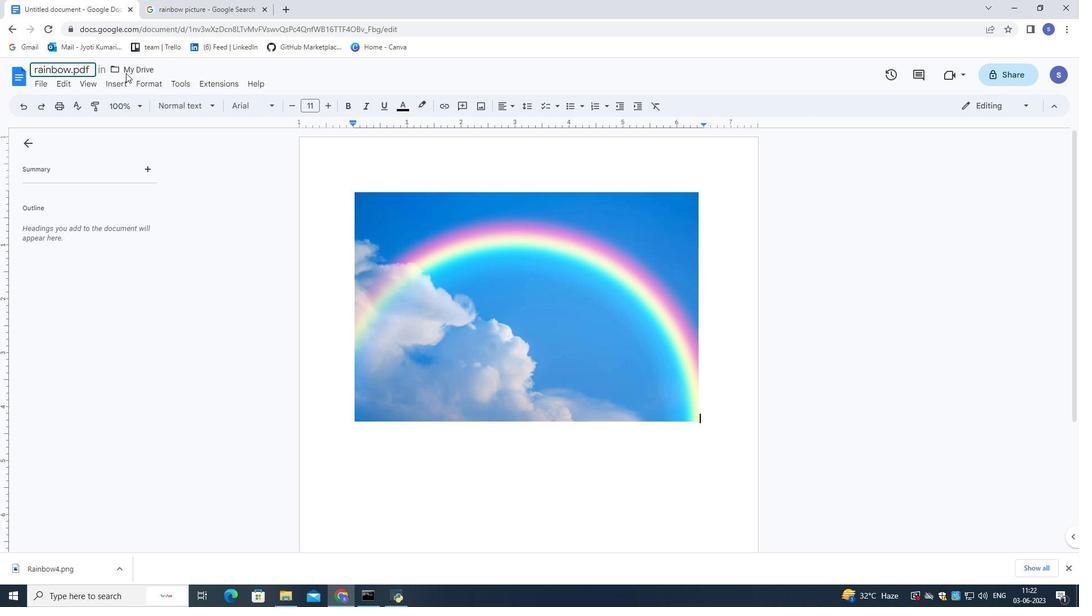 
Action: Mouse moved to (406, 269)
Screenshot: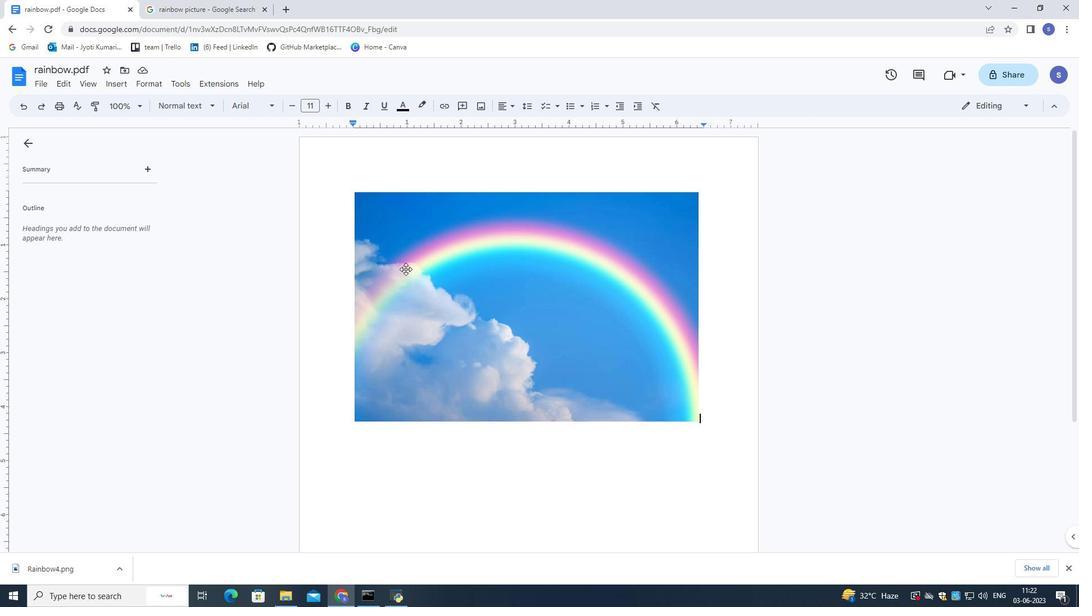 
Action: Mouse pressed left at (406, 269)
Screenshot: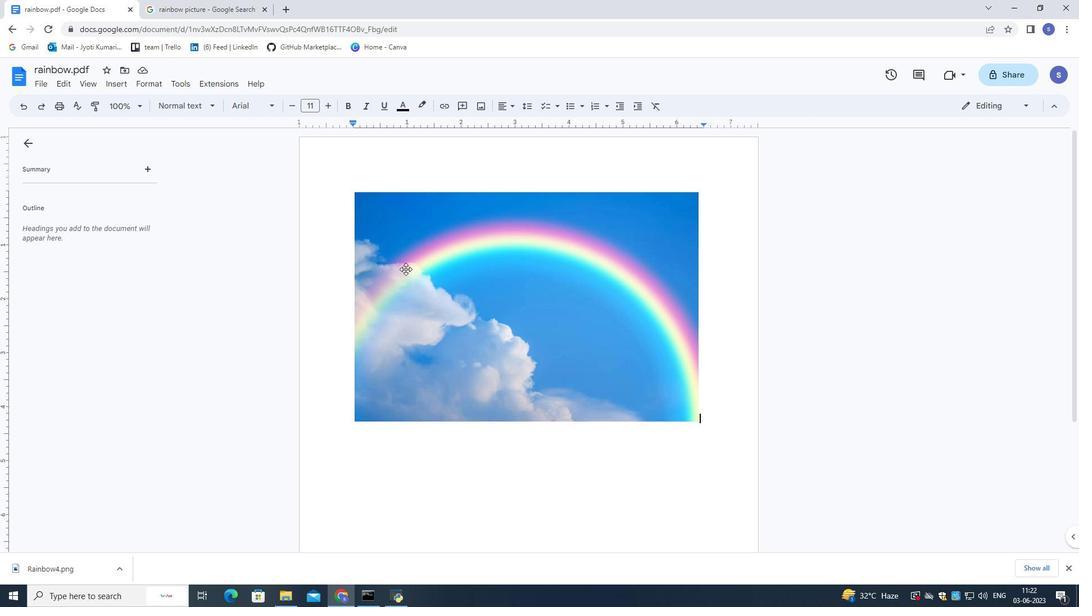 
Action: Mouse moved to (405, 305)
Screenshot: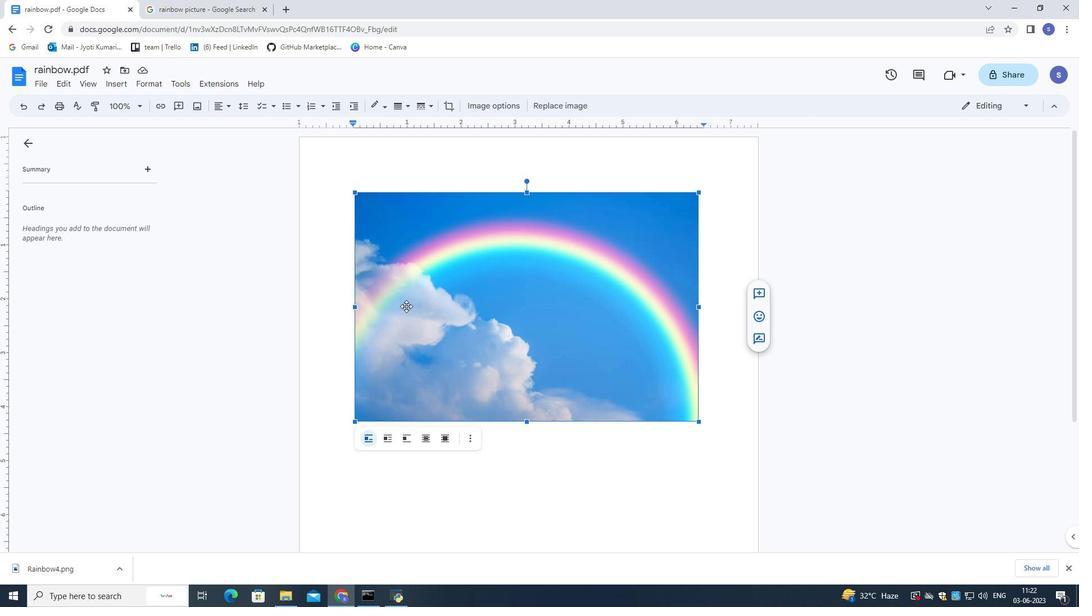 
Action: Mouse pressed left at (405, 305)
Screenshot: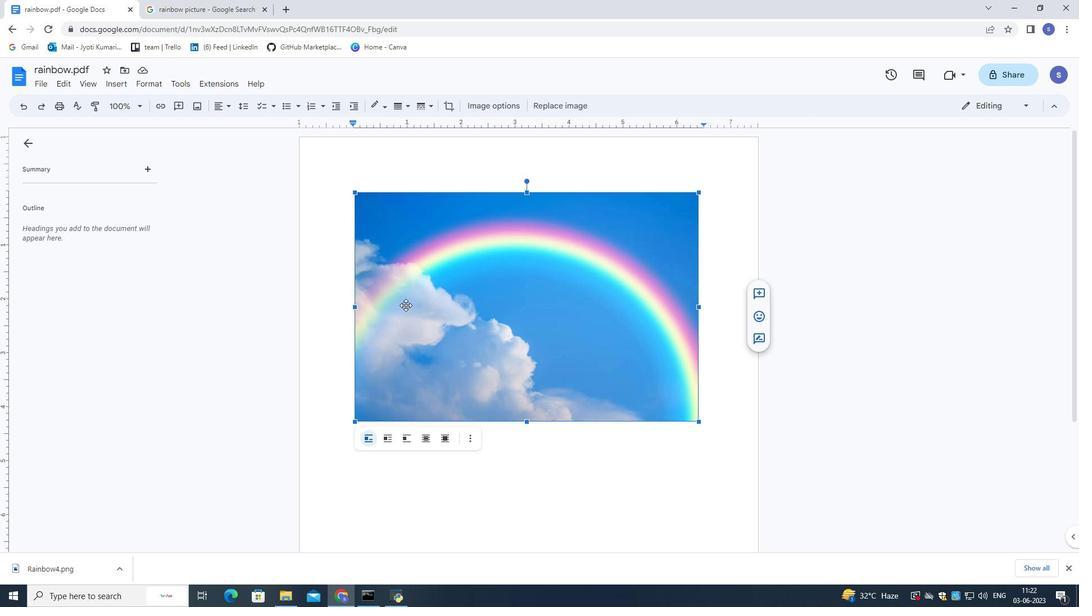 
Action: Mouse moved to (427, 107)
Screenshot: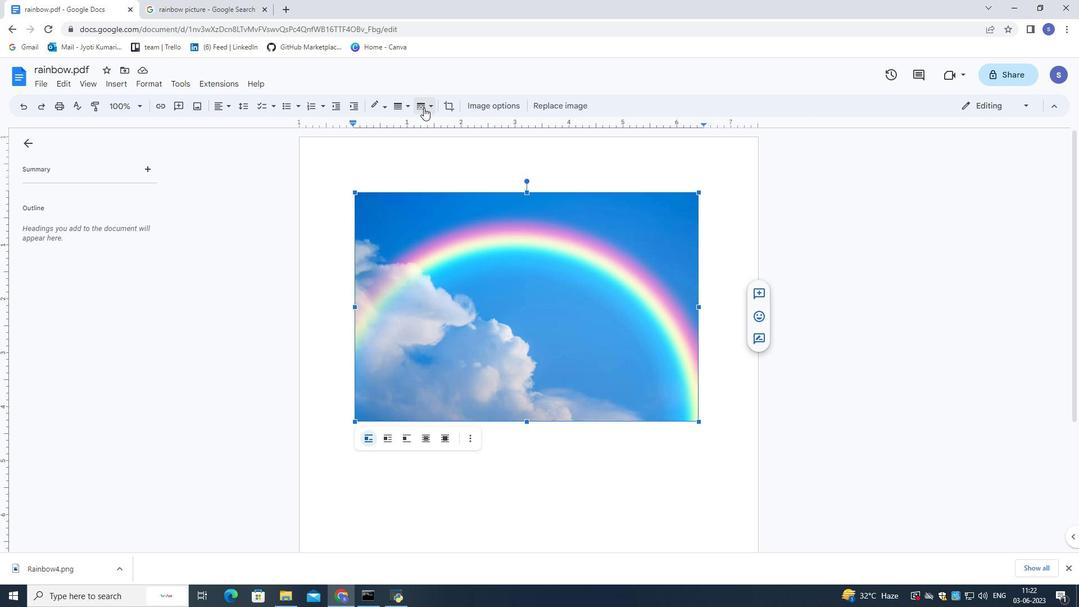 
Action: Mouse pressed left at (427, 107)
Screenshot: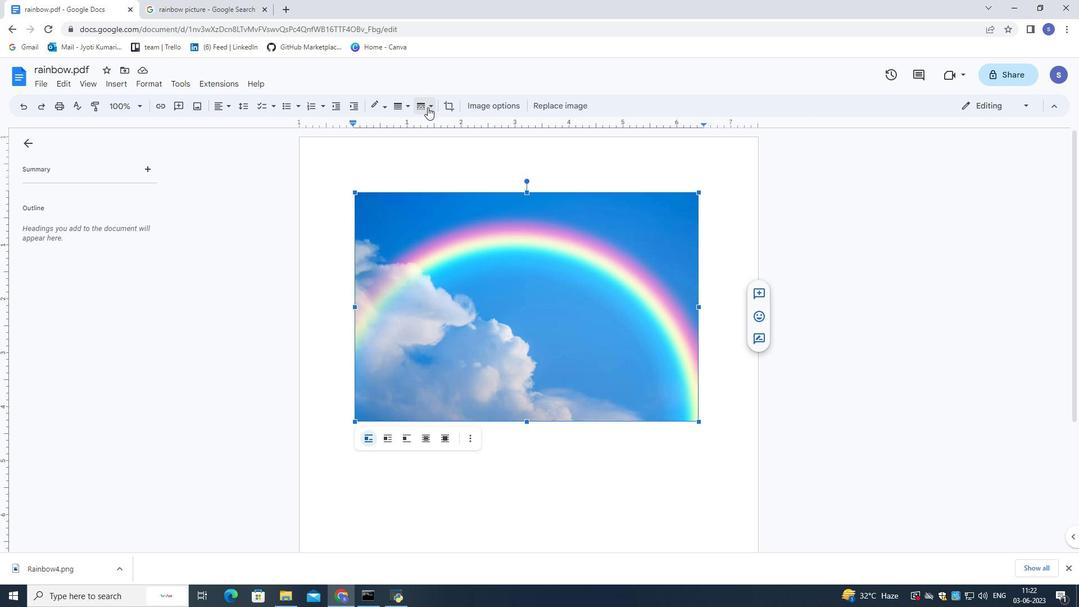 
Action: Mouse moved to (427, 122)
Screenshot: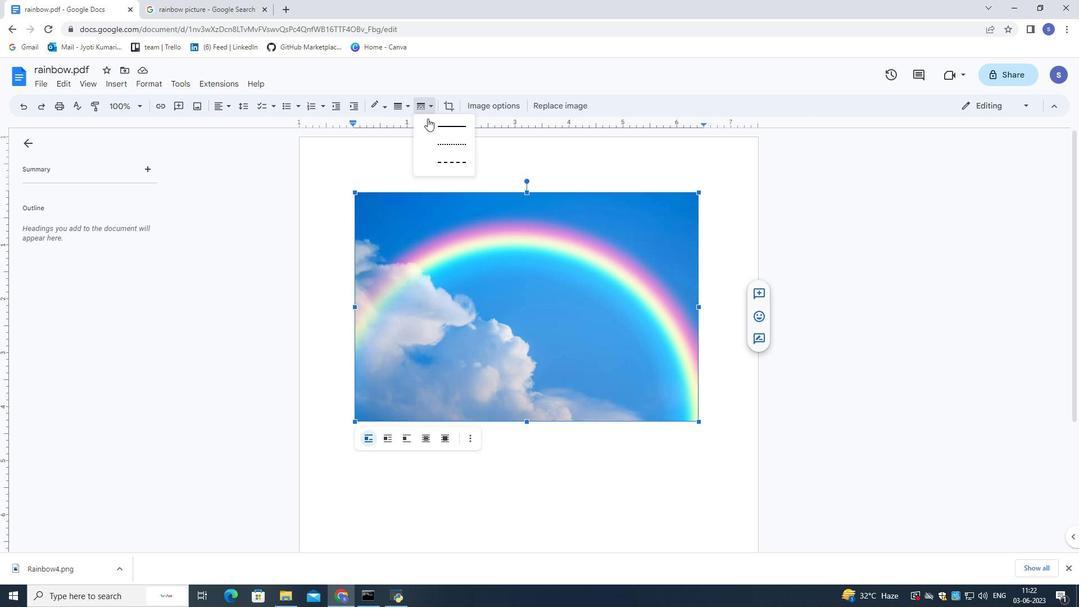 
Action: Mouse pressed left at (427, 122)
Screenshot: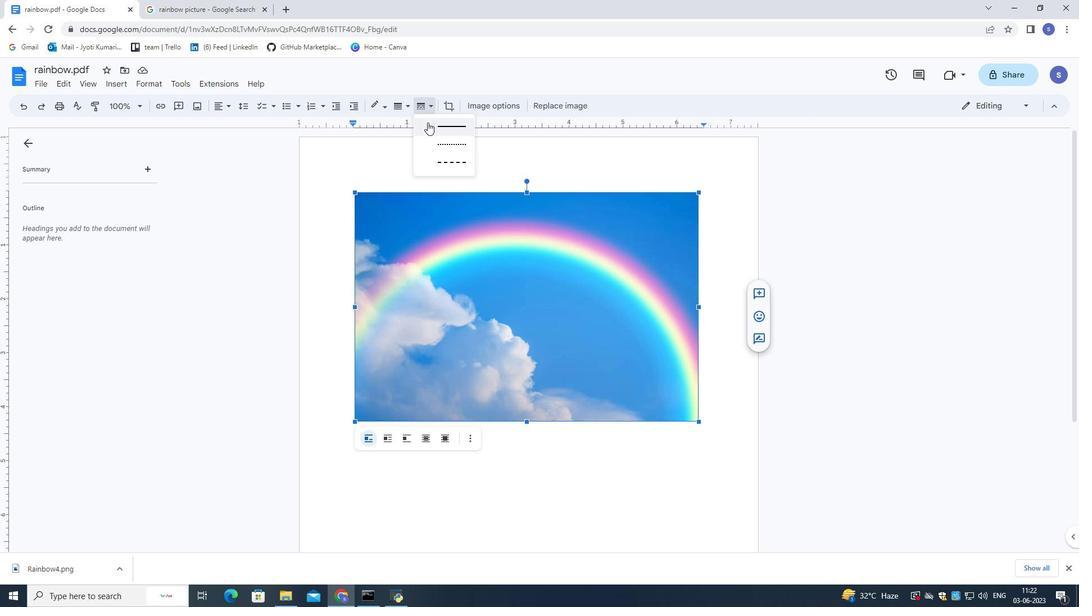 
Action: Mouse moved to (399, 104)
Screenshot: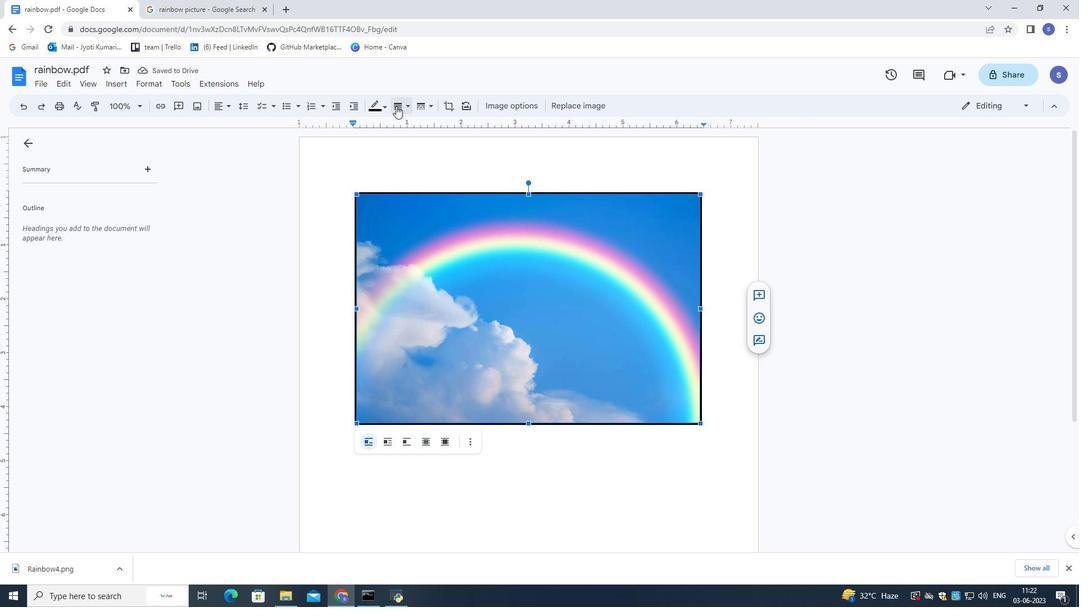 
Action: Mouse pressed left at (399, 104)
Screenshot: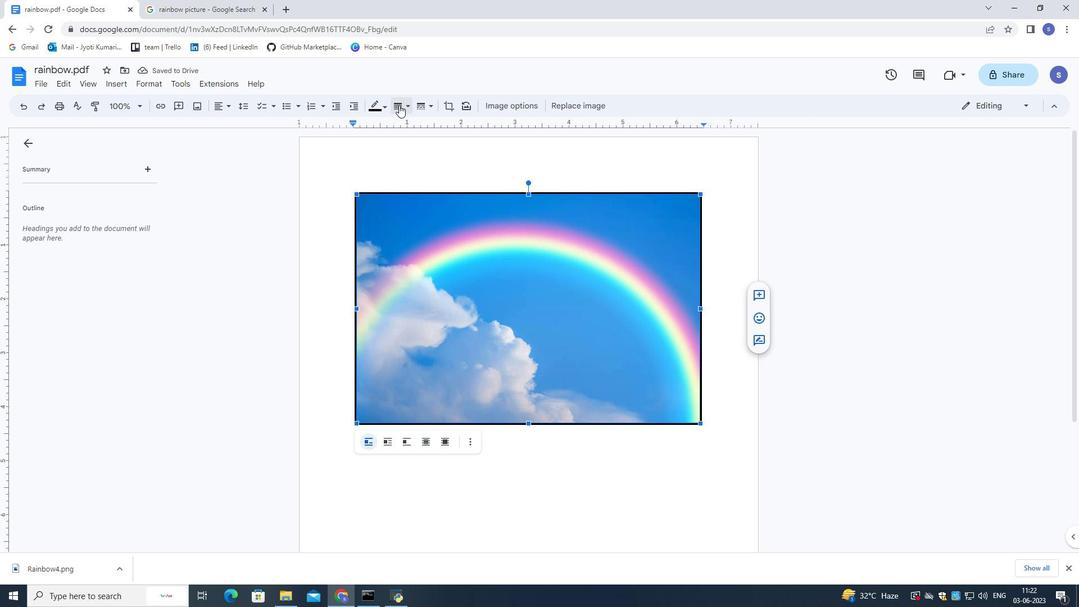 
Action: Mouse moved to (396, 182)
Screenshot: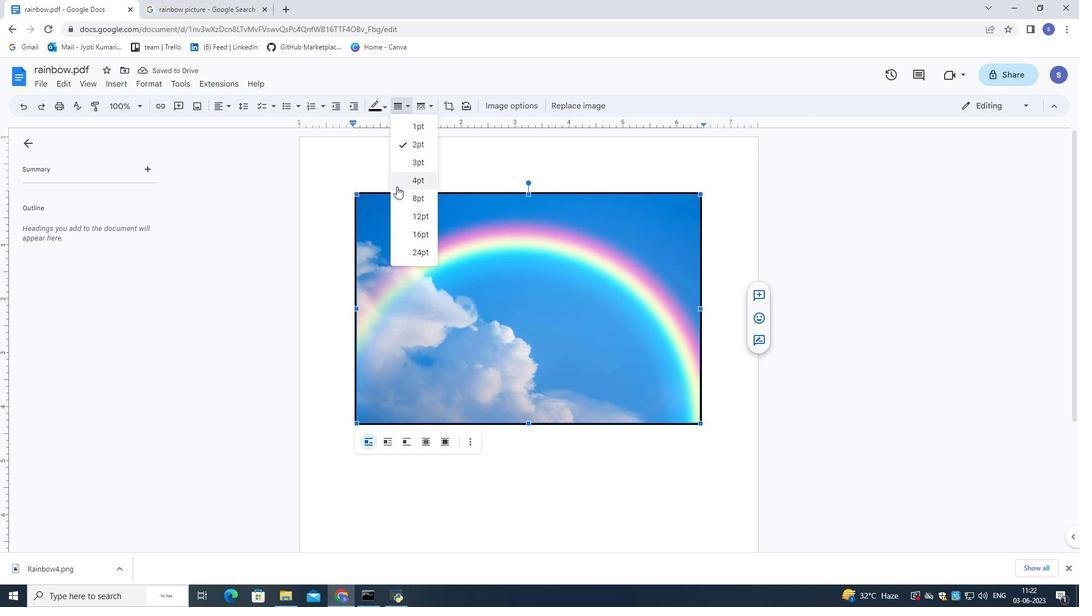 
Action: Mouse pressed left at (396, 182)
Screenshot: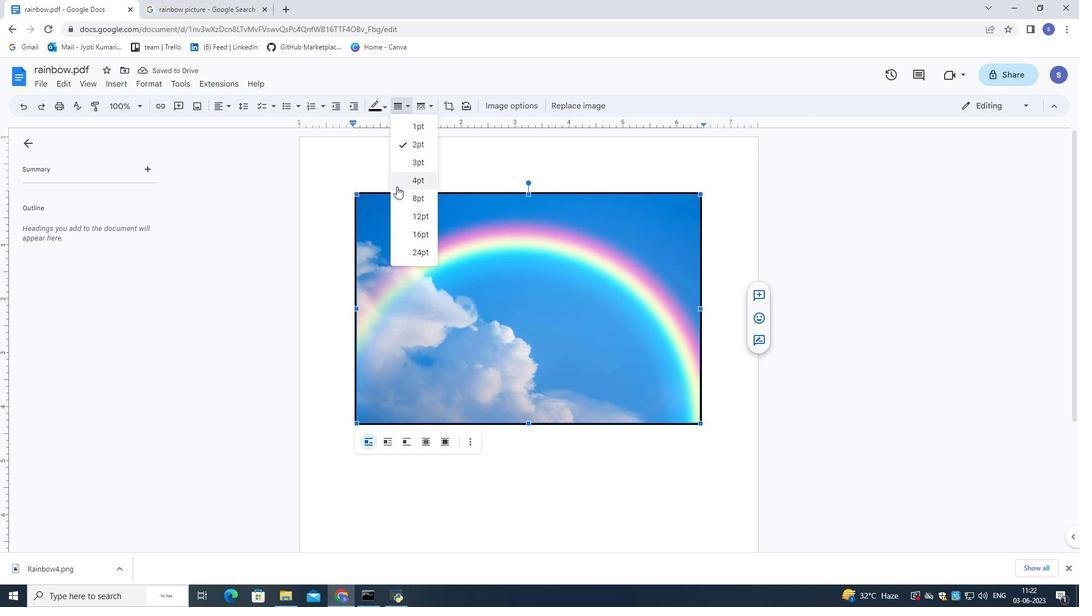 
Action: Mouse moved to (384, 108)
Screenshot: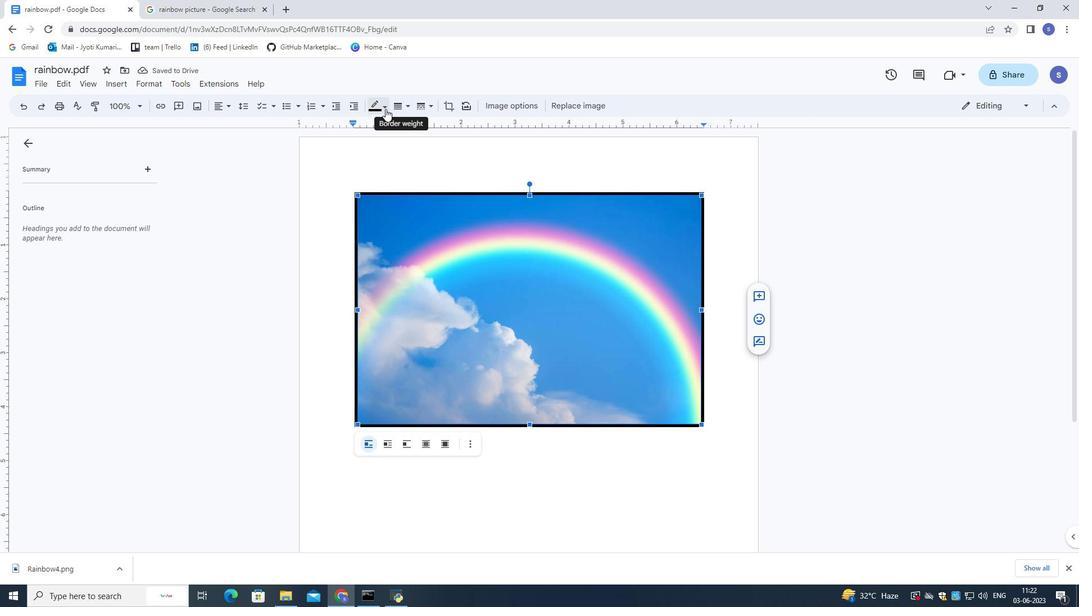 
Action: Mouse pressed left at (384, 108)
Screenshot: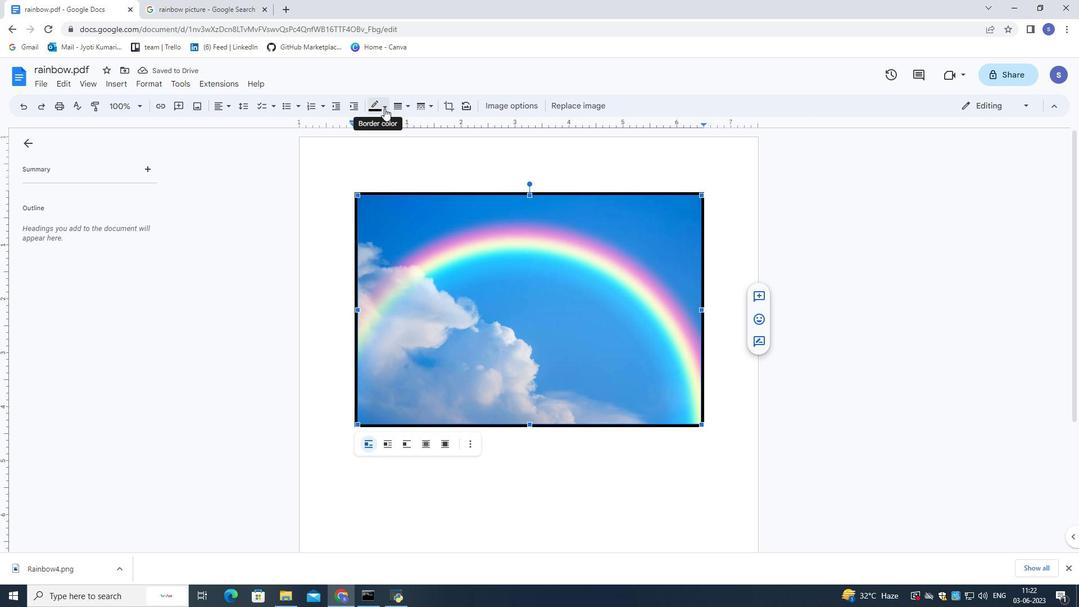 
Action: Mouse moved to (393, 156)
Screenshot: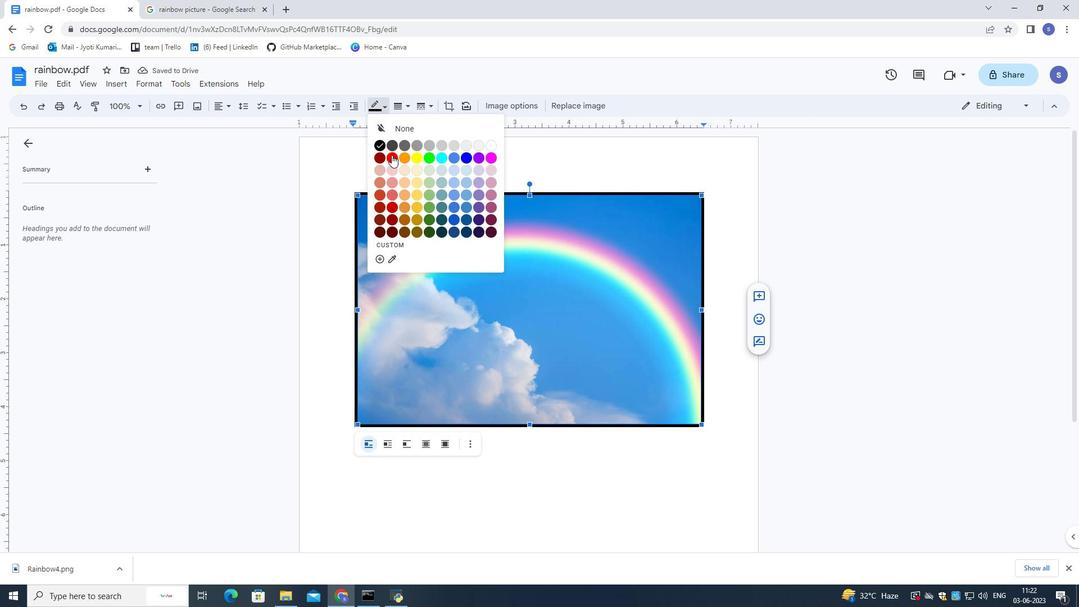 
Action: Mouse pressed left at (393, 156)
Screenshot: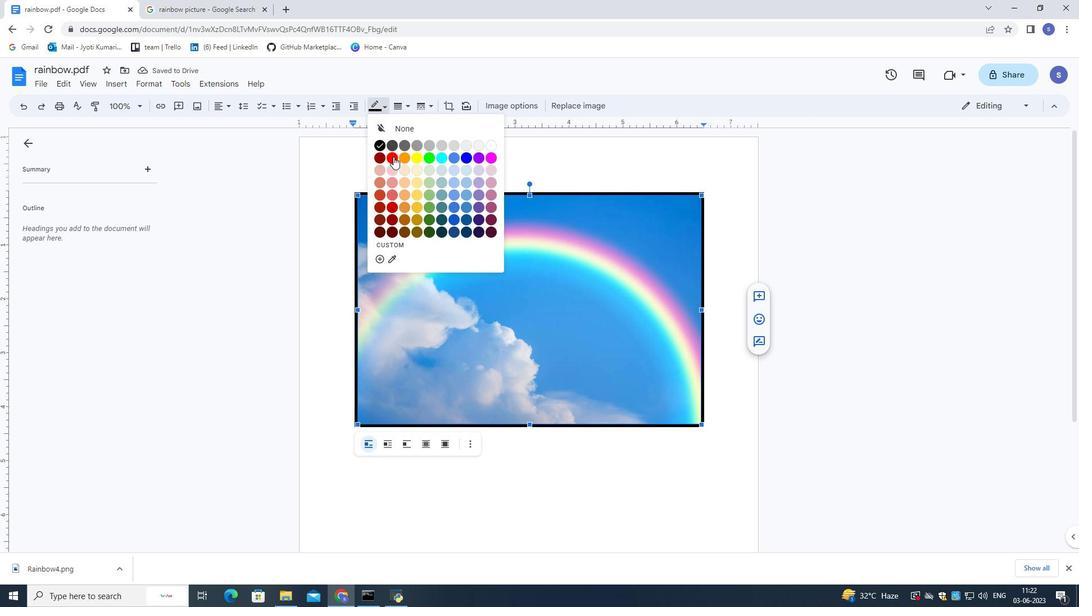 
Action: Mouse moved to (377, 164)
Screenshot: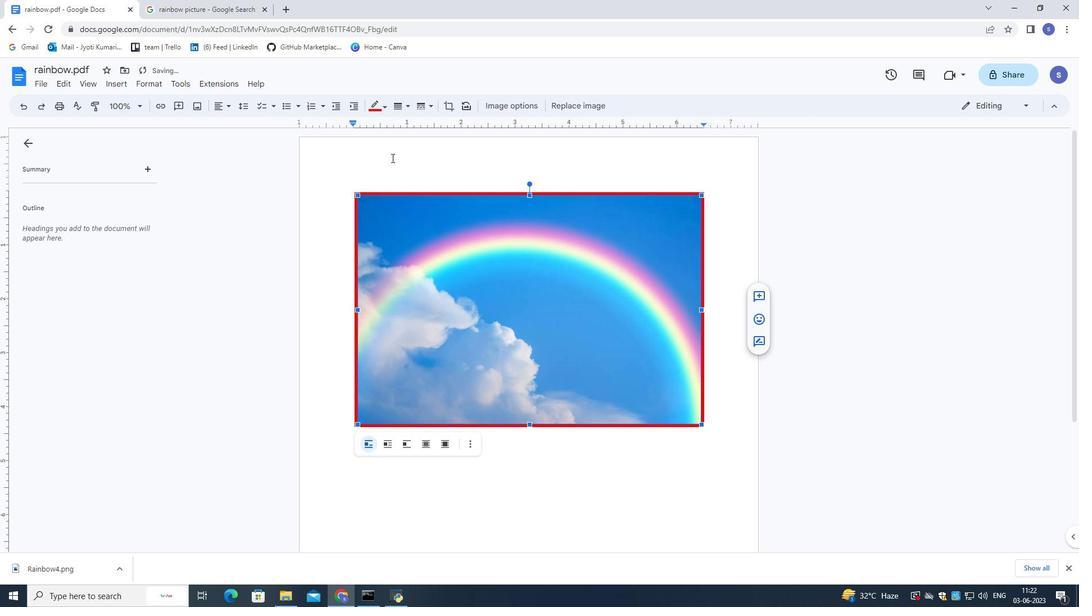 
Action: Mouse pressed left at (377, 164)
Screenshot: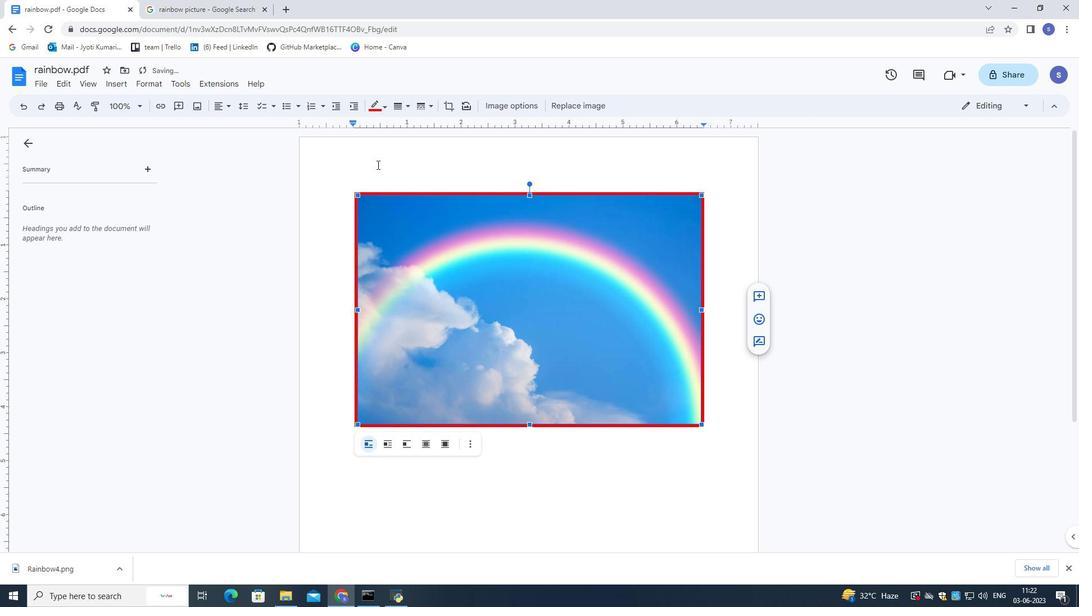 
Action: Mouse moved to (372, 161)
Screenshot: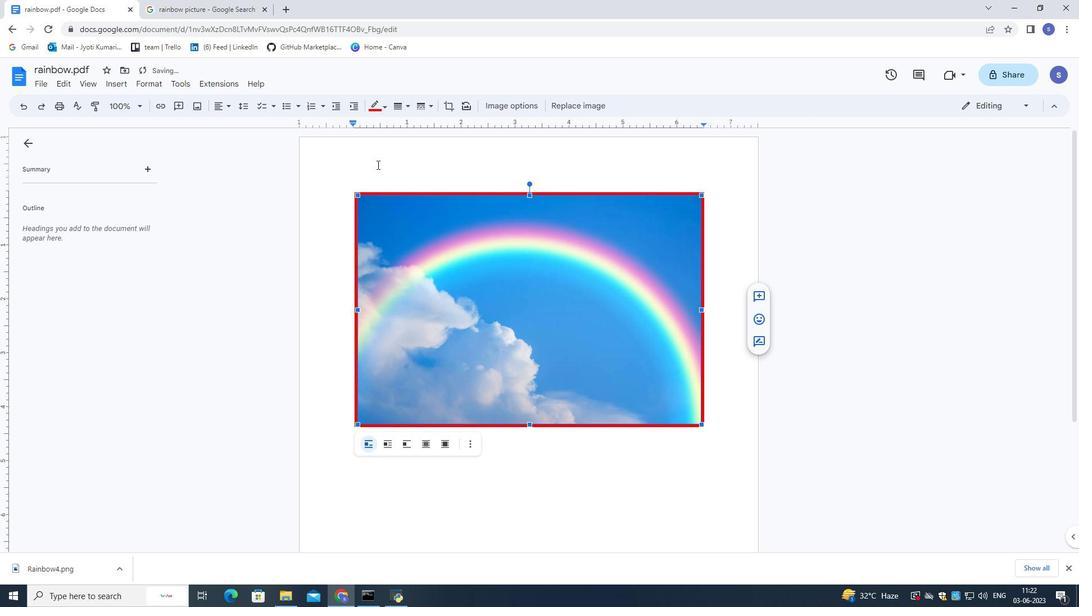 
